 Task: Find connections with filter location Chaohu with filter topic #Personaldevelopmentwith filter profile language German with filter current company R Systems with filter school Singhania University with filter industry Insurance with filter service category Real Estate with filter keywords title Truck Driver
Action: Mouse moved to (675, 120)
Screenshot: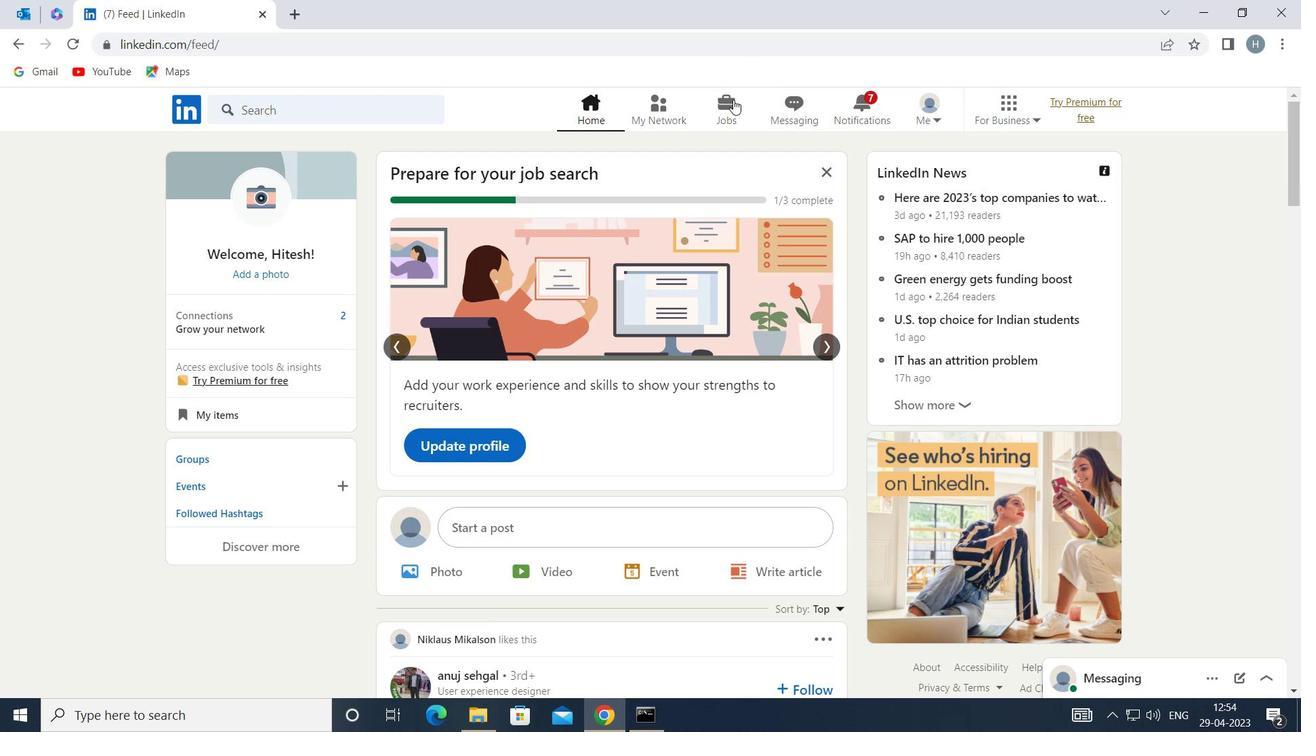 
Action: Mouse pressed left at (675, 120)
Screenshot: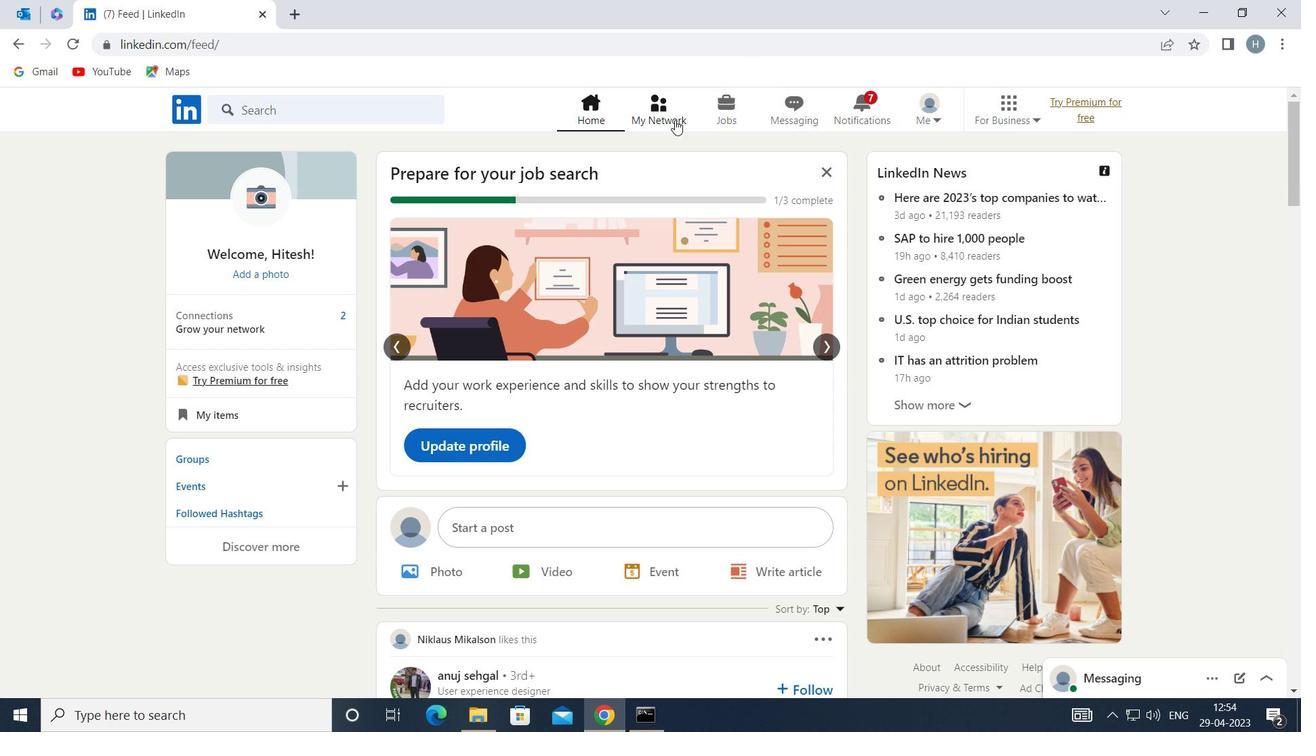 
Action: Mouse moved to (392, 208)
Screenshot: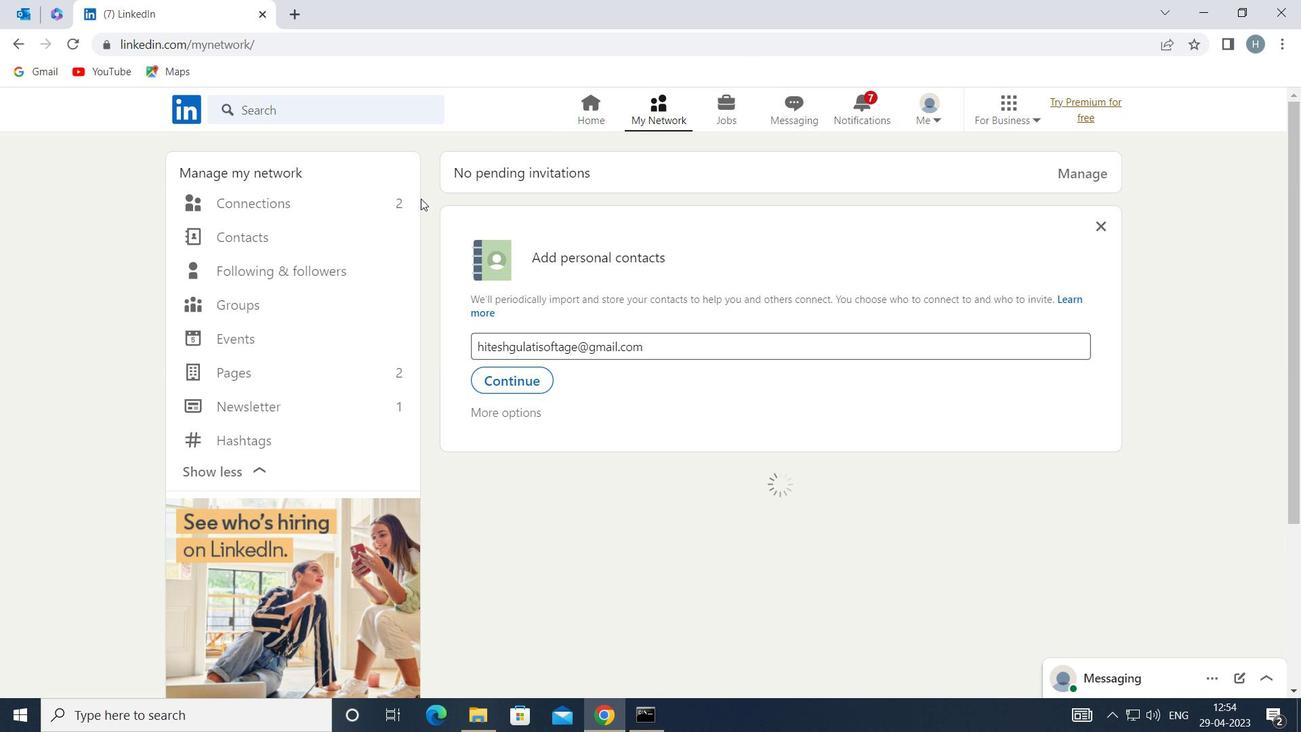 
Action: Mouse pressed left at (392, 208)
Screenshot: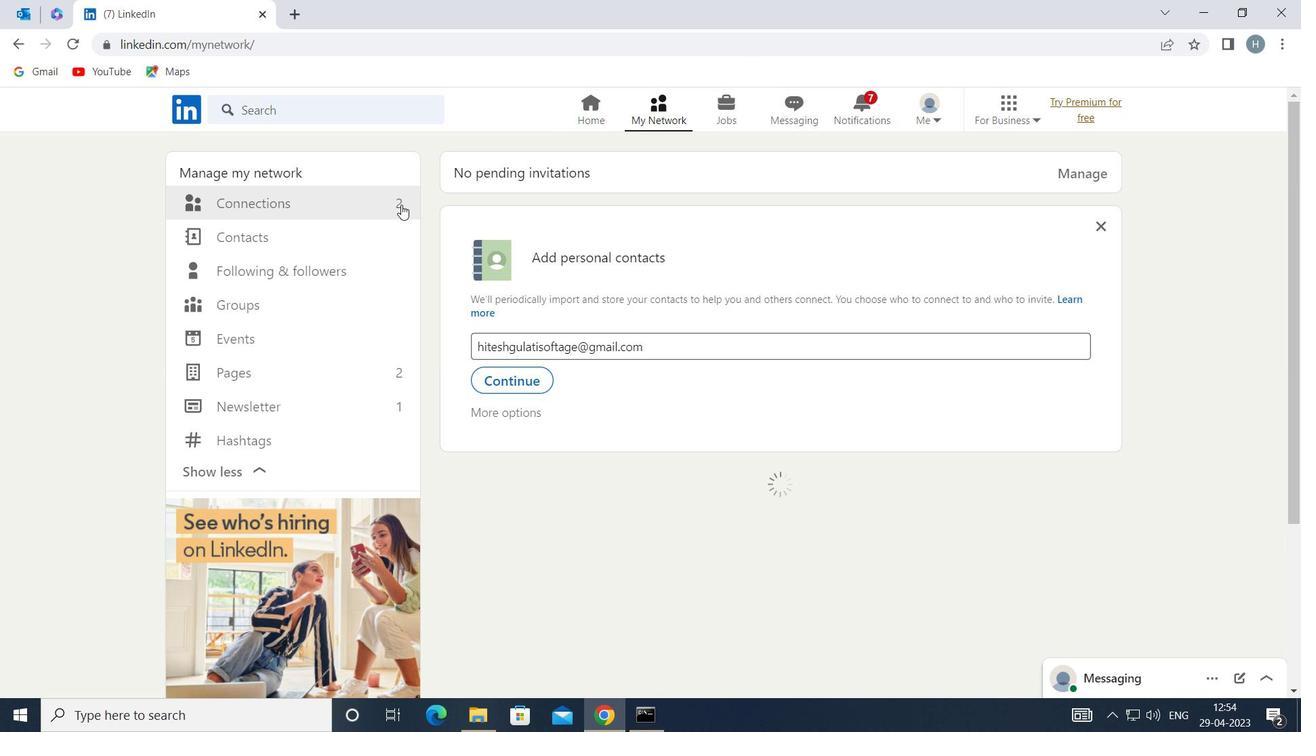 
Action: Mouse moved to (815, 205)
Screenshot: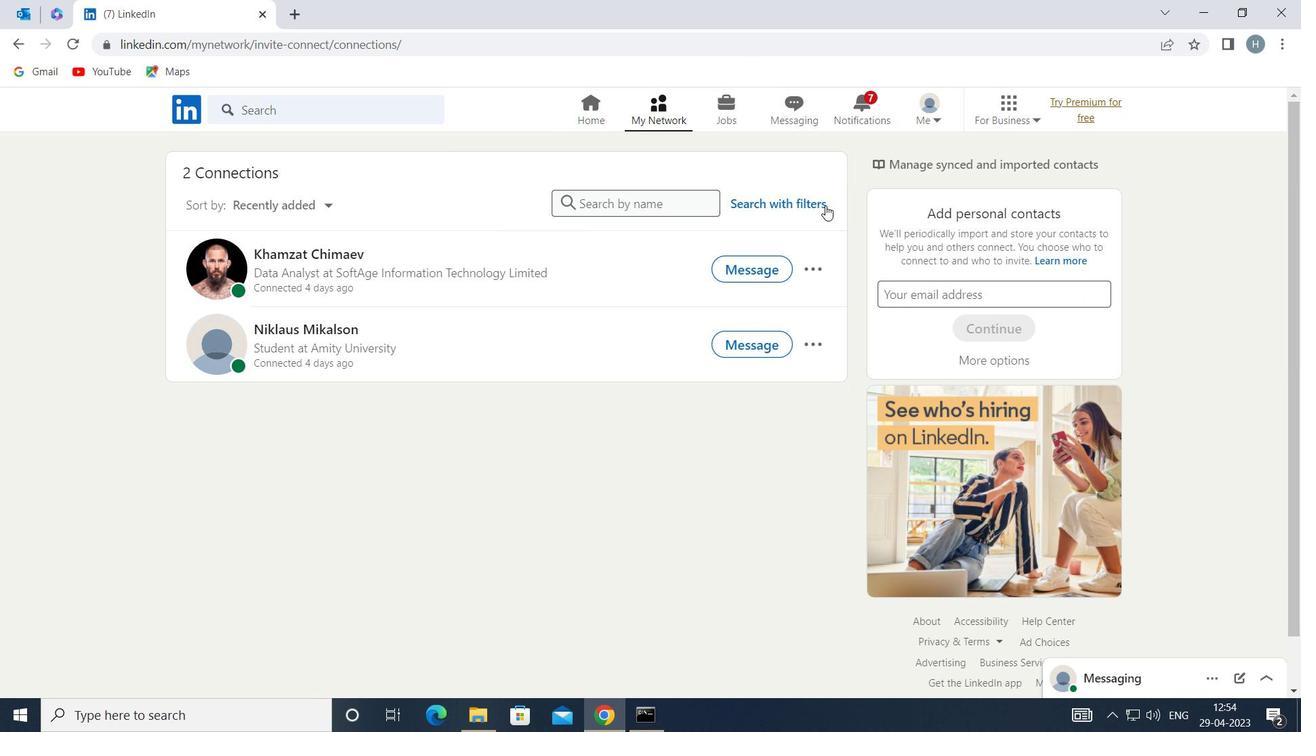 
Action: Mouse pressed left at (815, 205)
Screenshot: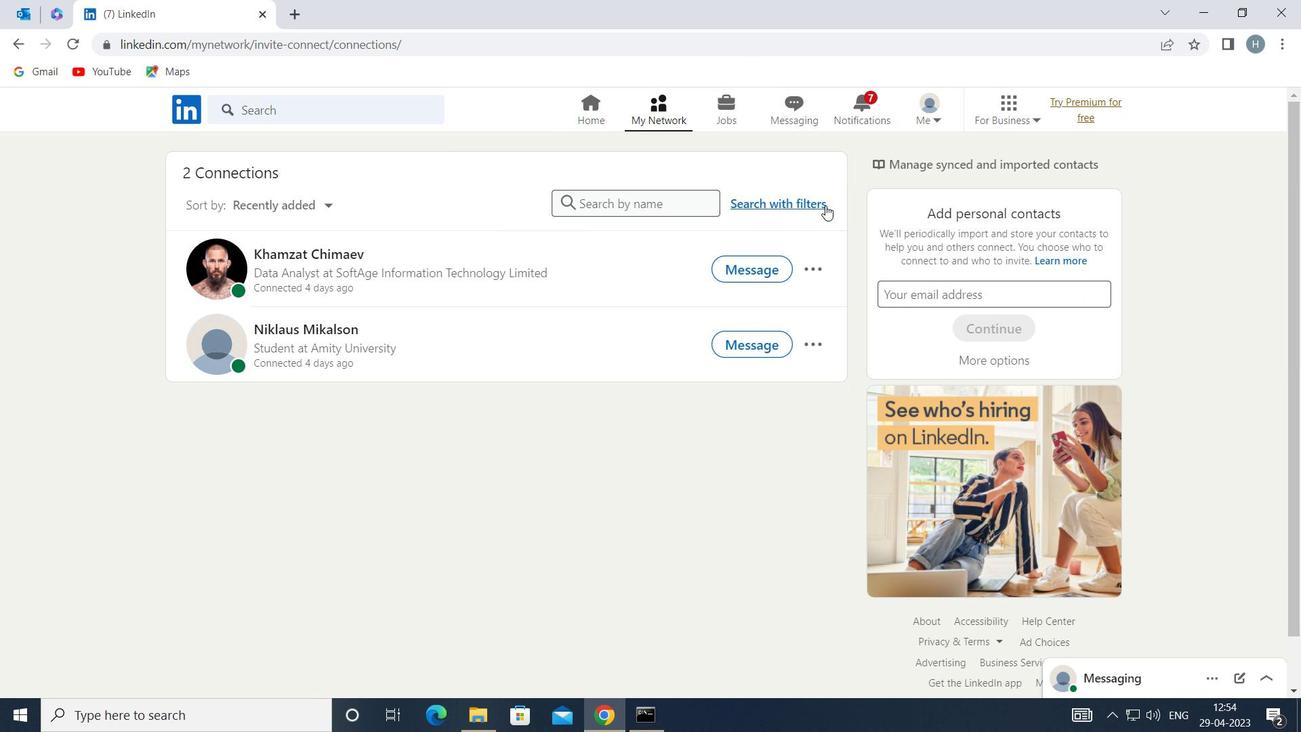 
Action: Mouse moved to (710, 161)
Screenshot: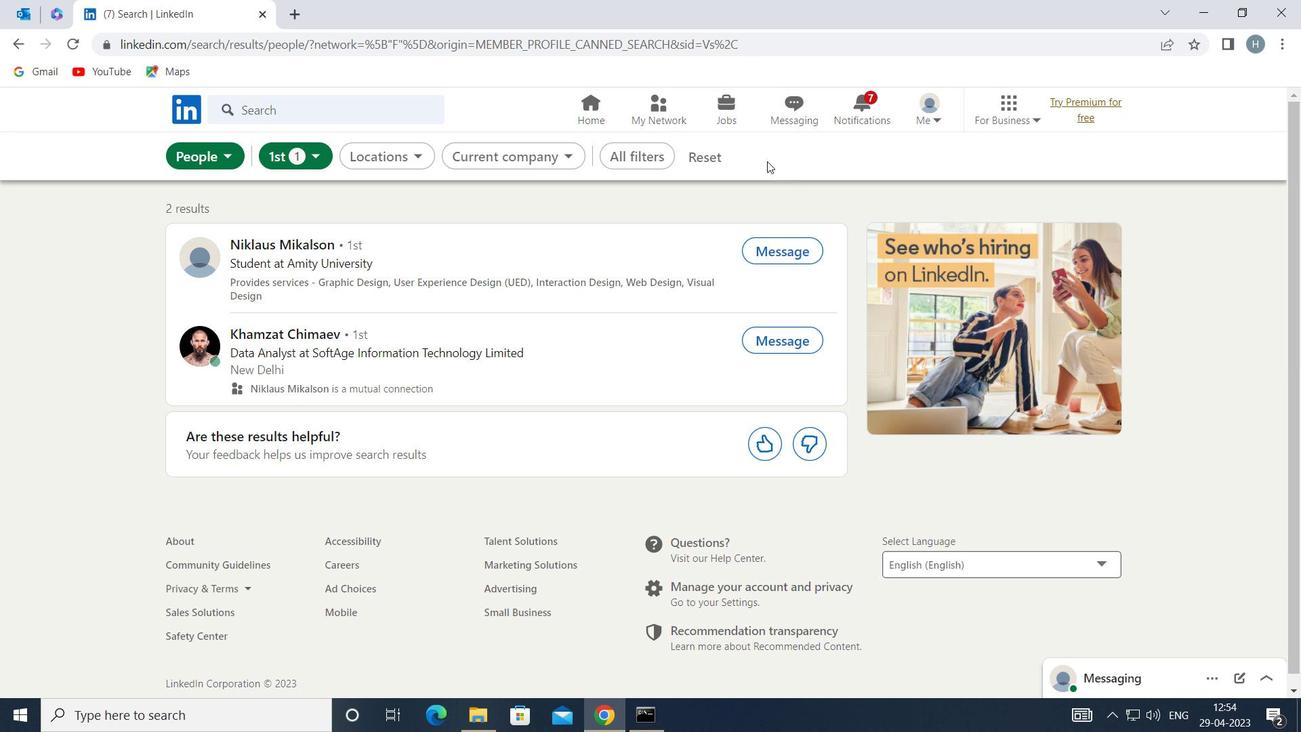 
Action: Mouse pressed left at (710, 161)
Screenshot: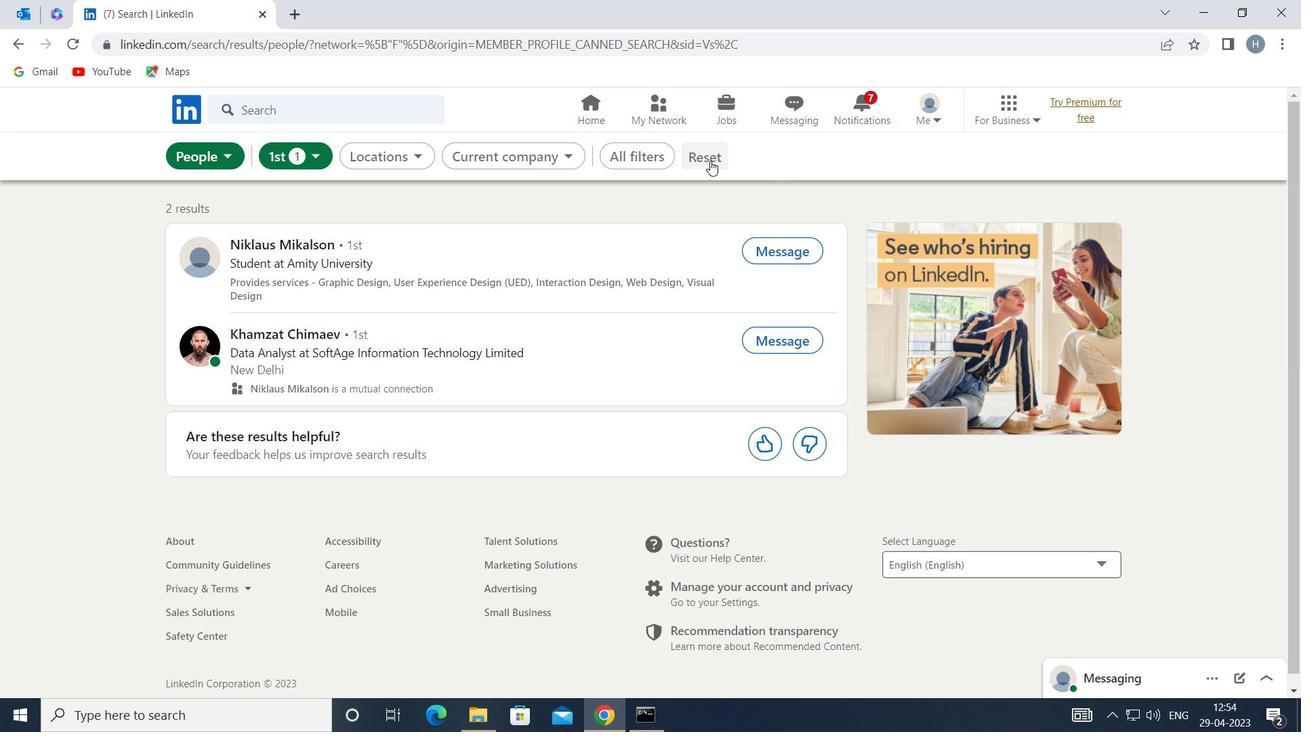 
Action: Mouse moved to (708, 157)
Screenshot: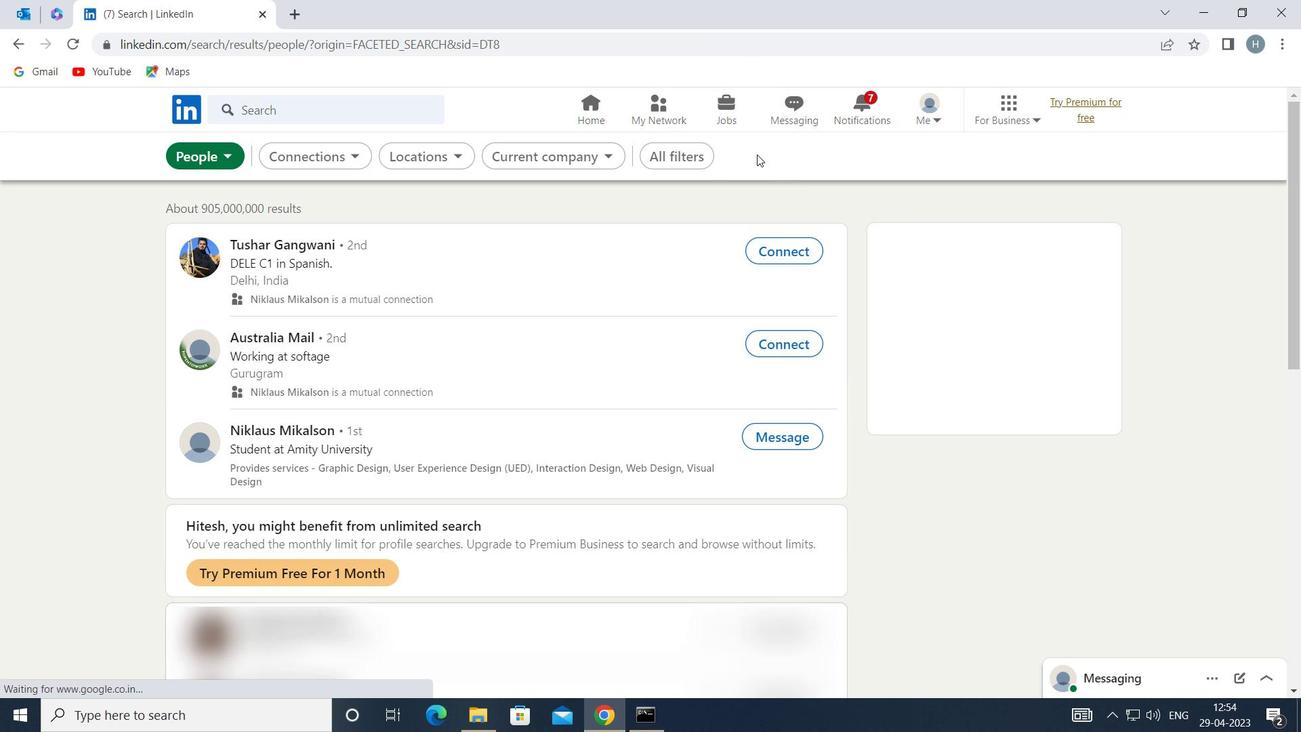 
Action: Mouse pressed left at (708, 157)
Screenshot: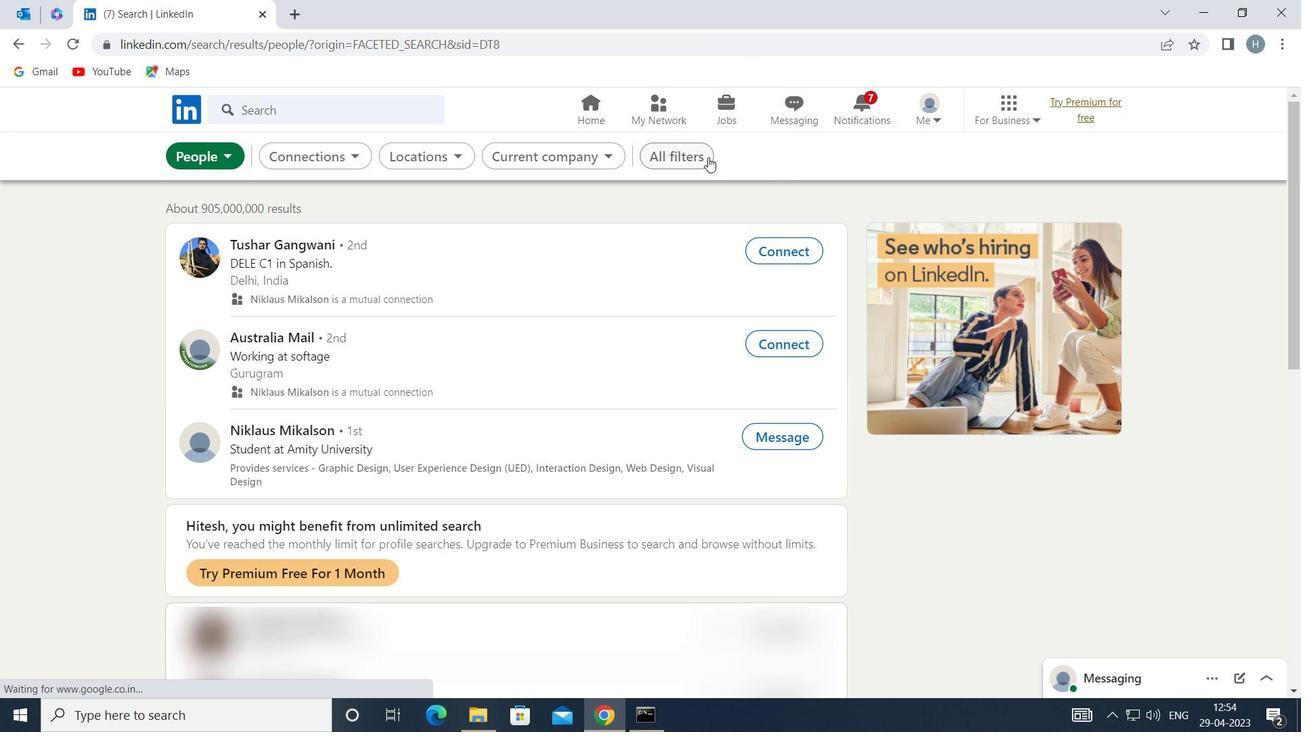 
Action: Mouse moved to (1009, 416)
Screenshot: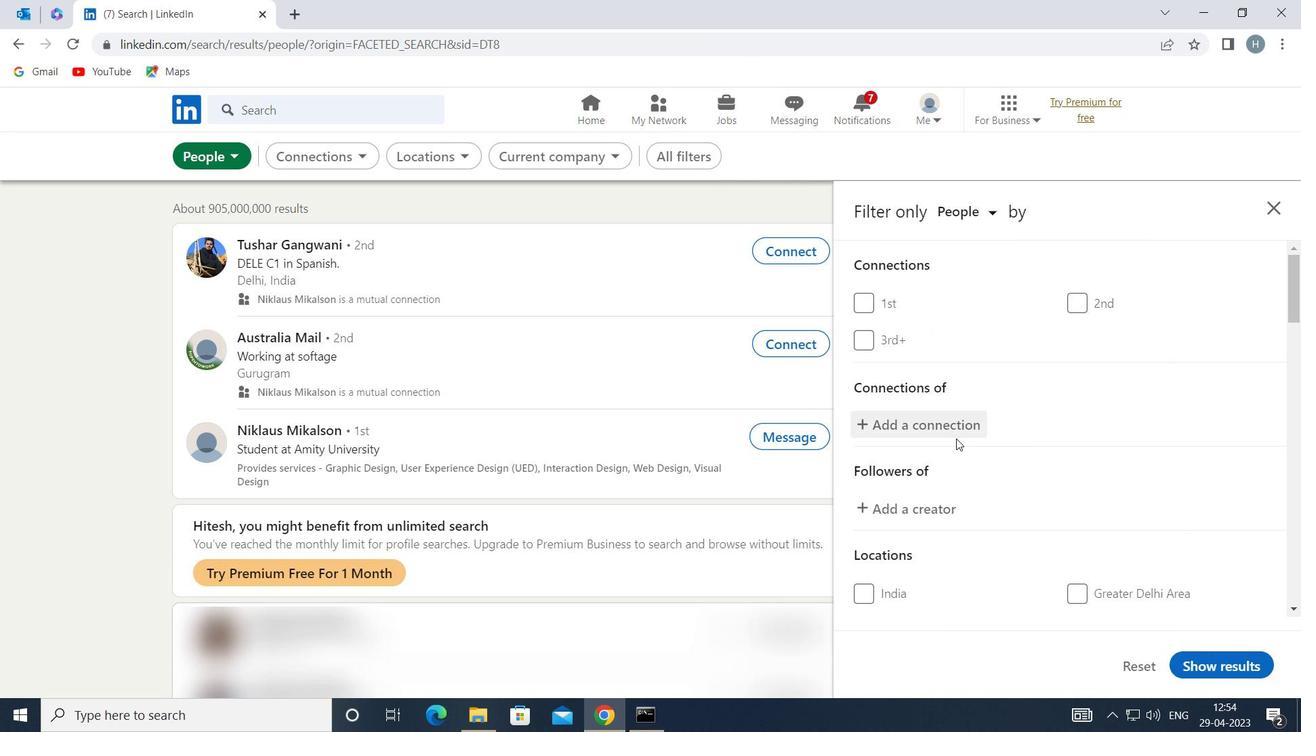 
Action: Mouse scrolled (1009, 416) with delta (0, 0)
Screenshot: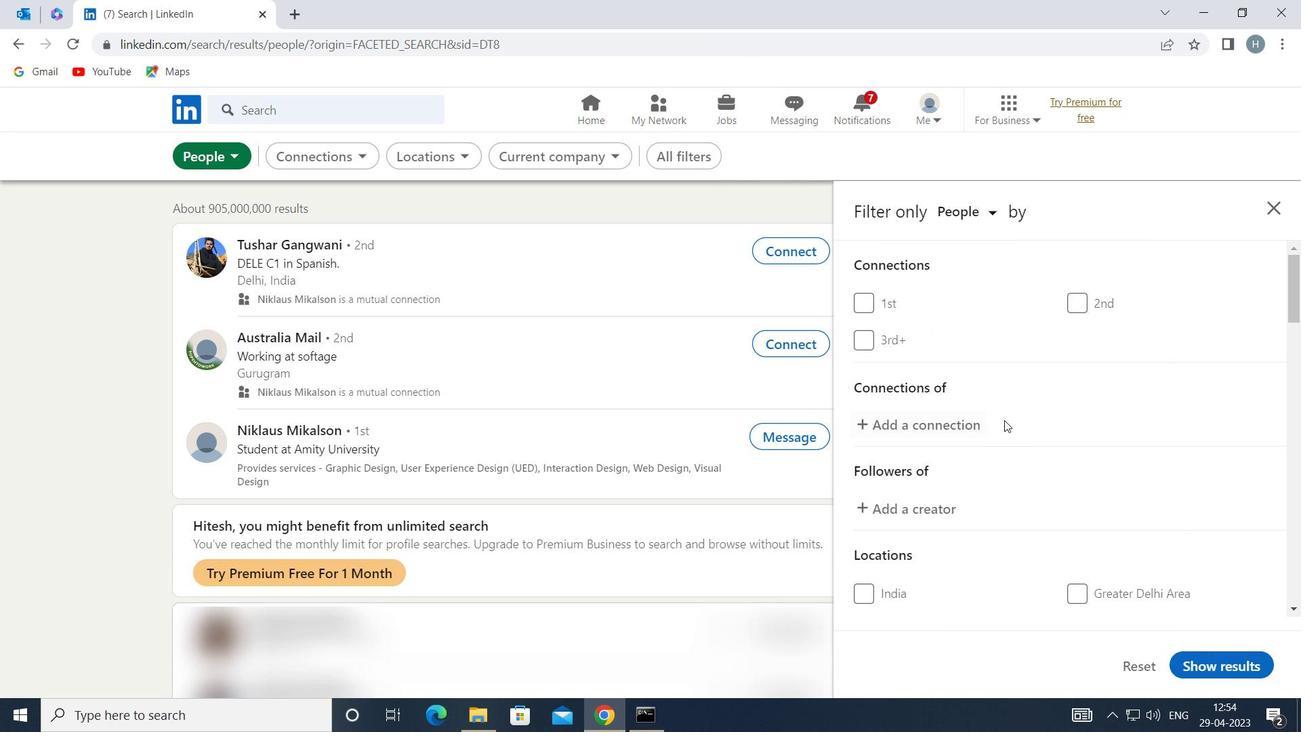 
Action: Mouse scrolled (1009, 416) with delta (0, 0)
Screenshot: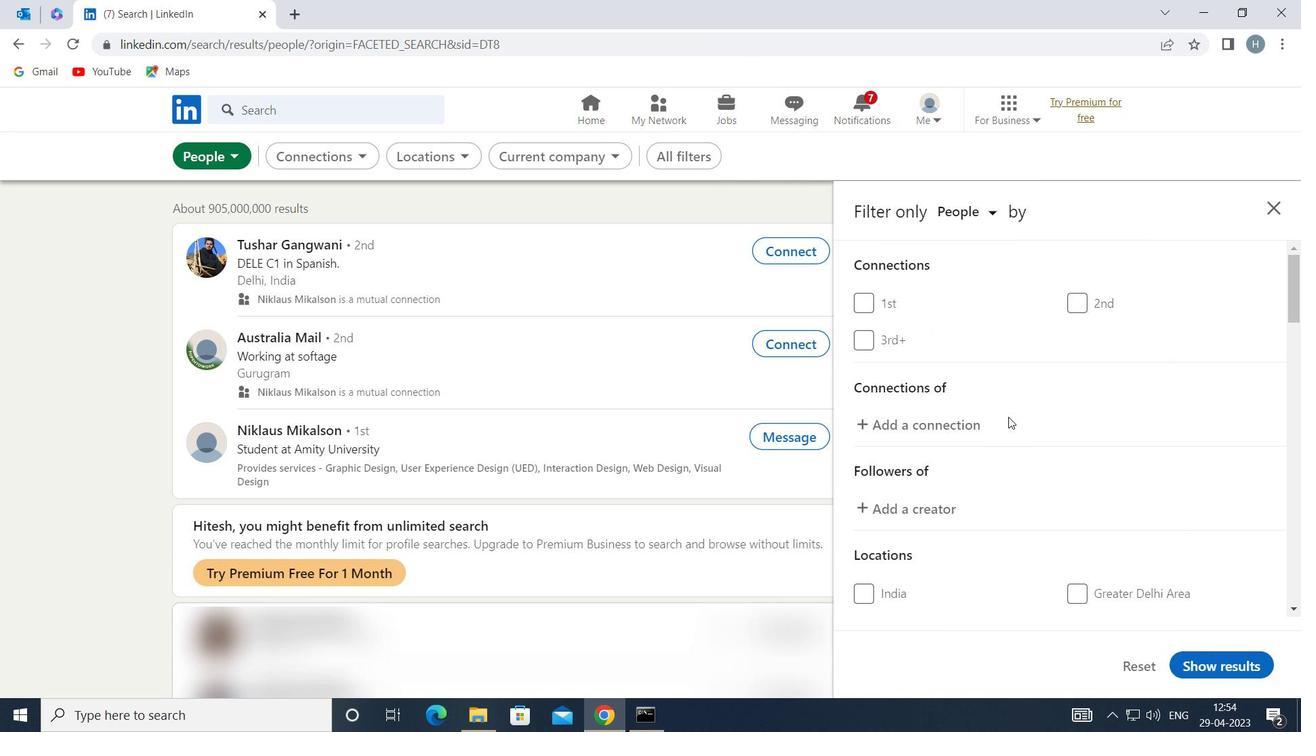 
Action: Mouse moved to (1009, 415)
Screenshot: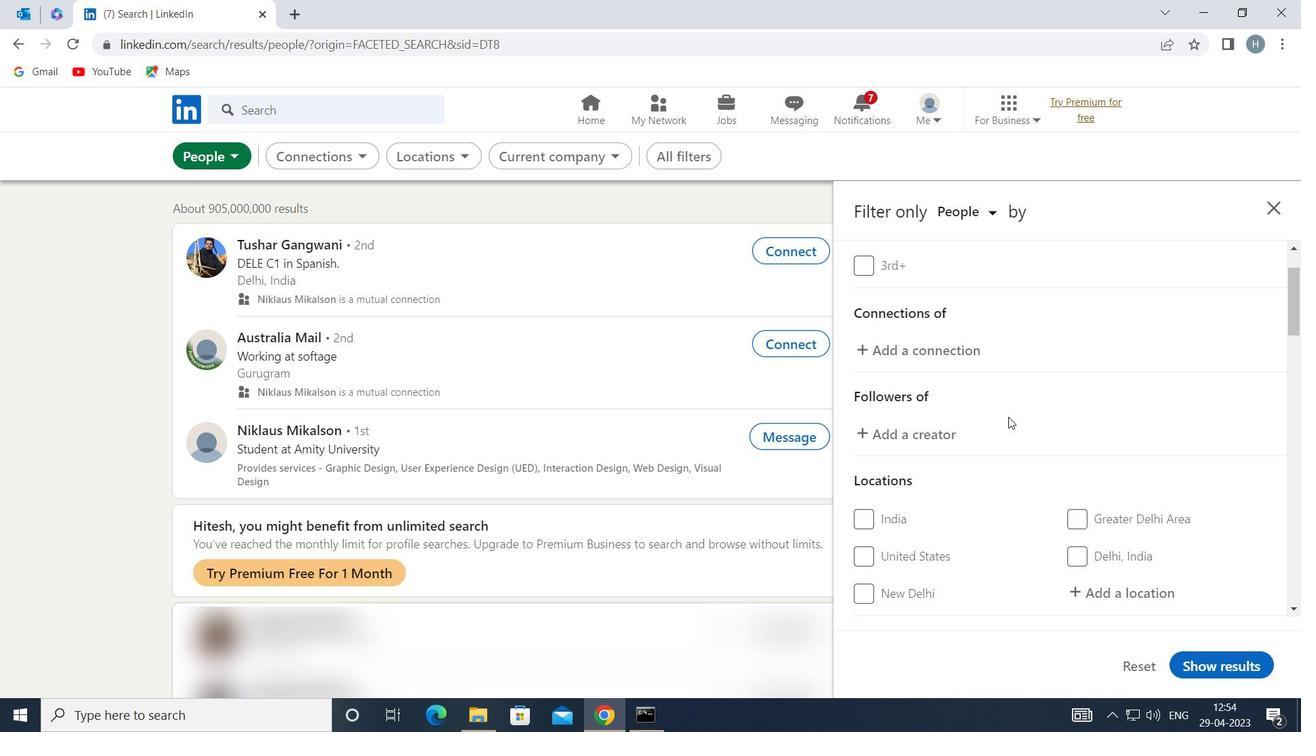 
Action: Mouse scrolled (1009, 414) with delta (0, 0)
Screenshot: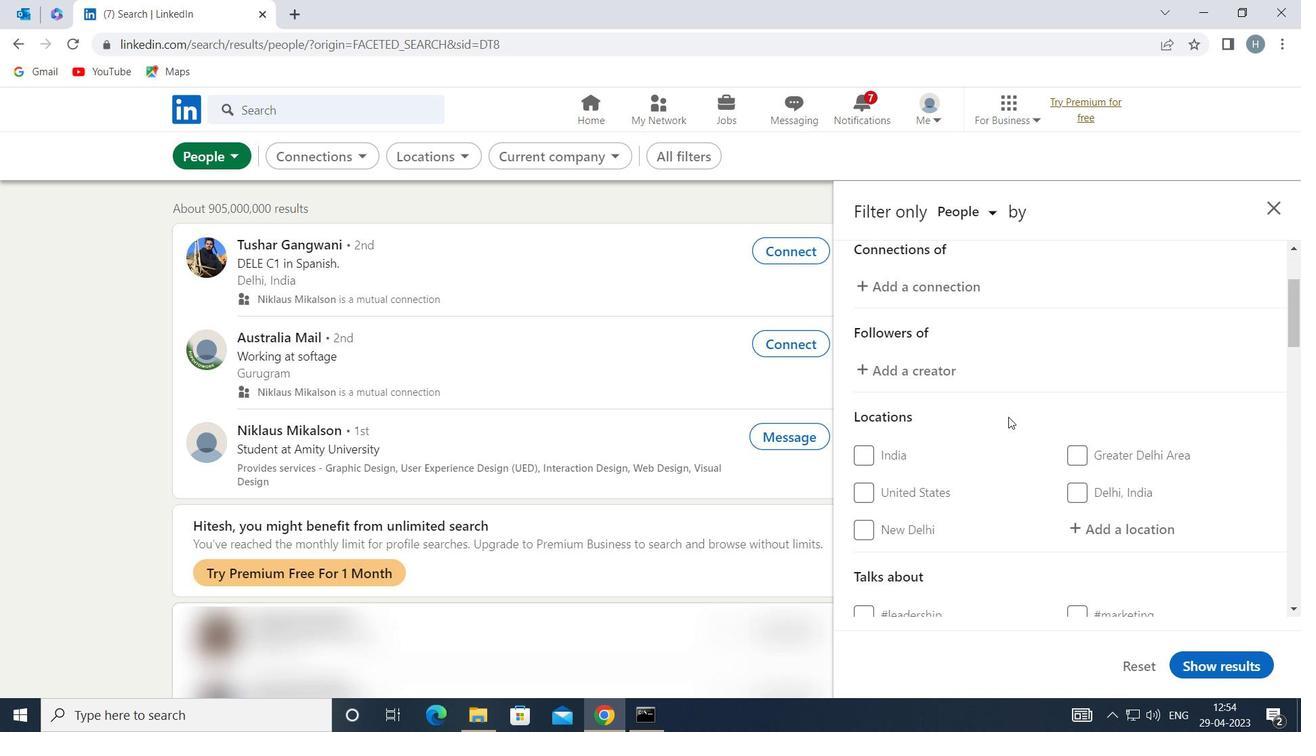 
Action: Mouse moved to (1108, 410)
Screenshot: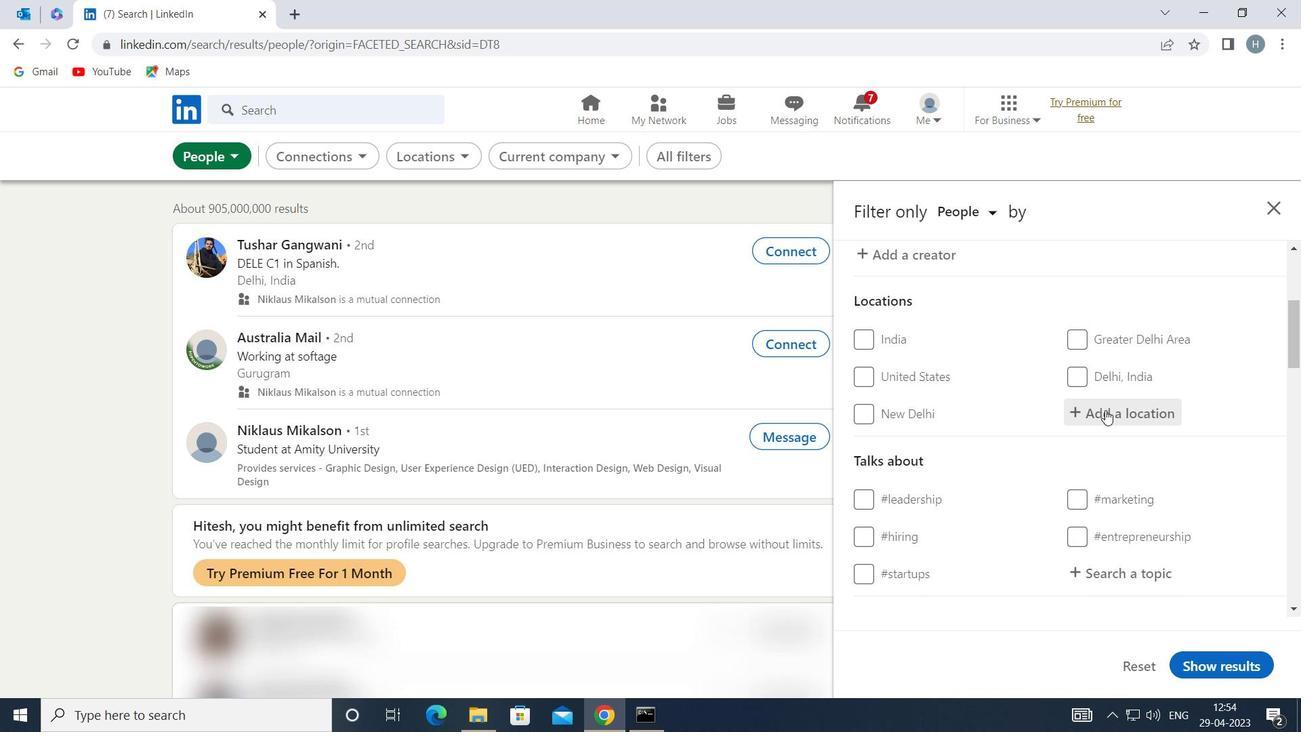 
Action: Mouse pressed left at (1108, 410)
Screenshot: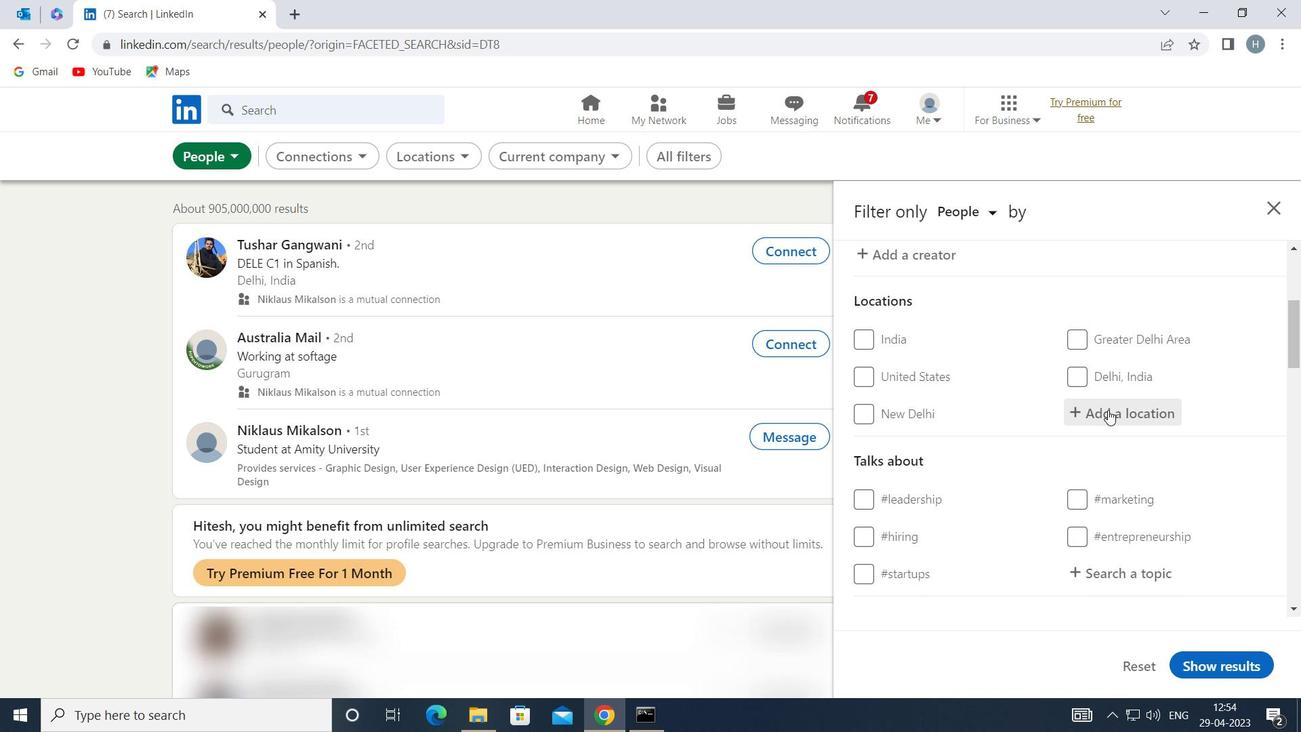 
Action: Mouse moved to (1022, 438)
Screenshot: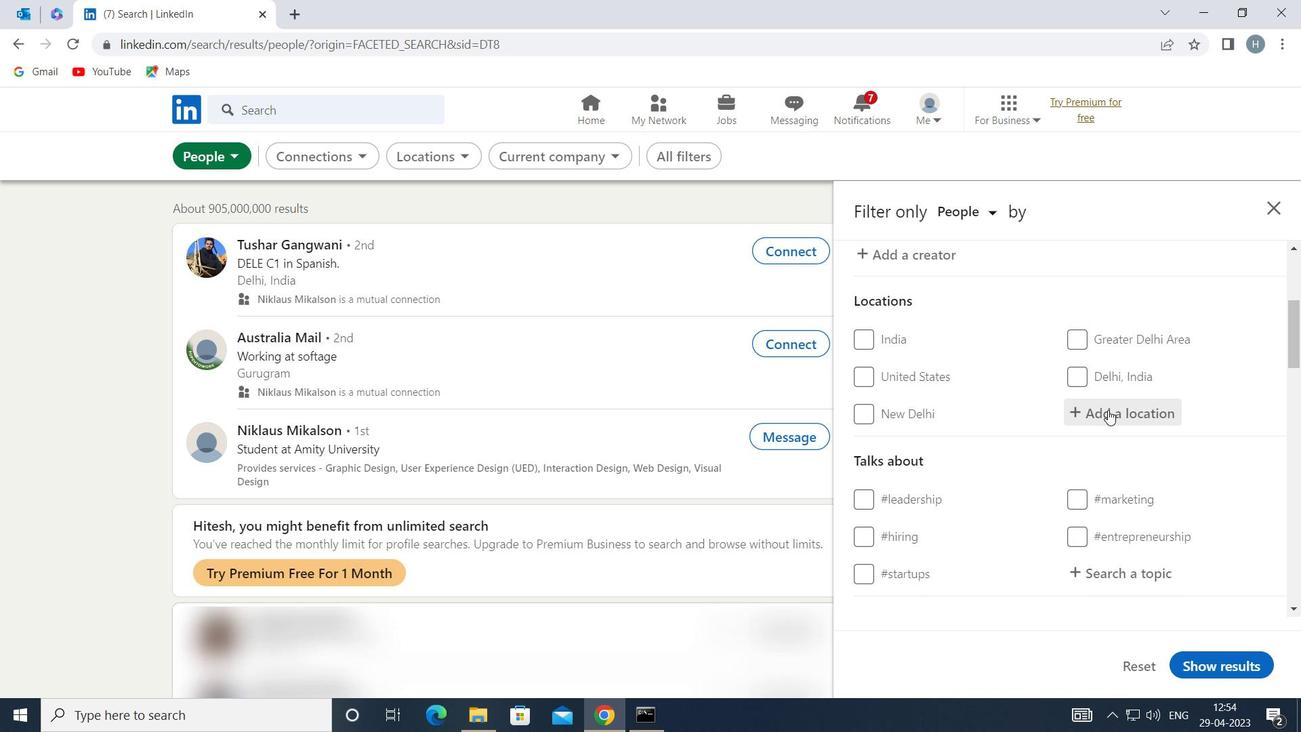 
Action: Key pressed <Key.shift>CHAOHU<Key.enter>
Screenshot: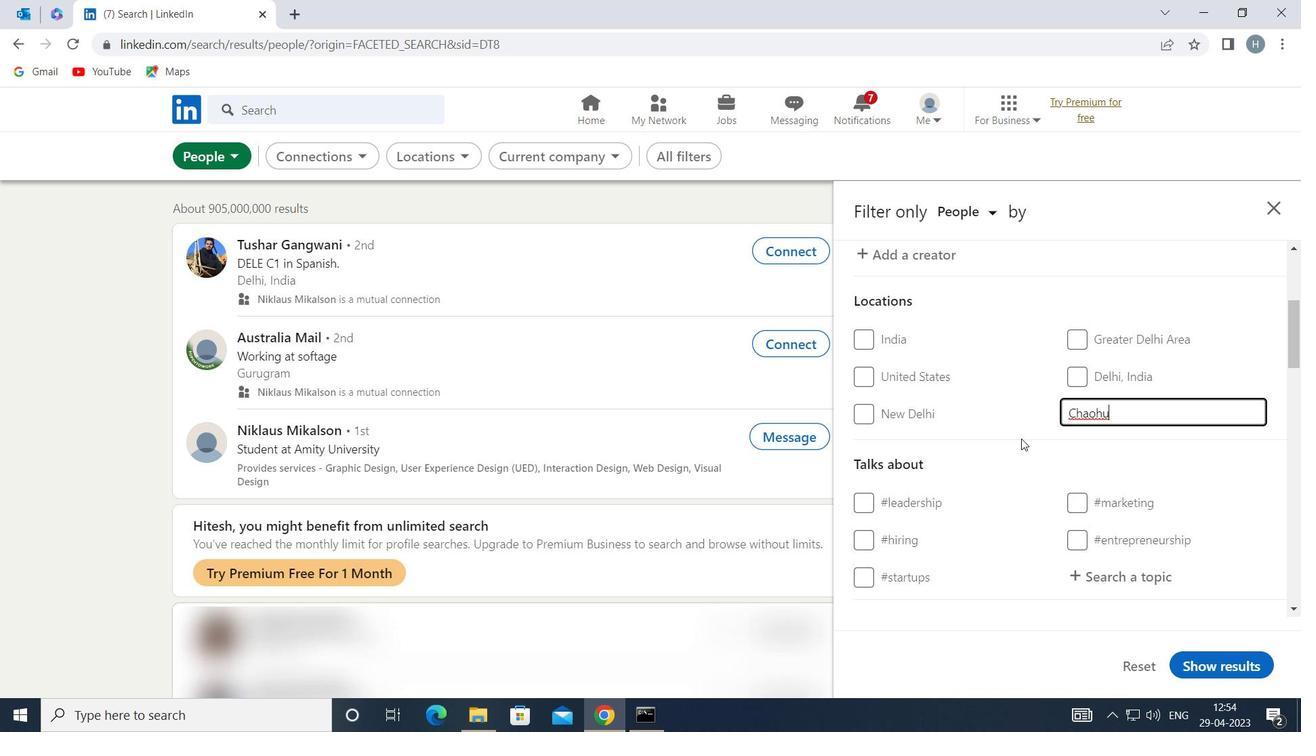 
Action: Mouse moved to (1053, 535)
Screenshot: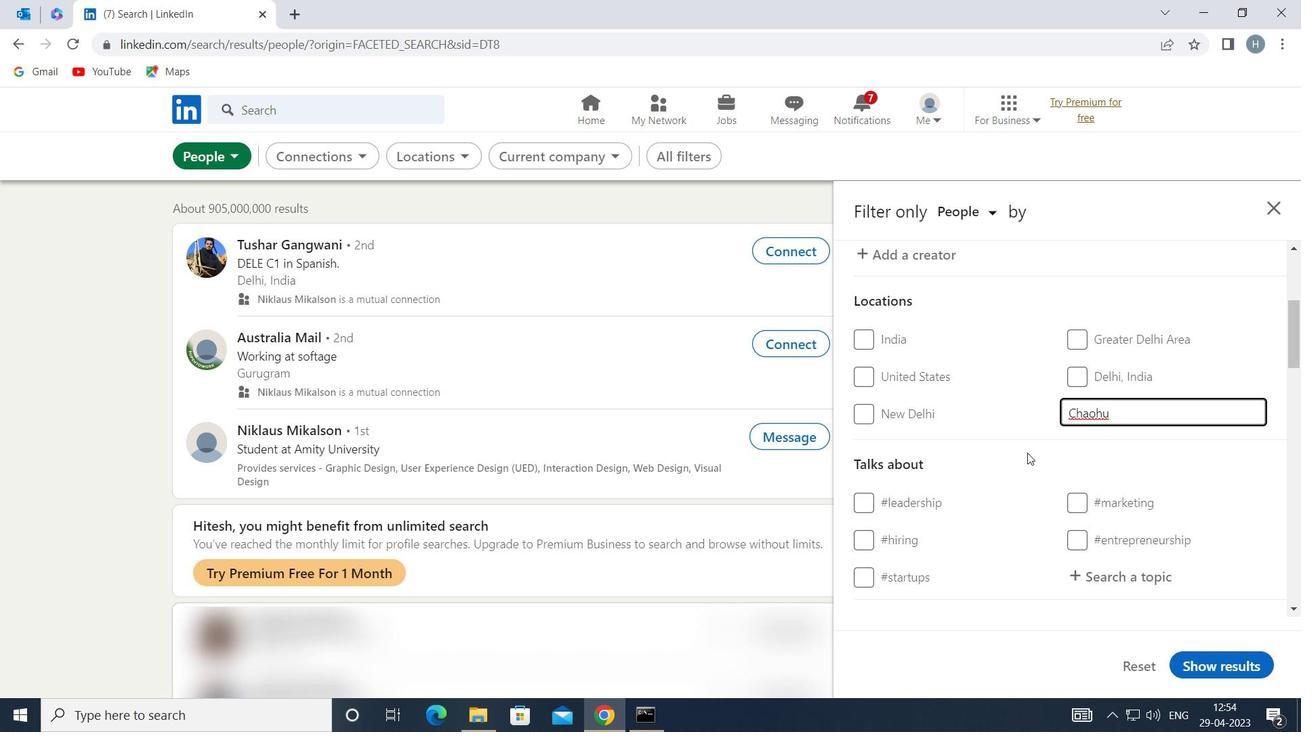 
Action: Mouse scrolled (1053, 534) with delta (0, 0)
Screenshot: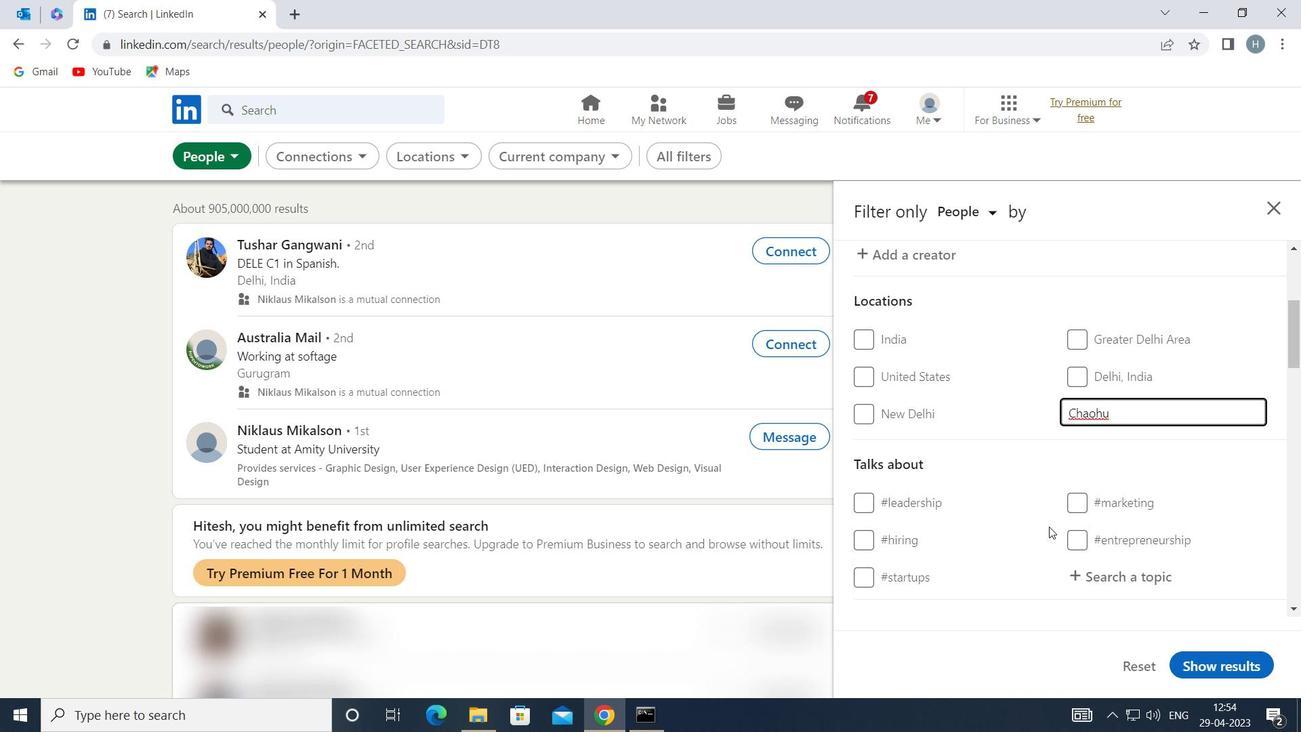 
Action: Mouse moved to (1053, 536)
Screenshot: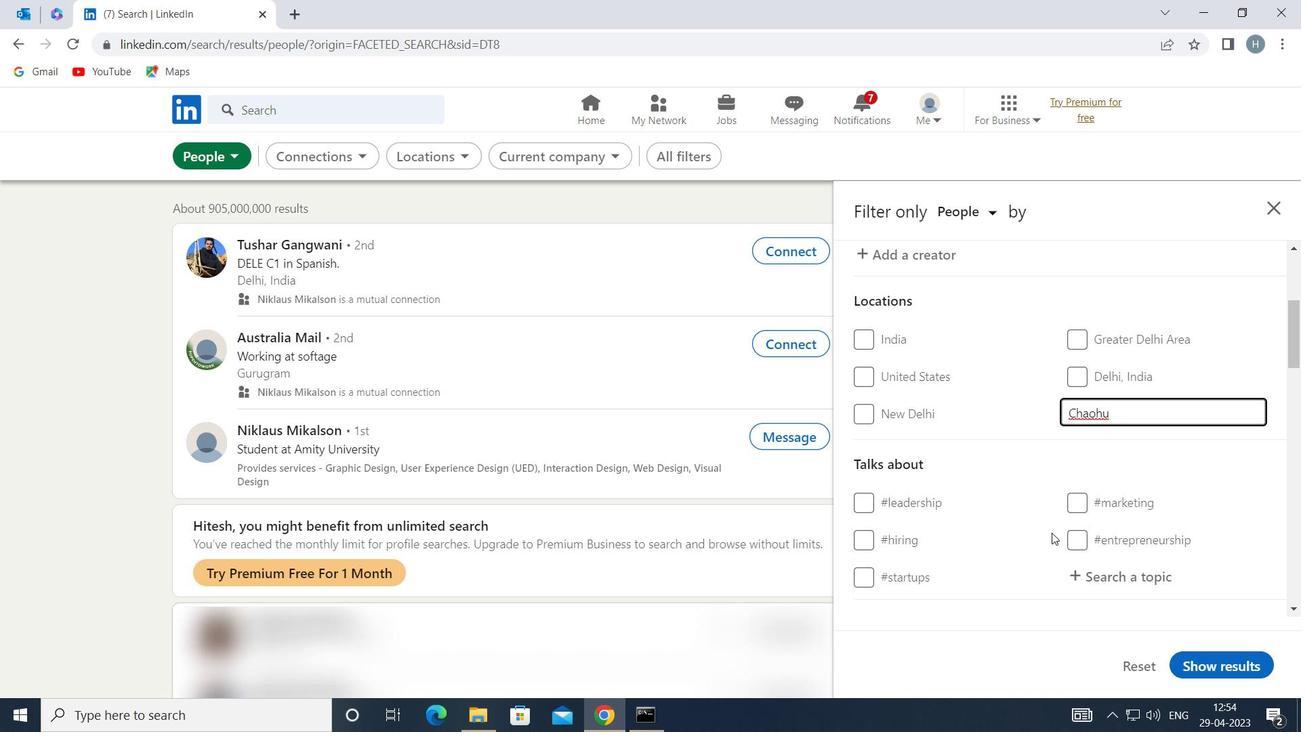 
Action: Mouse scrolled (1053, 535) with delta (0, 0)
Screenshot: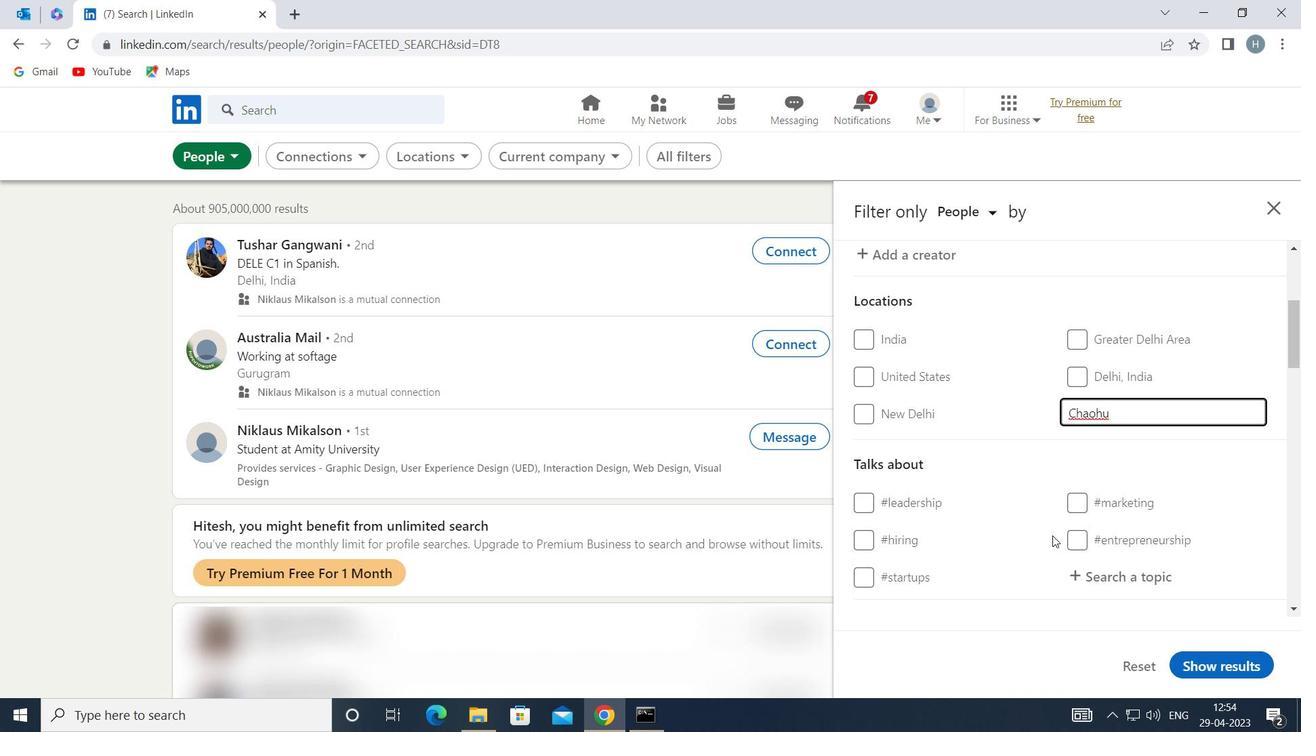 
Action: Mouse moved to (1141, 404)
Screenshot: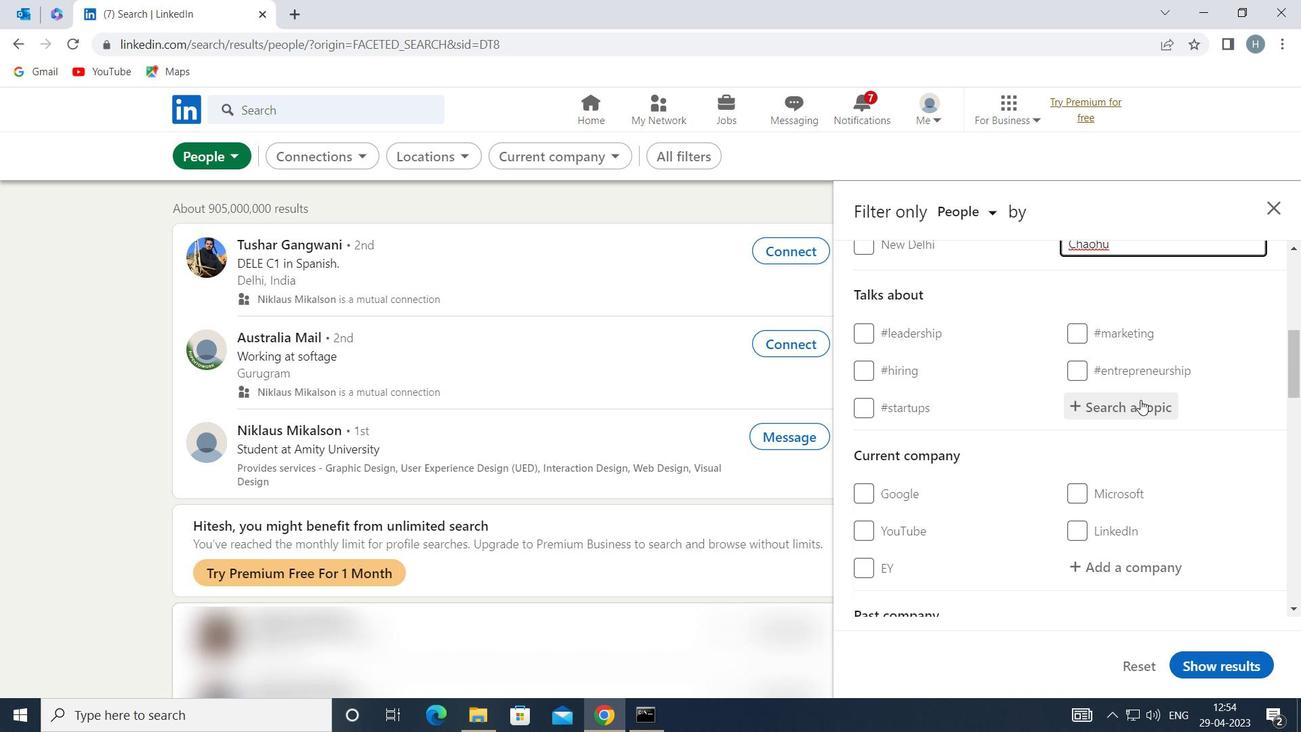 
Action: Mouse pressed left at (1141, 404)
Screenshot: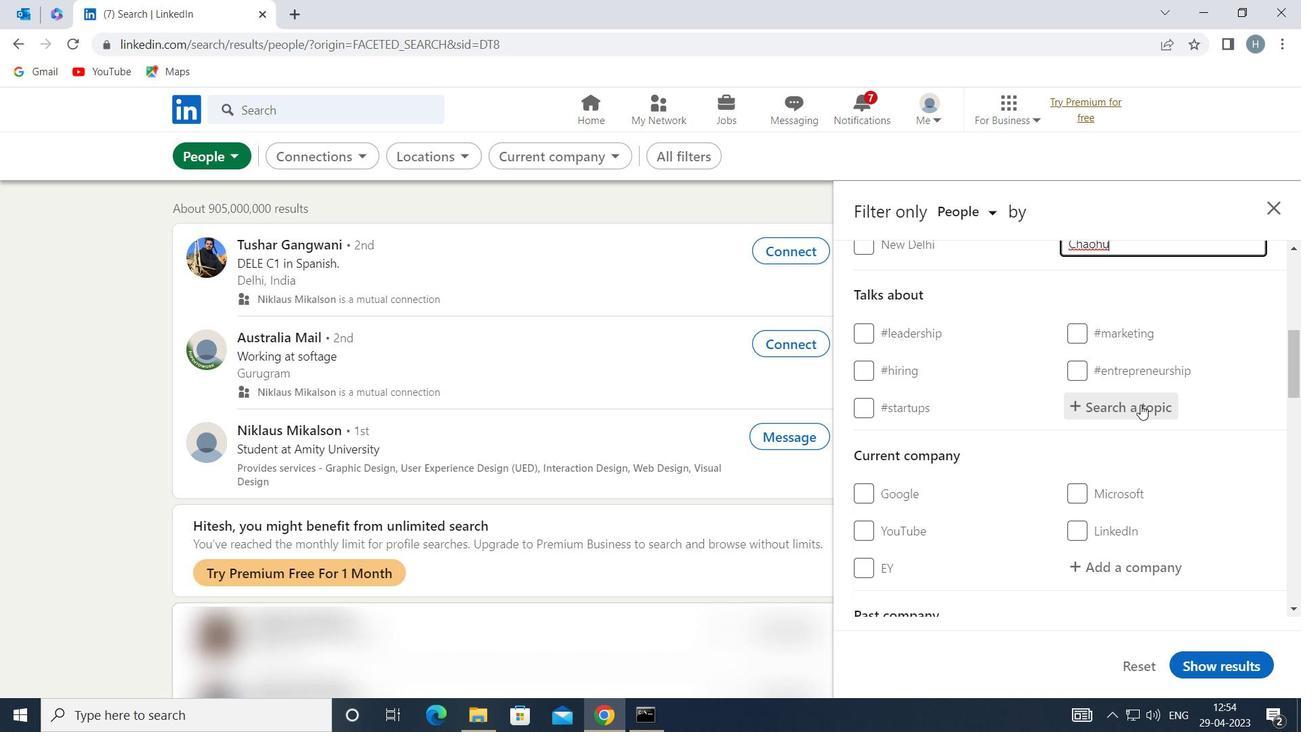 
Action: Key pressed <Key.shift>PERSONAL
Screenshot: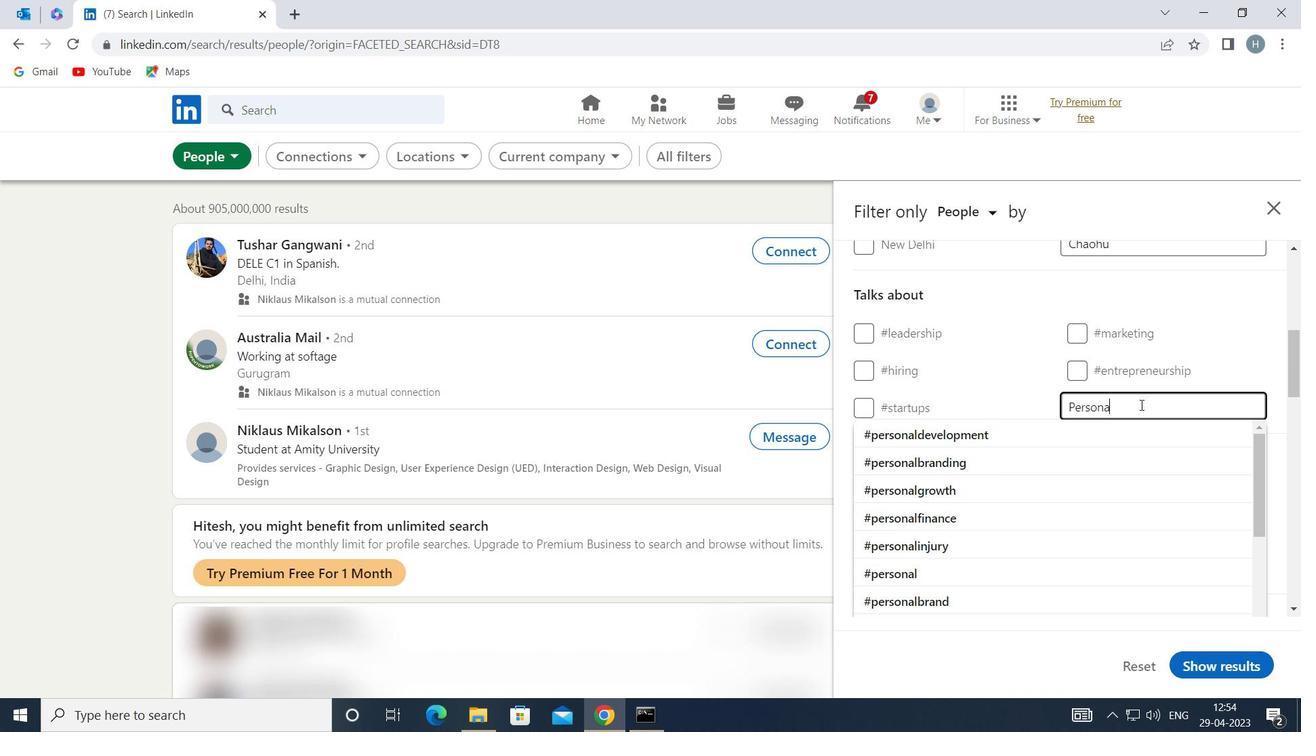 
Action: Mouse moved to (1084, 423)
Screenshot: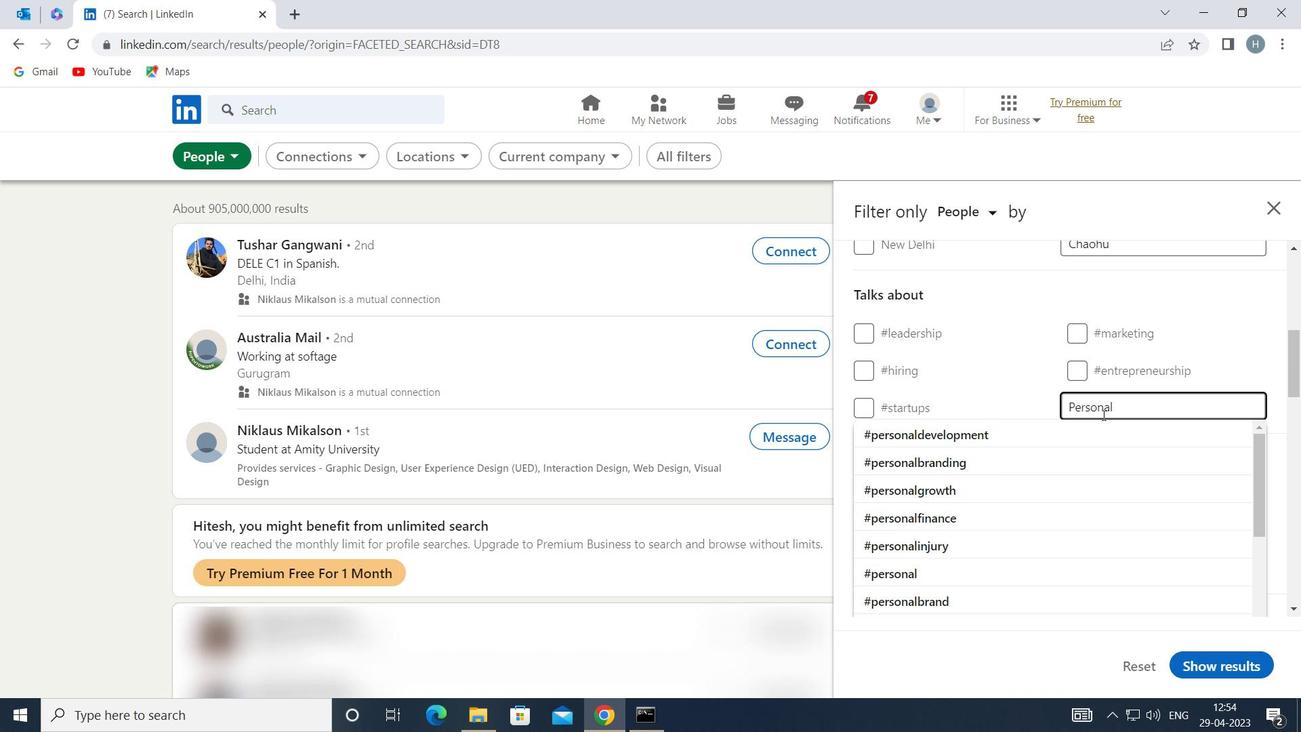 
Action: Mouse pressed left at (1084, 423)
Screenshot: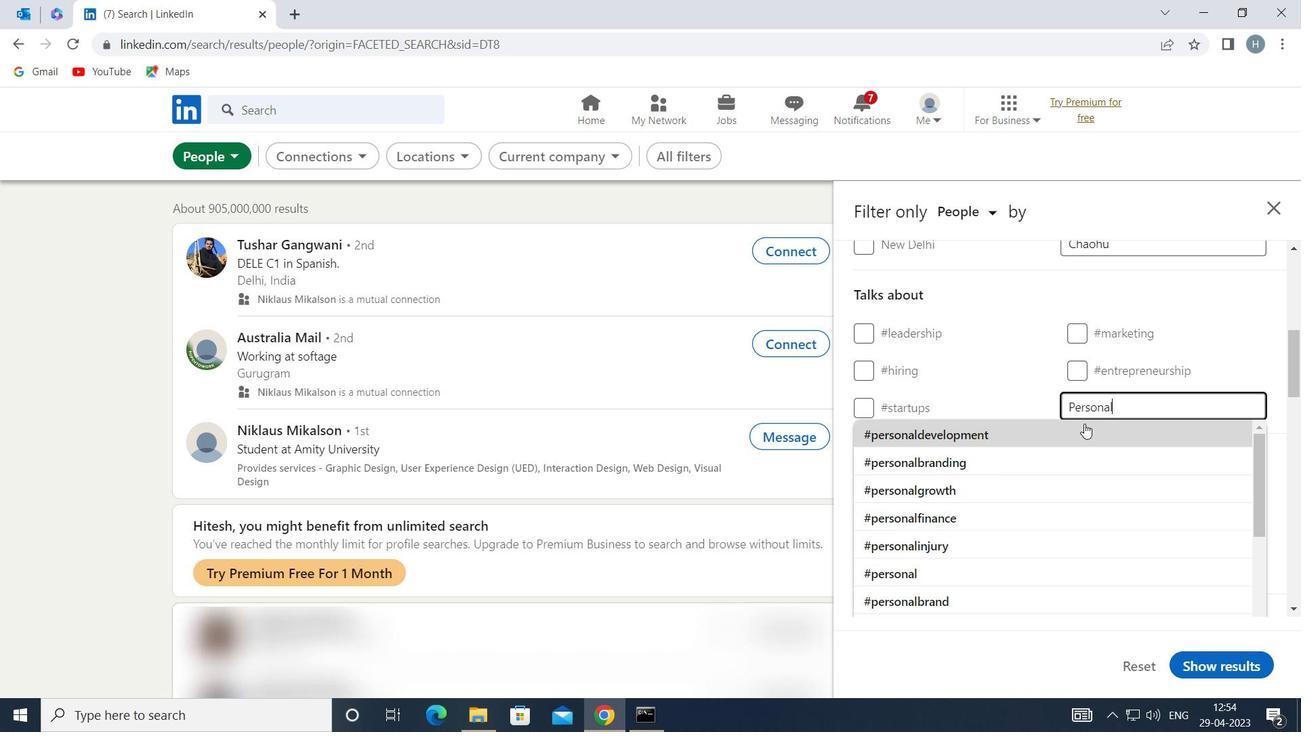 
Action: Mouse moved to (1067, 421)
Screenshot: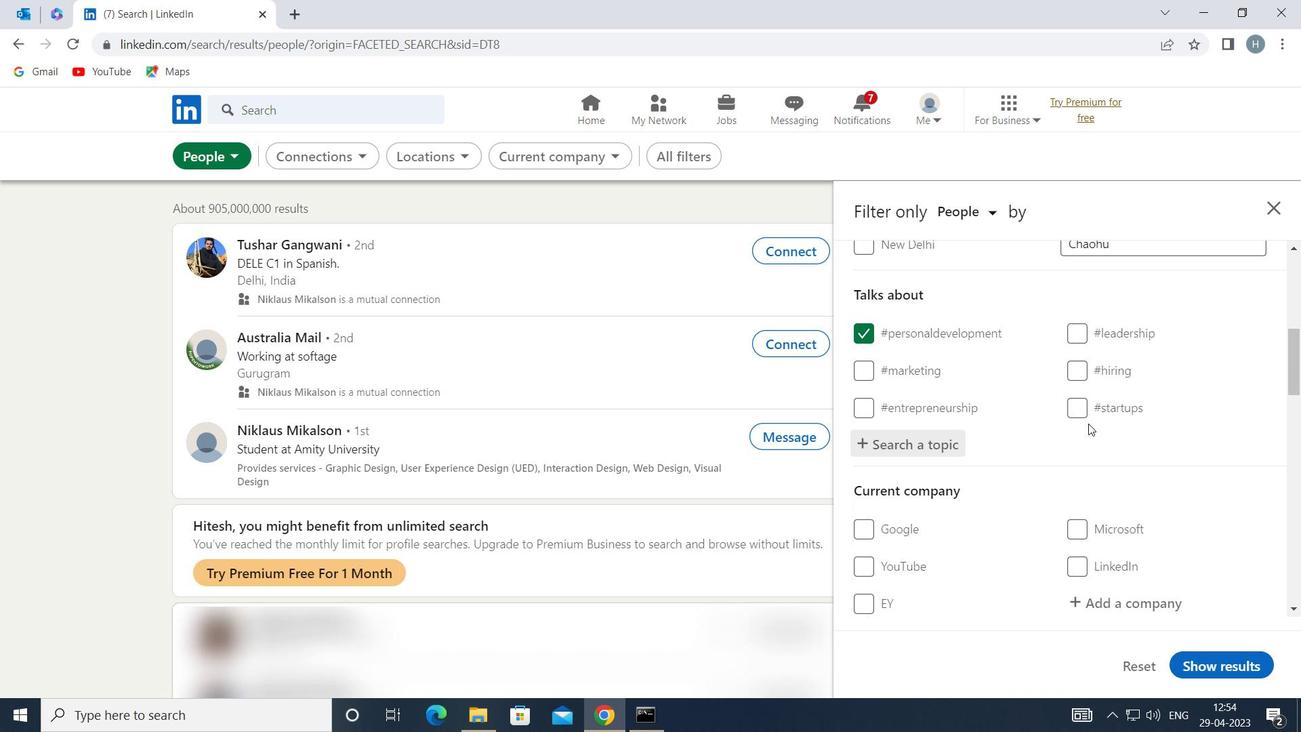 
Action: Mouse scrolled (1067, 420) with delta (0, 0)
Screenshot: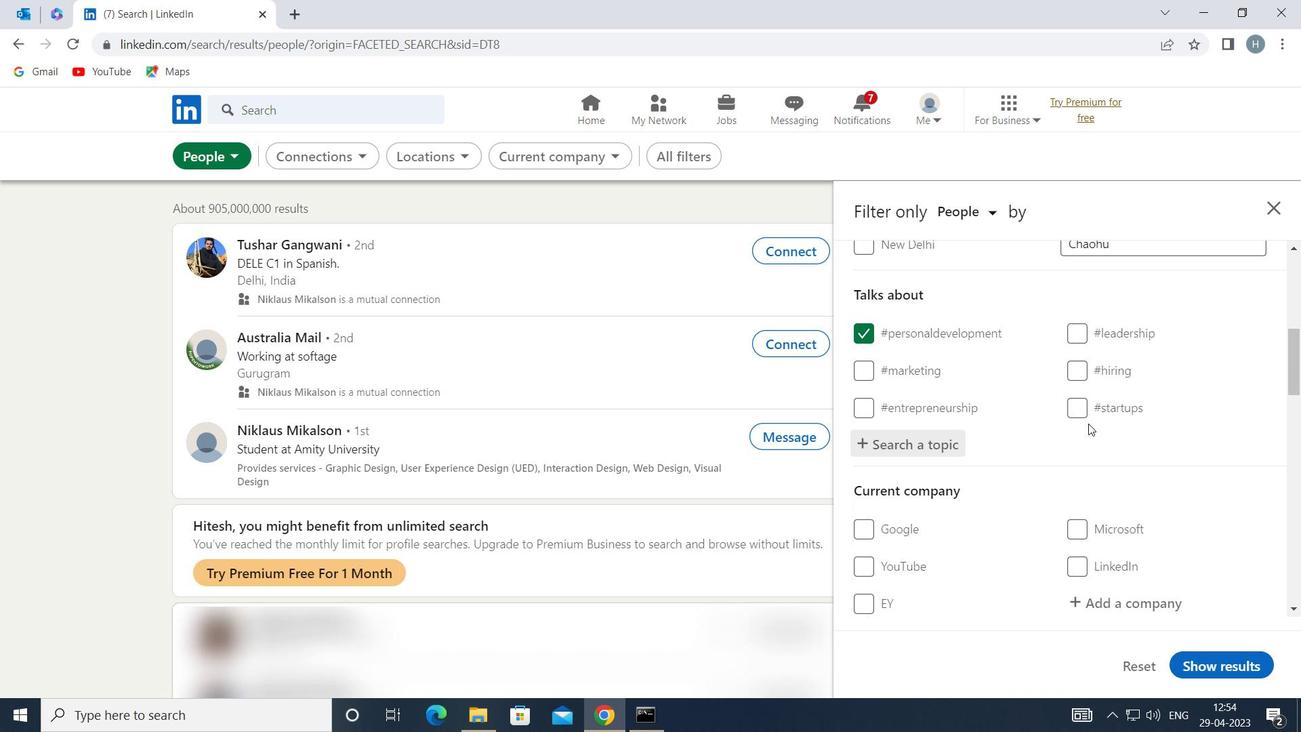 
Action: Mouse moved to (1066, 422)
Screenshot: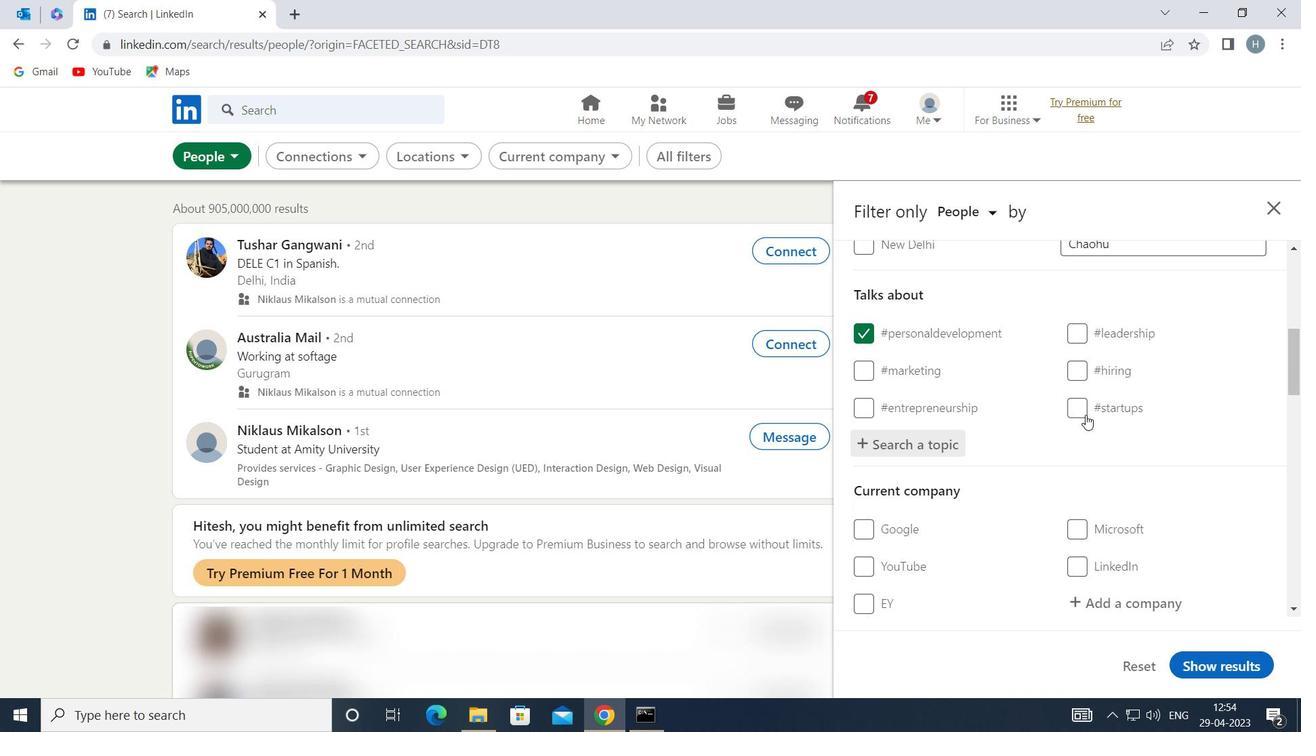 
Action: Mouse scrolled (1066, 421) with delta (0, 0)
Screenshot: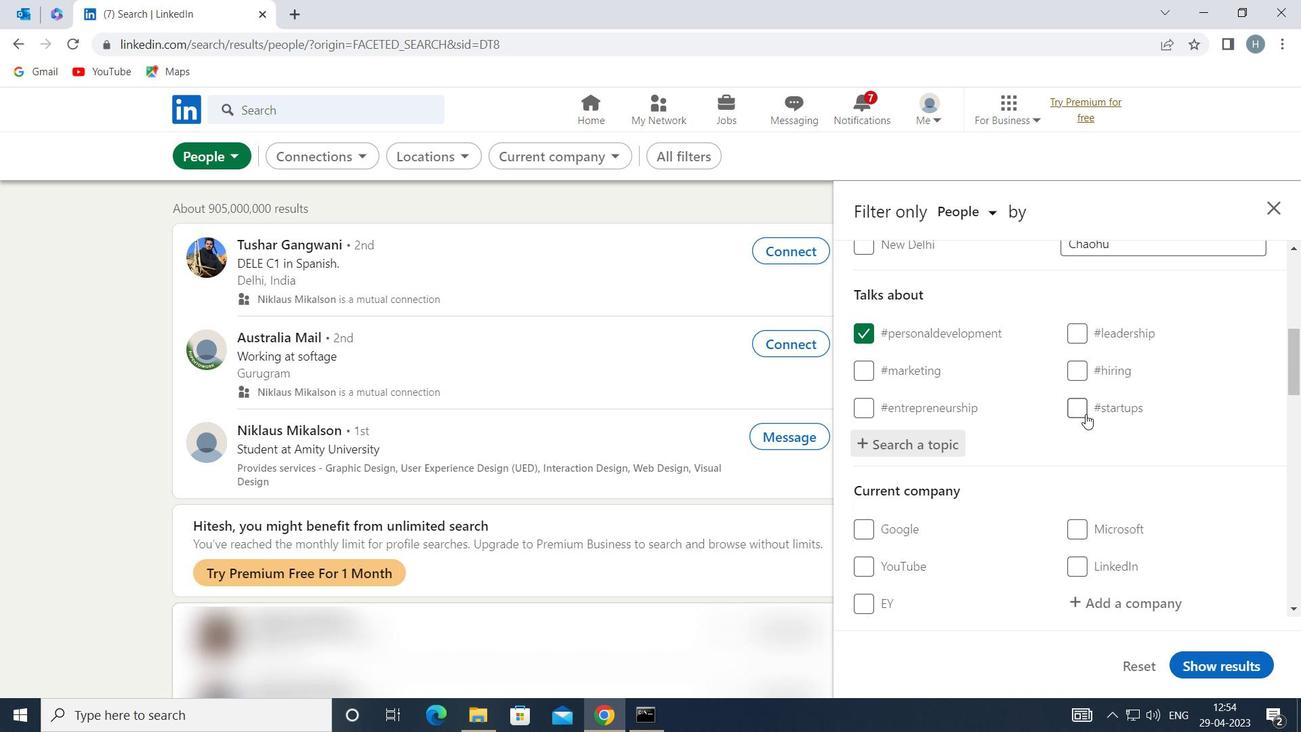 
Action: Mouse moved to (1049, 429)
Screenshot: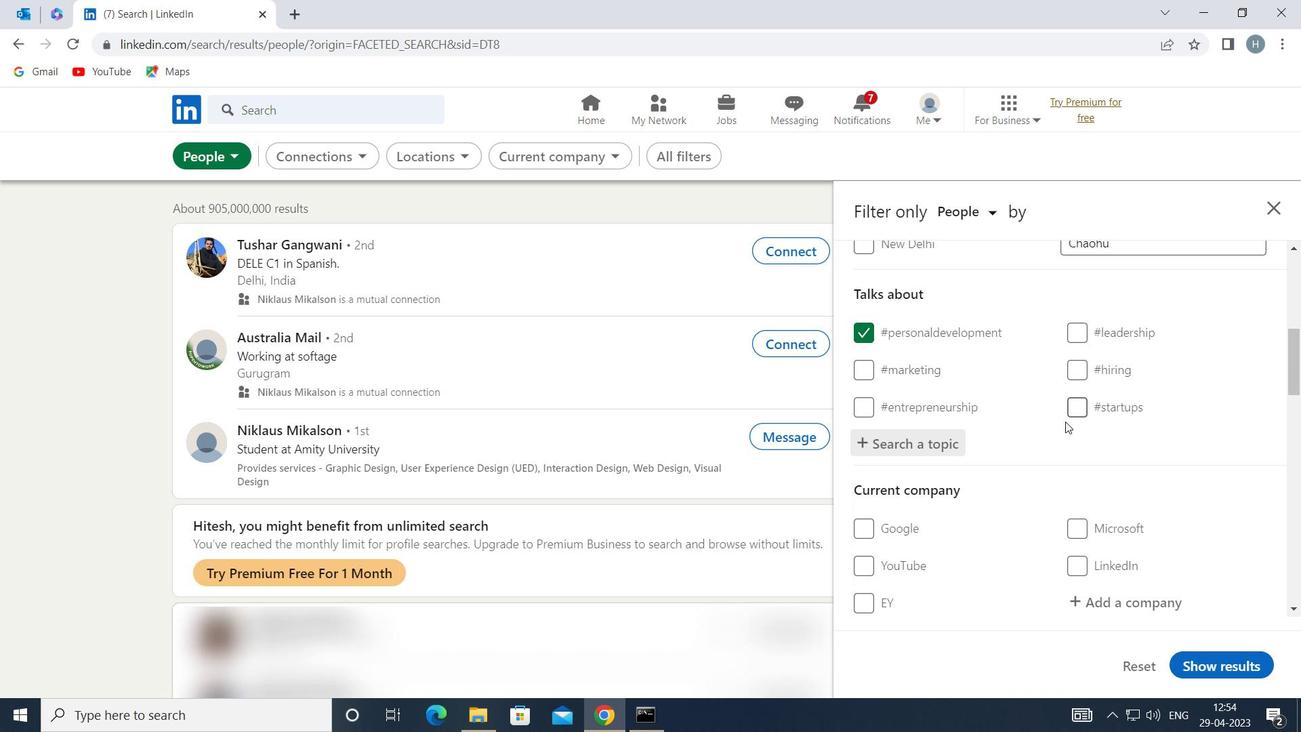 
Action: Mouse scrolled (1049, 429) with delta (0, 0)
Screenshot: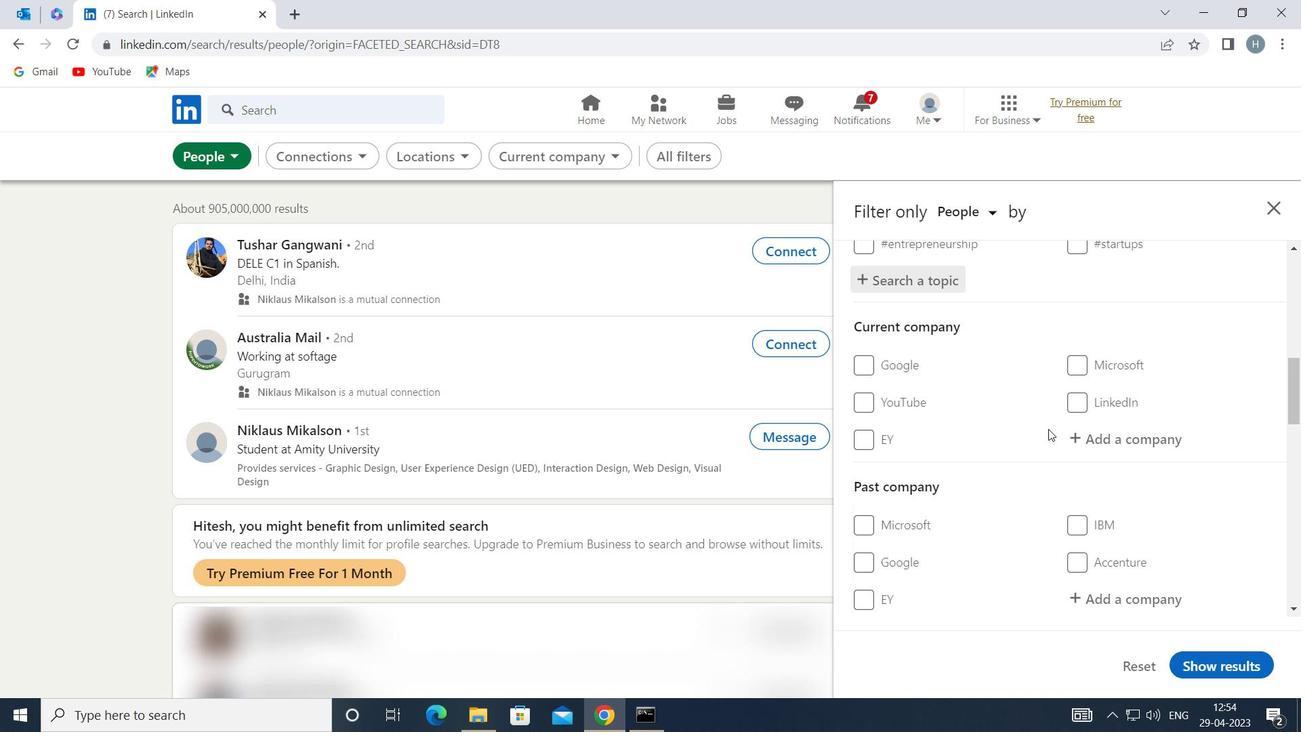 
Action: Mouse moved to (1048, 430)
Screenshot: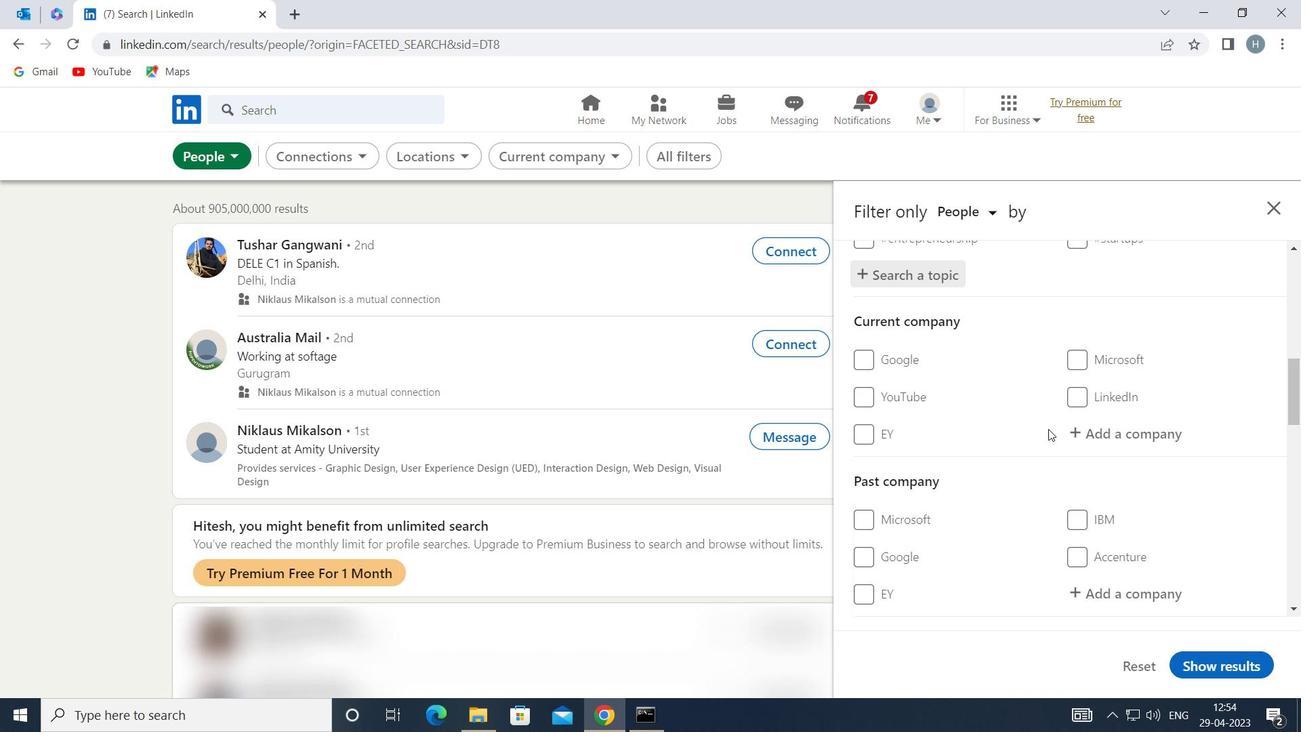 
Action: Mouse scrolled (1048, 429) with delta (0, 0)
Screenshot: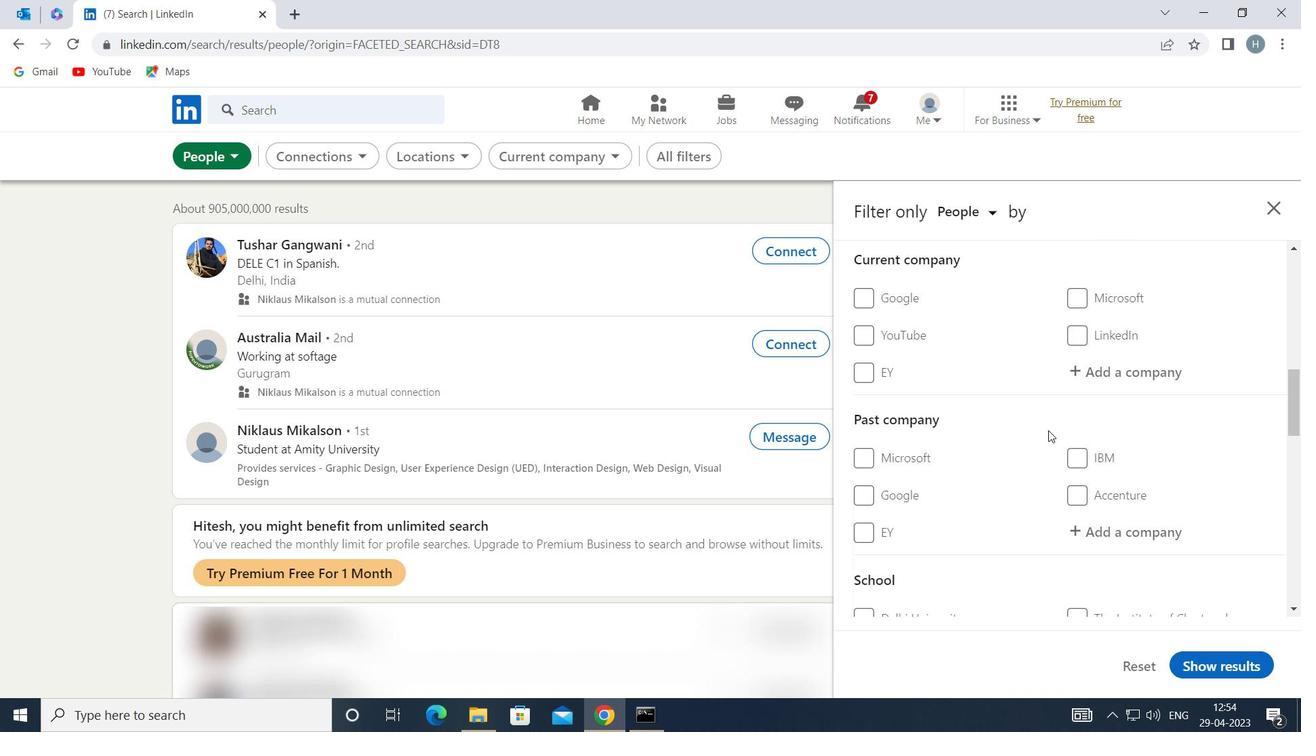 
Action: Mouse scrolled (1048, 429) with delta (0, 0)
Screenshot: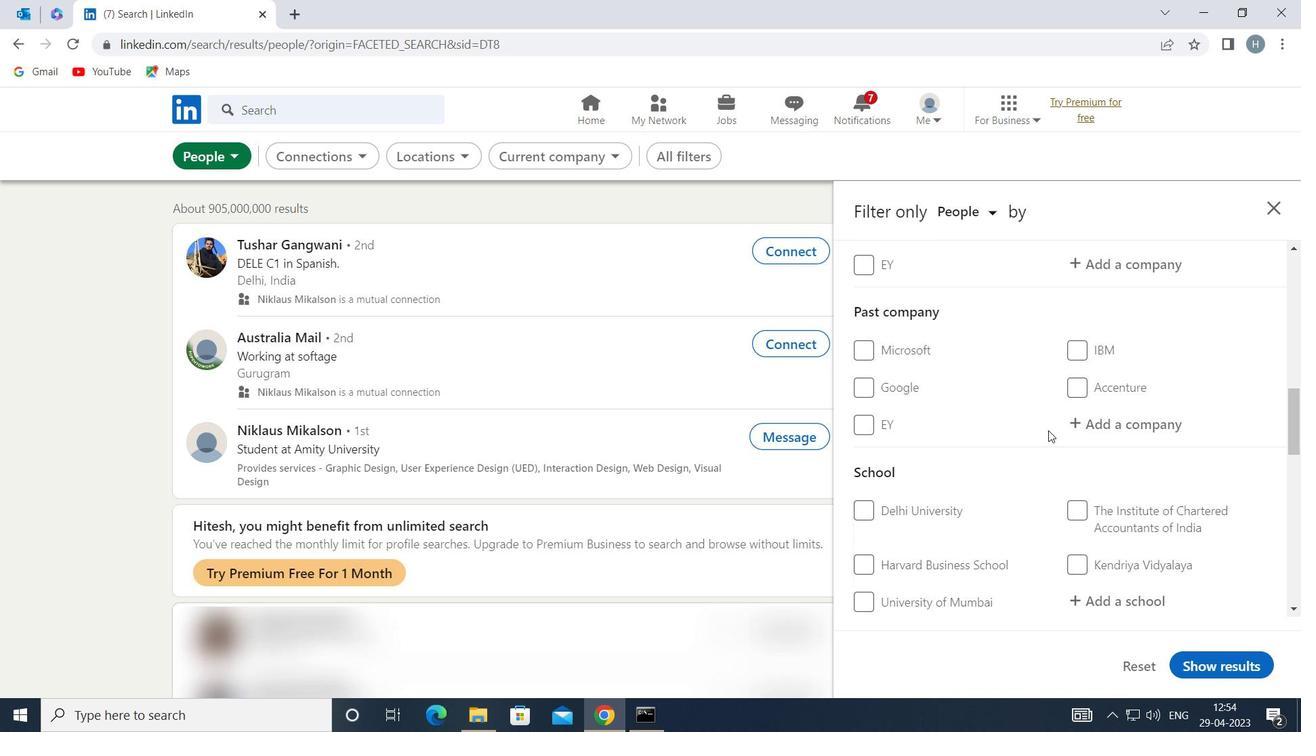 
Action: Mouse scrolled (1048, 429) with delta (0, 0)
Screenshot: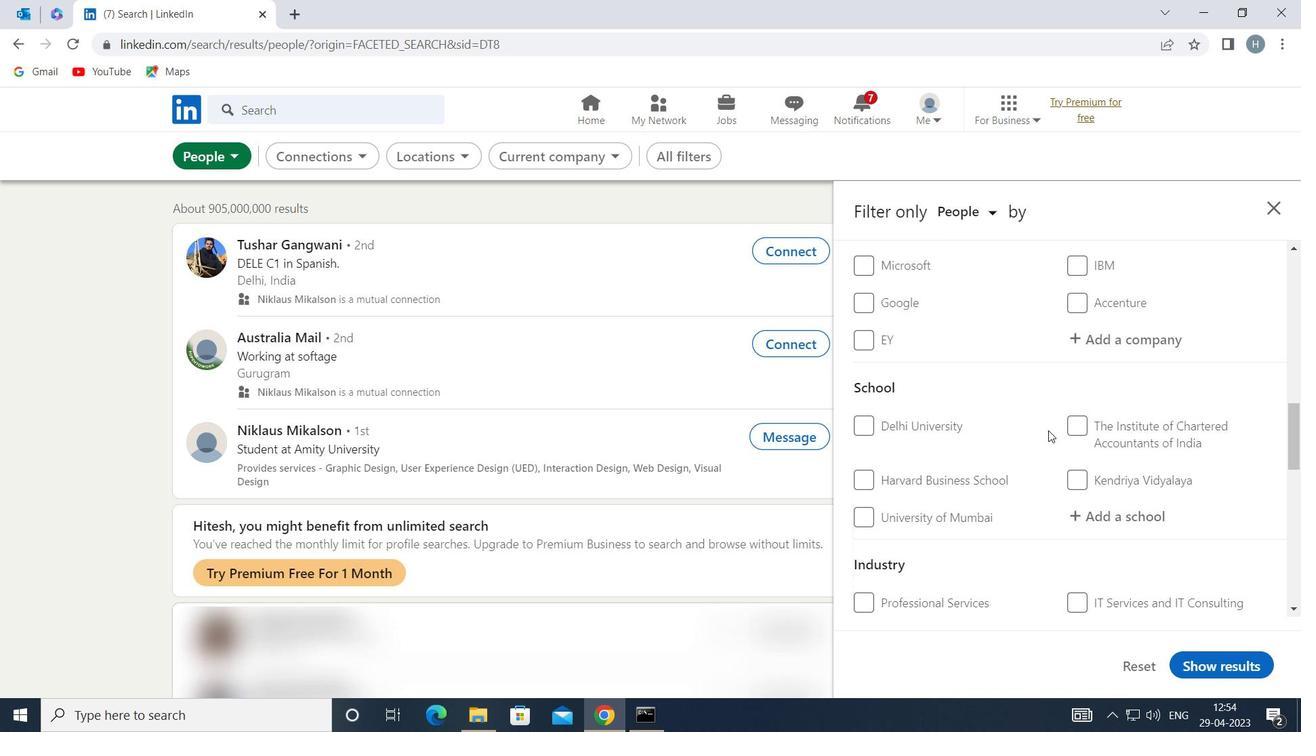 
Action: Mouse scrolled (1048, 429) with delta (0, 0)
Screenshot: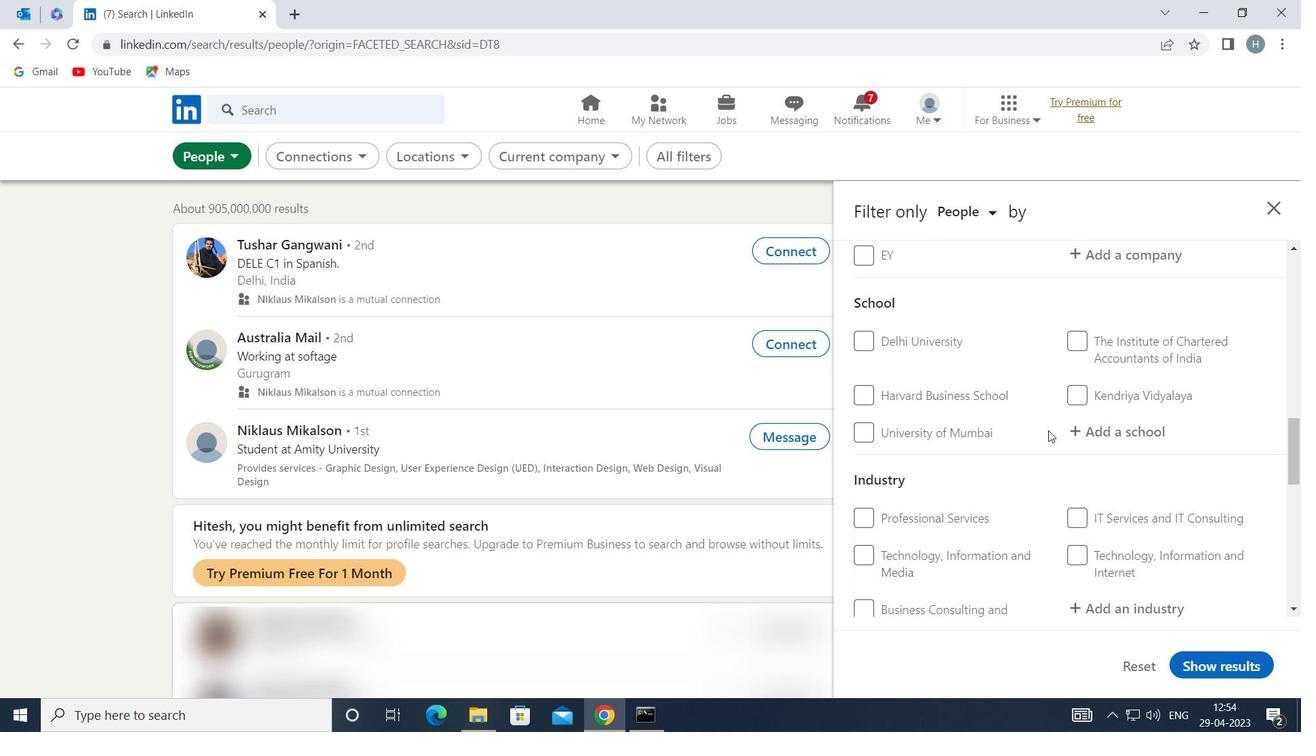 
Action: Mouse moved to (1047, 432)
Screenshot: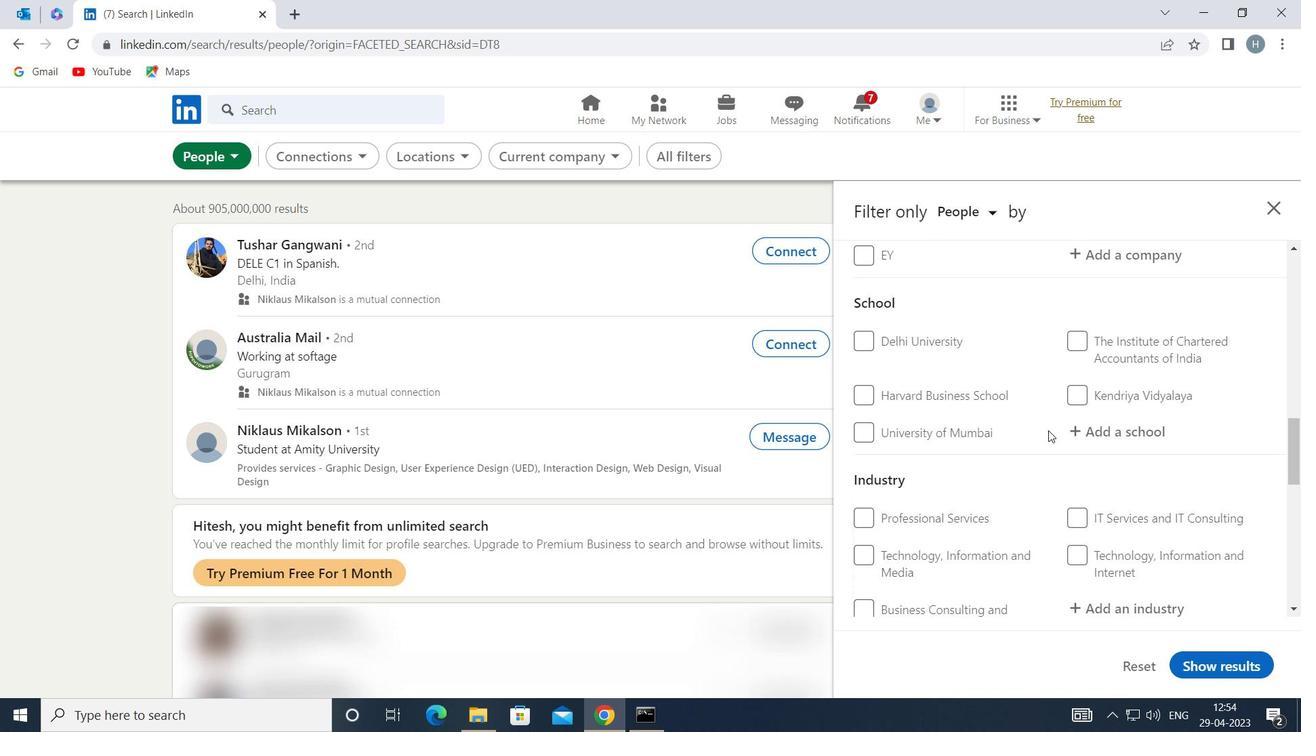
Action: Mouse scrolled (1047, 431) with delta (0, 0)
Screenshot: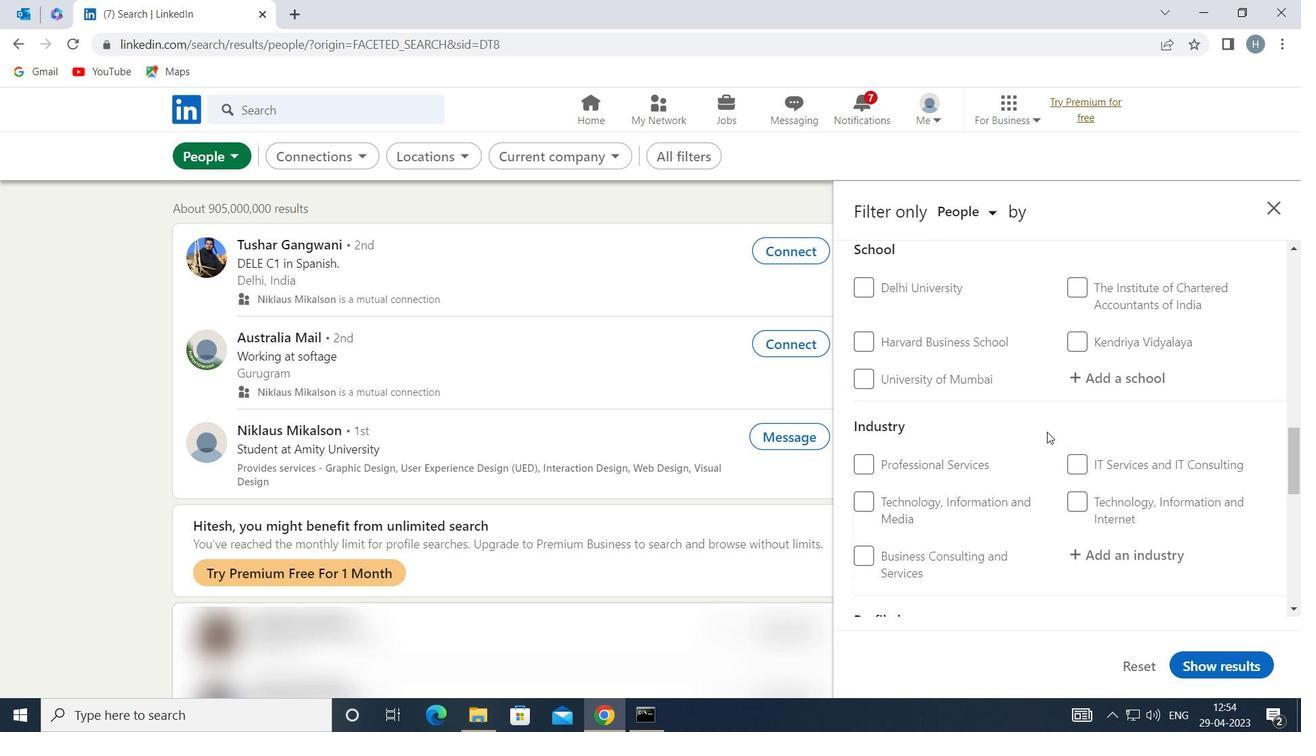 
Action: Mouse moved to (1046, 433)
Screenshot: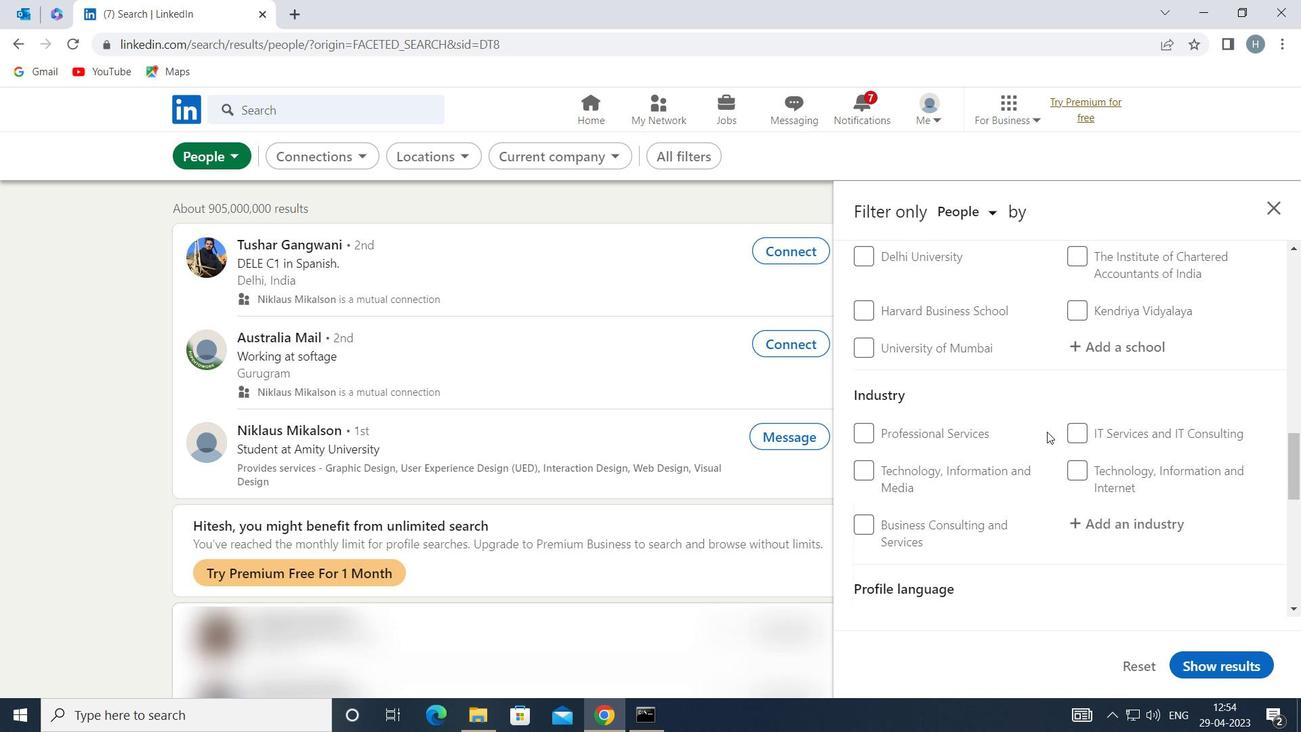 
Action: Mouse scrolled (1046, 432) with delta (0, 0)
Screenshot: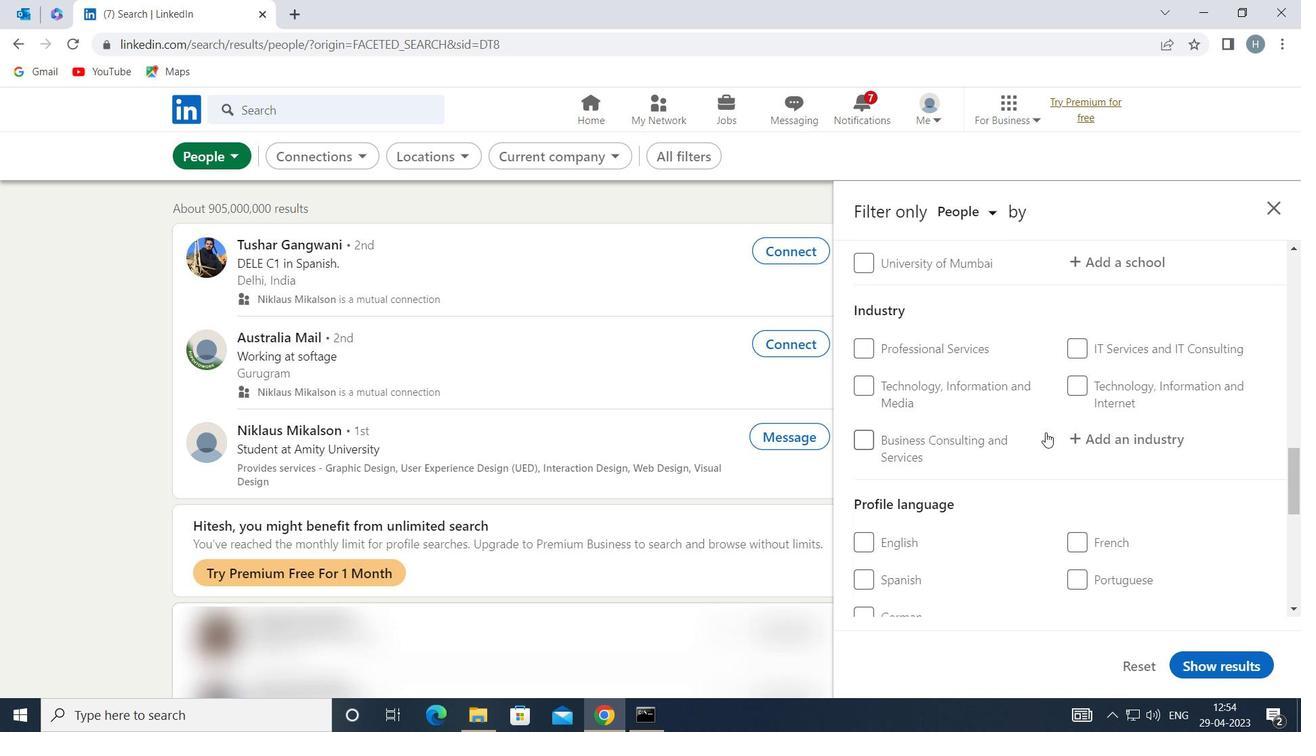 
Action: Mouse moved to (886, 528)
Screenshot: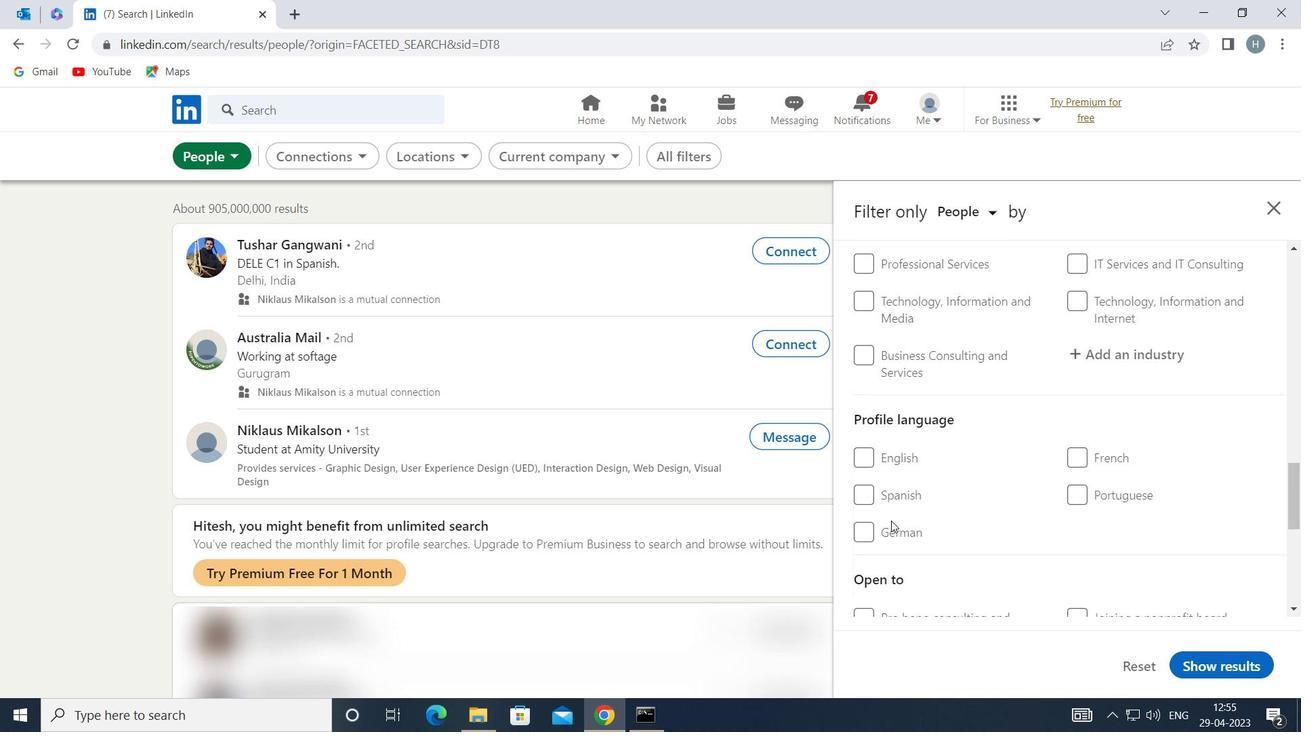 
Action: Mouse pressed left at (886, 528)
Screenshot: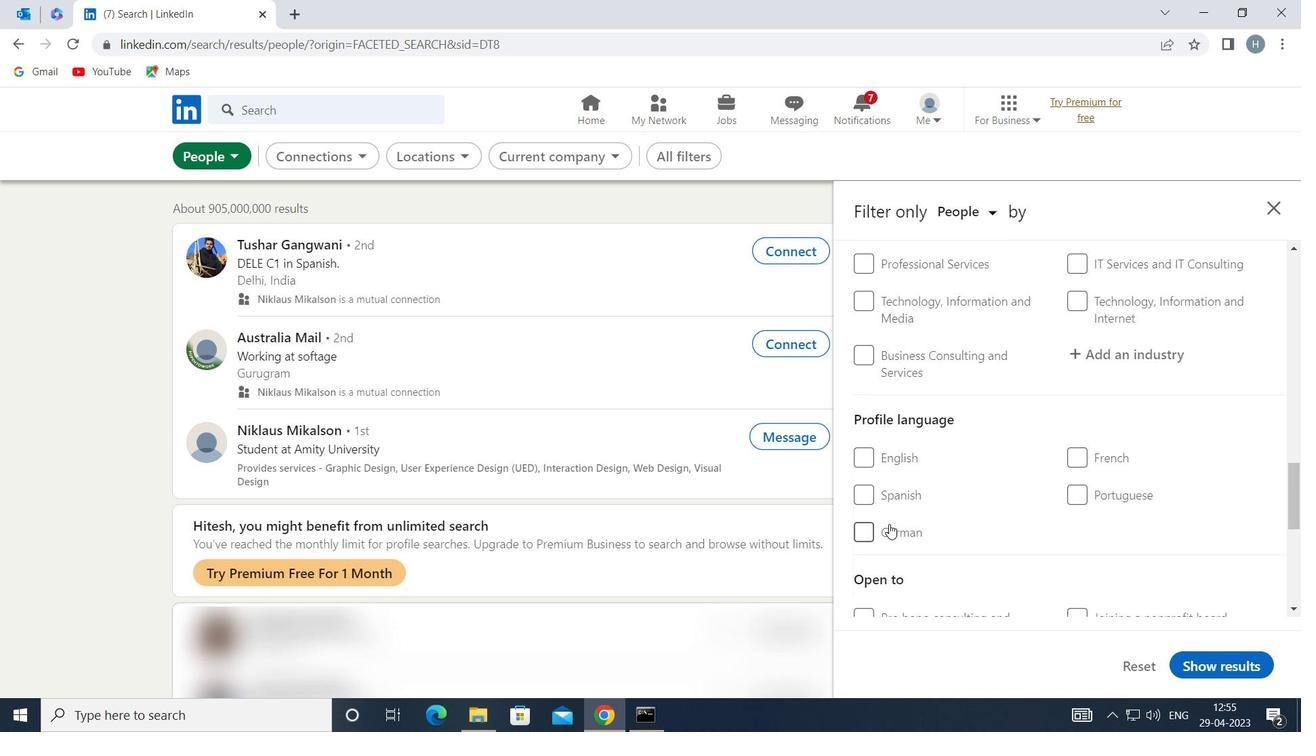 
Action: Mouse moved to (1018, 484)
Screenshot: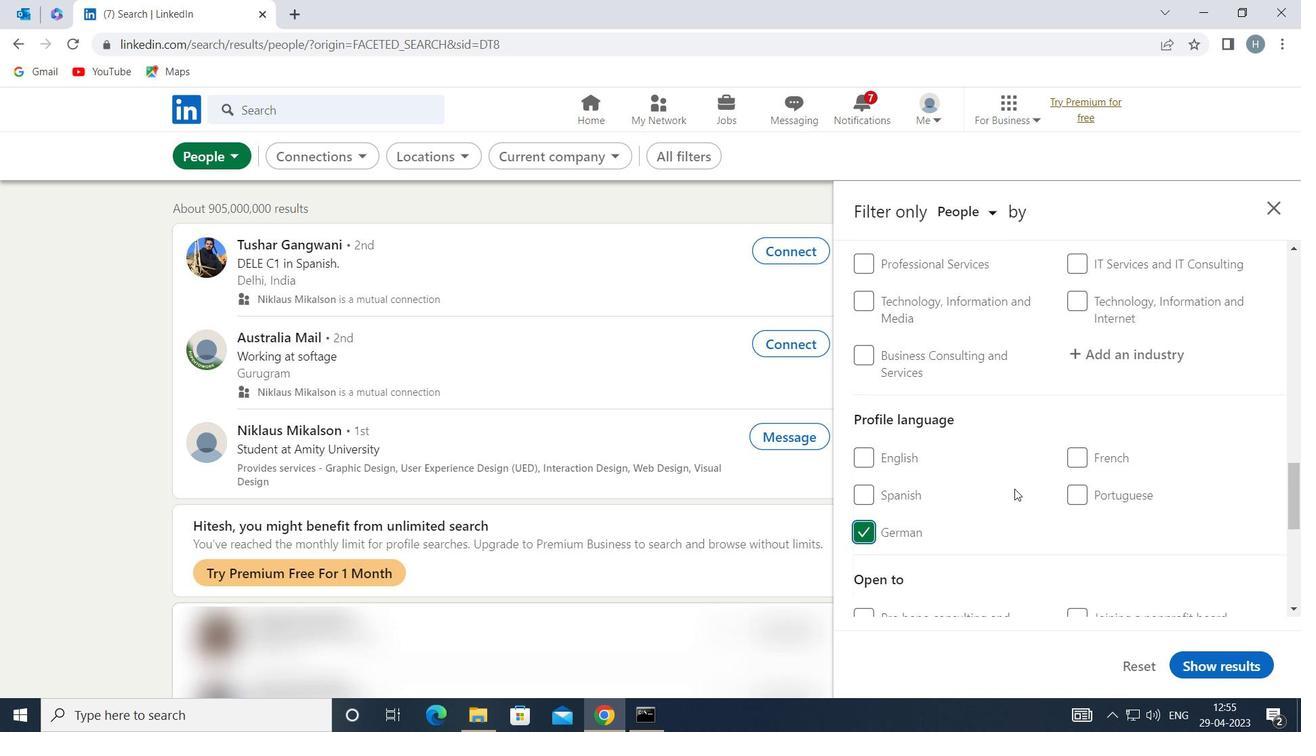 
Action: Mouse scrolled (1018, 485) with delta (0, 0)
Screenshot: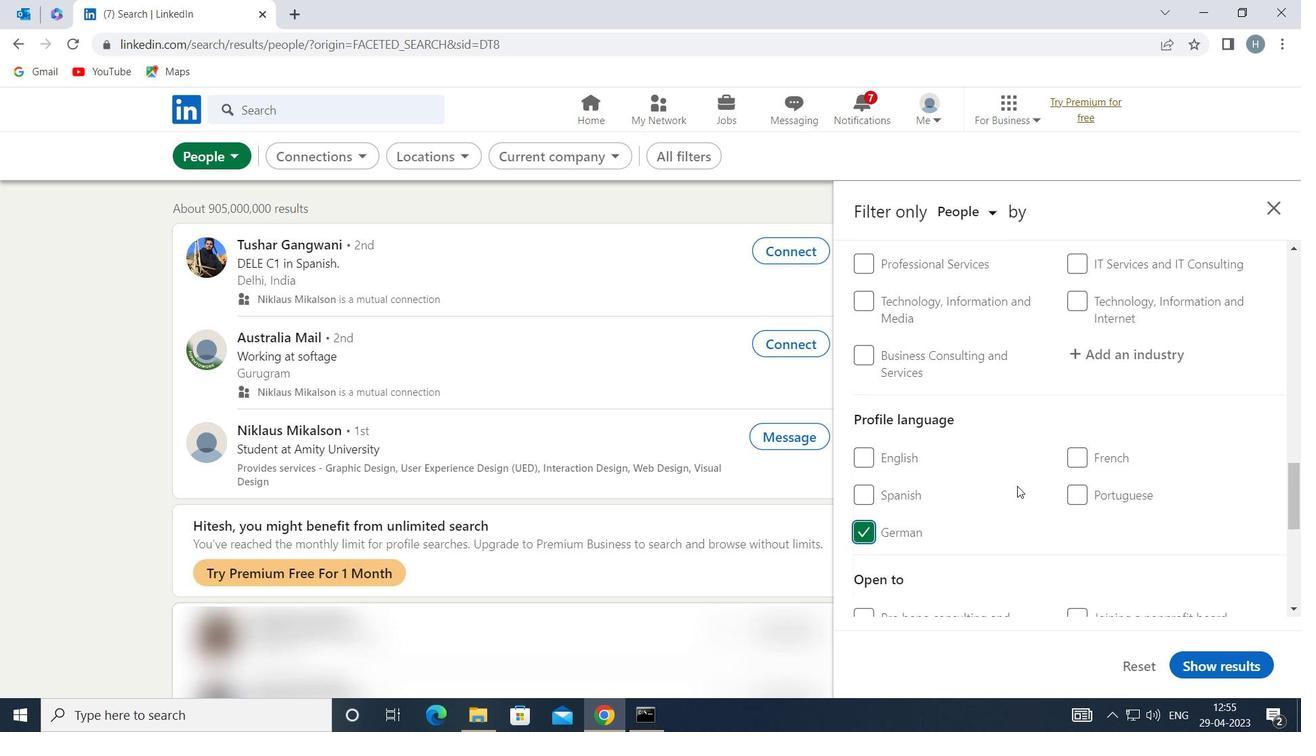 
Action: Mouse scrolled (1018, 485) with delta (0, 0)
Screenshot: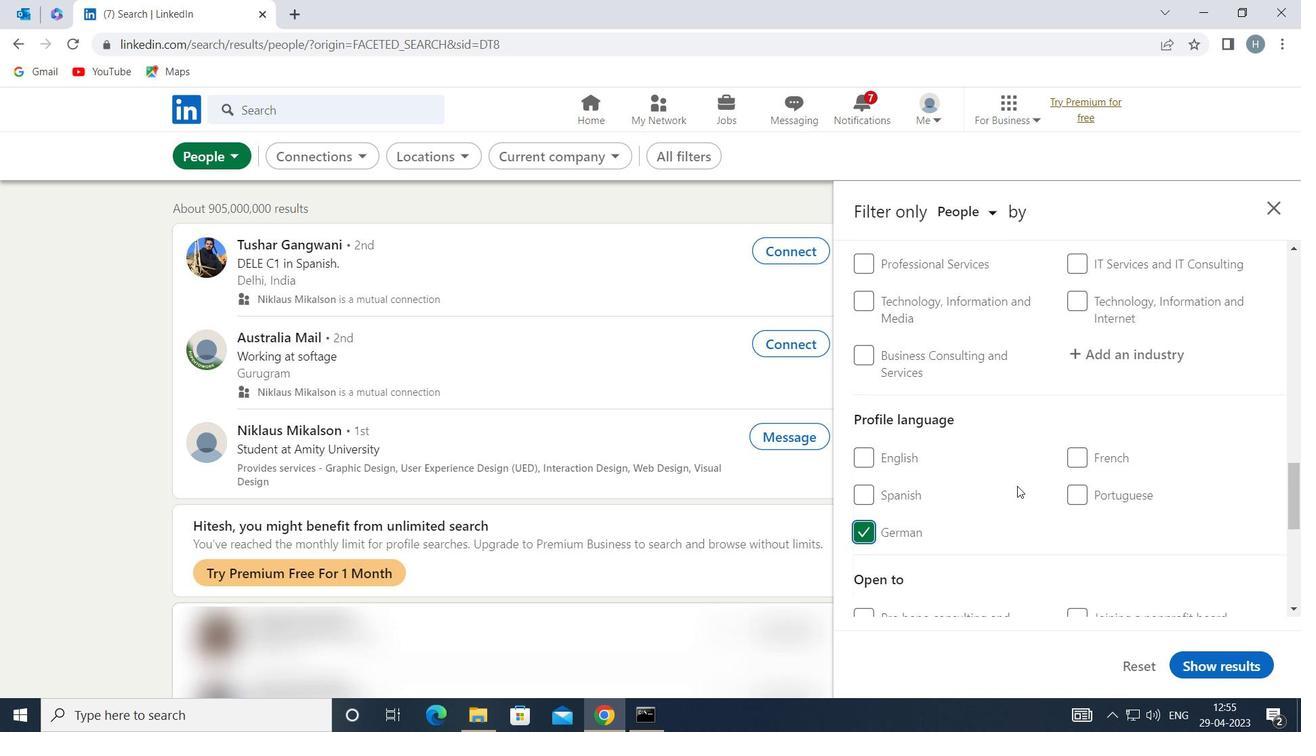 
Action: Mouse moved to (1018, 482)
Screenshot: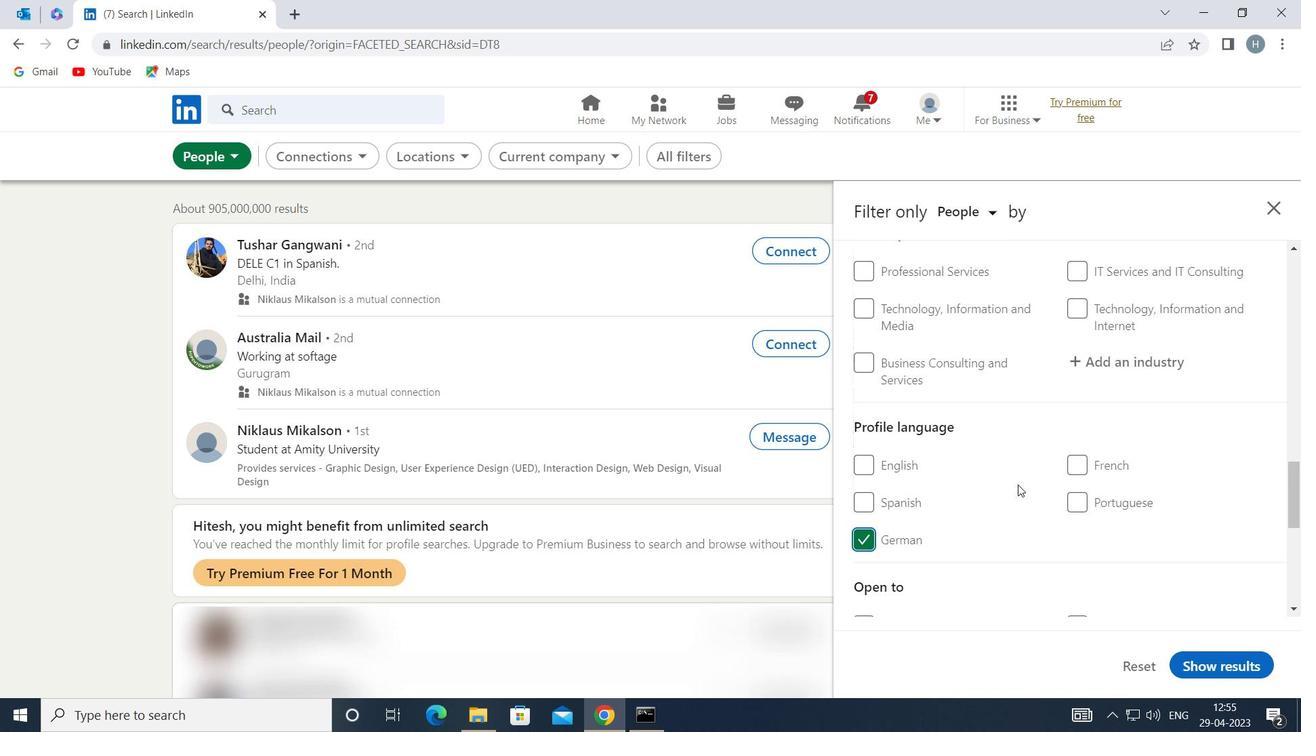 
Action: Mouse scrolled (1018, 482) with delta (0, 0)
Screenshot: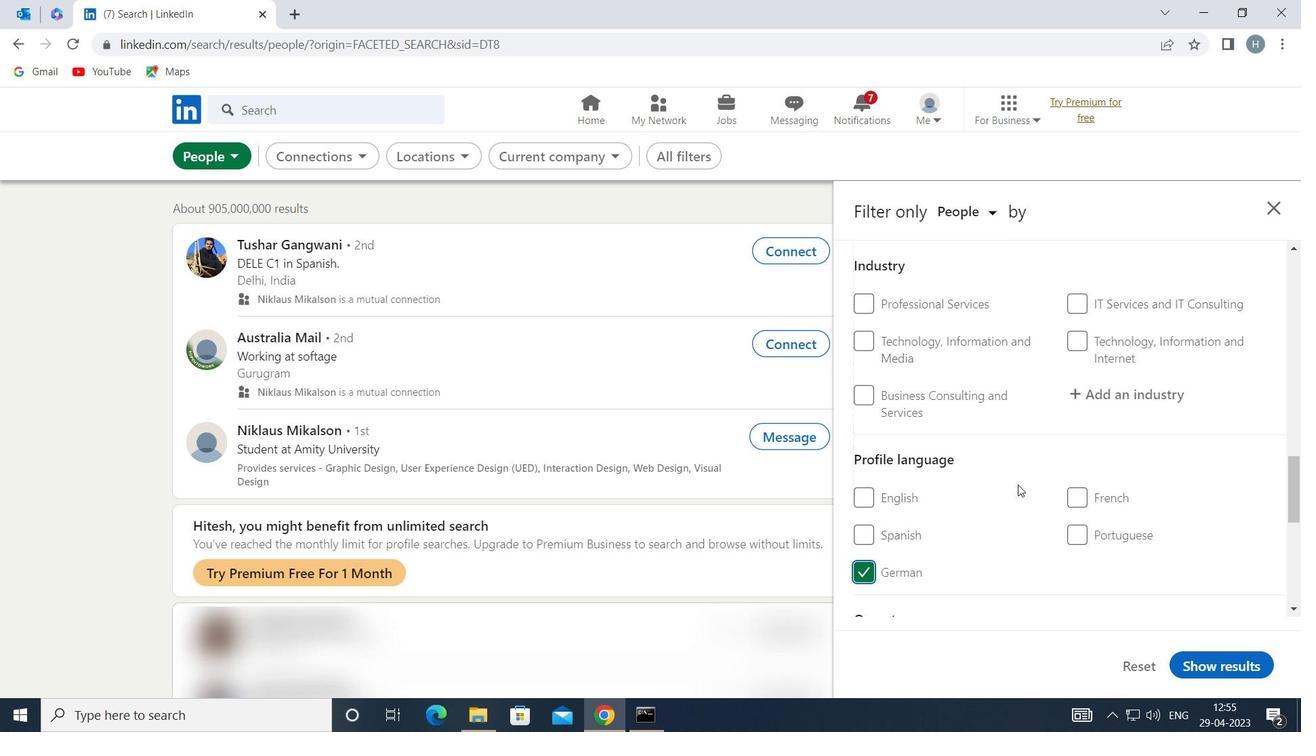 
Action: Mouse scrolled (1018, 482) with delta (0, 0)
Screenshot: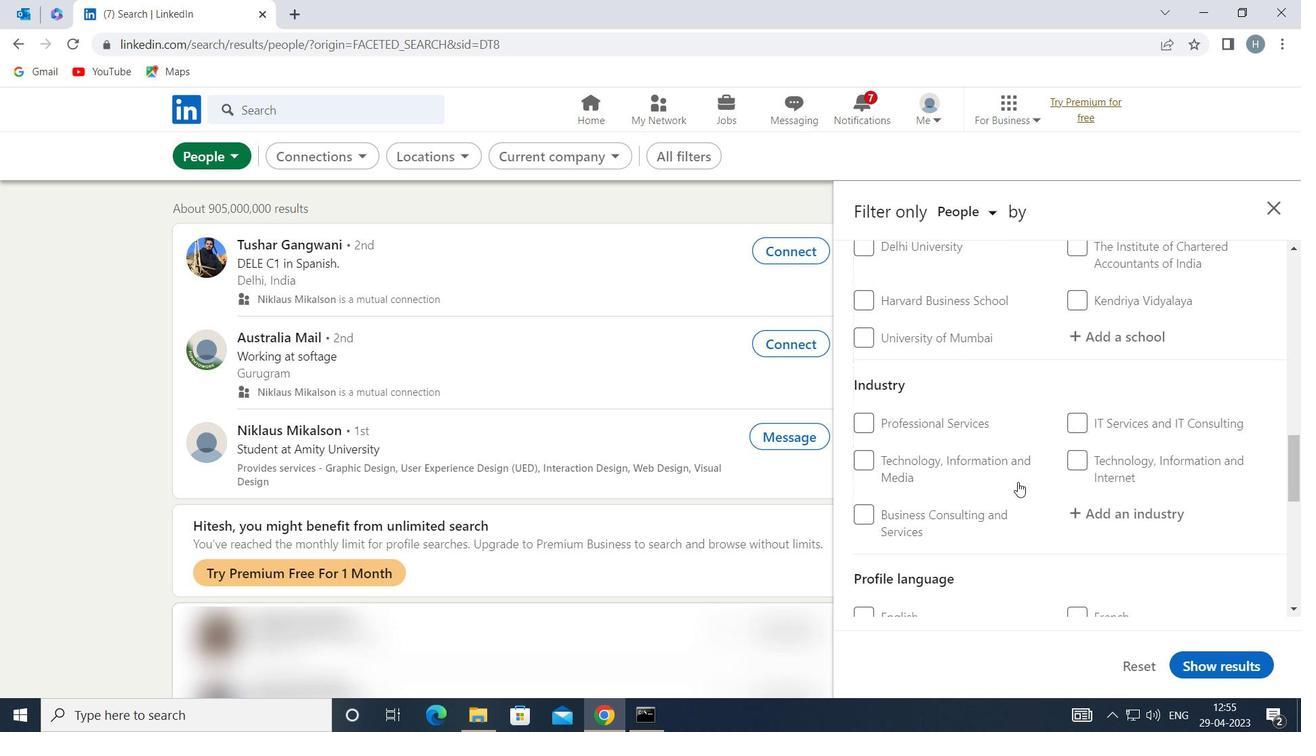 
Action: Mouse scrolled (1018, 482) with delta (0, 0)
Screenshot: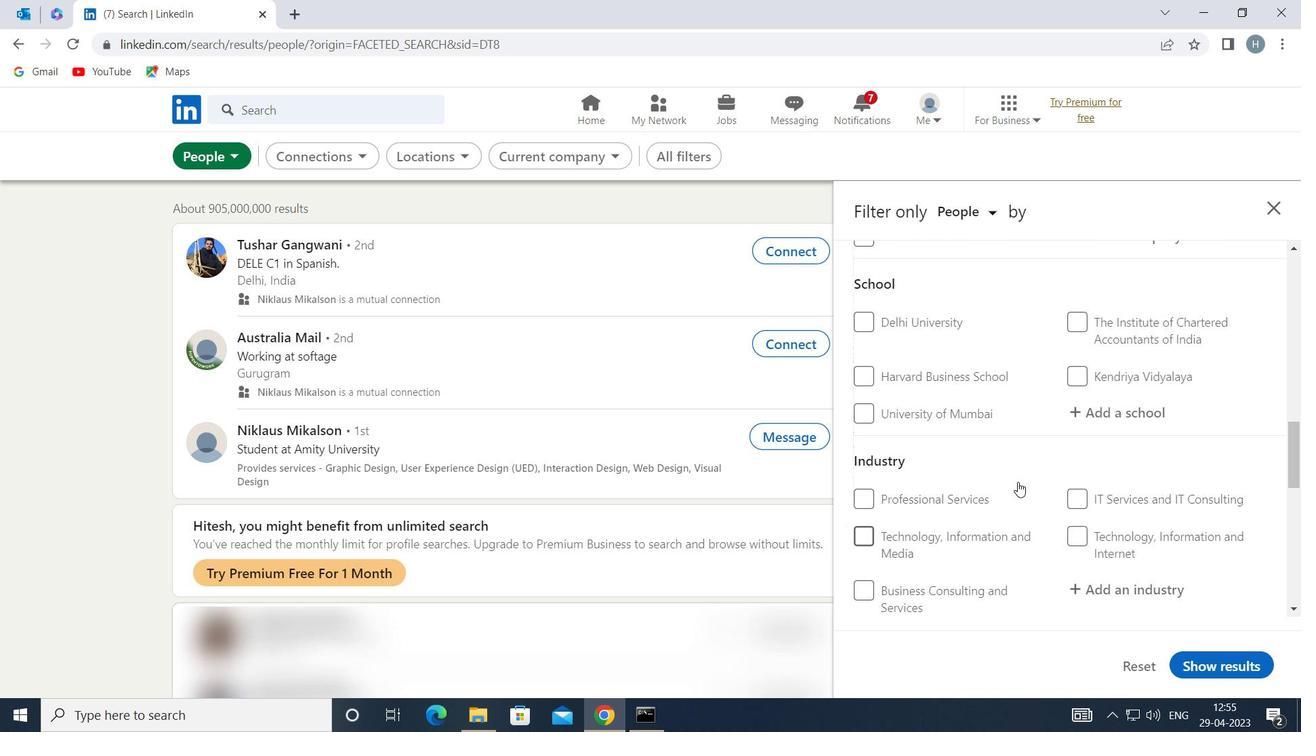 
Action: Mouse scrolled (1018, 482) with delta (0, 0)
Screenshot: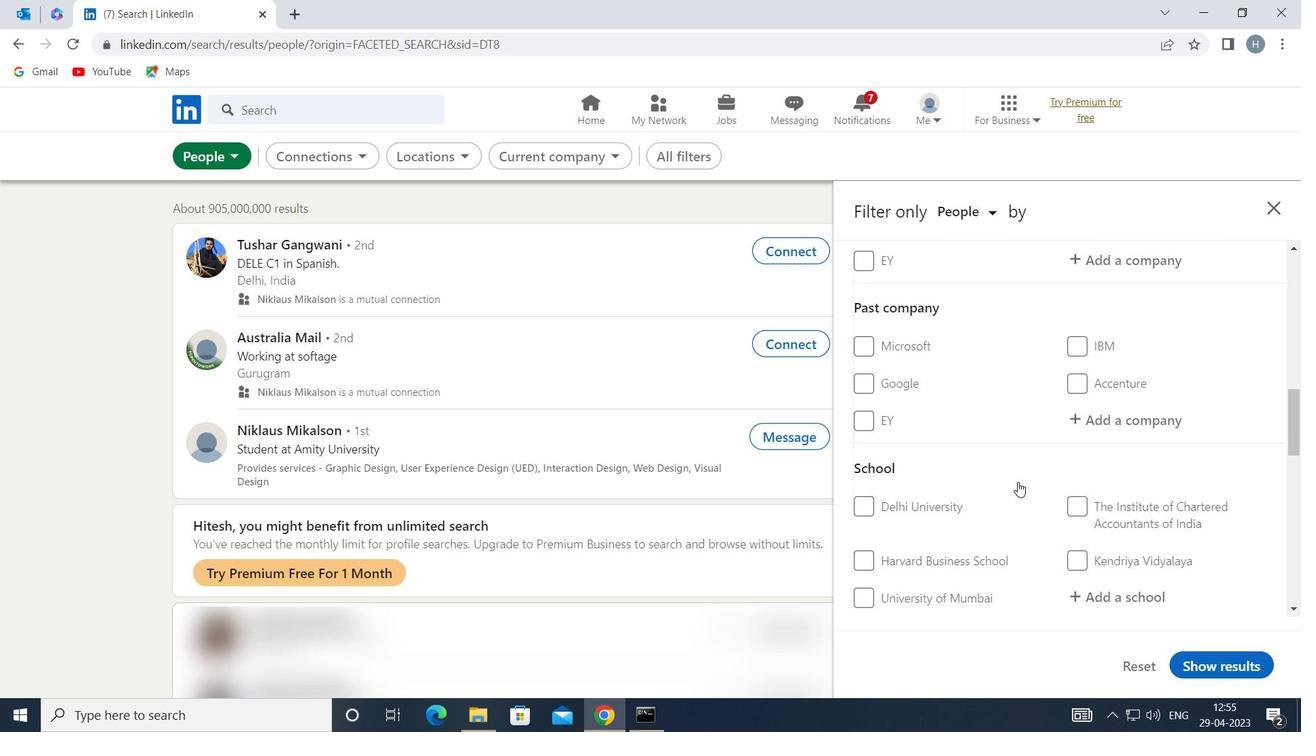 
Action: Mouse moved to (1033, 473)
Screenshot: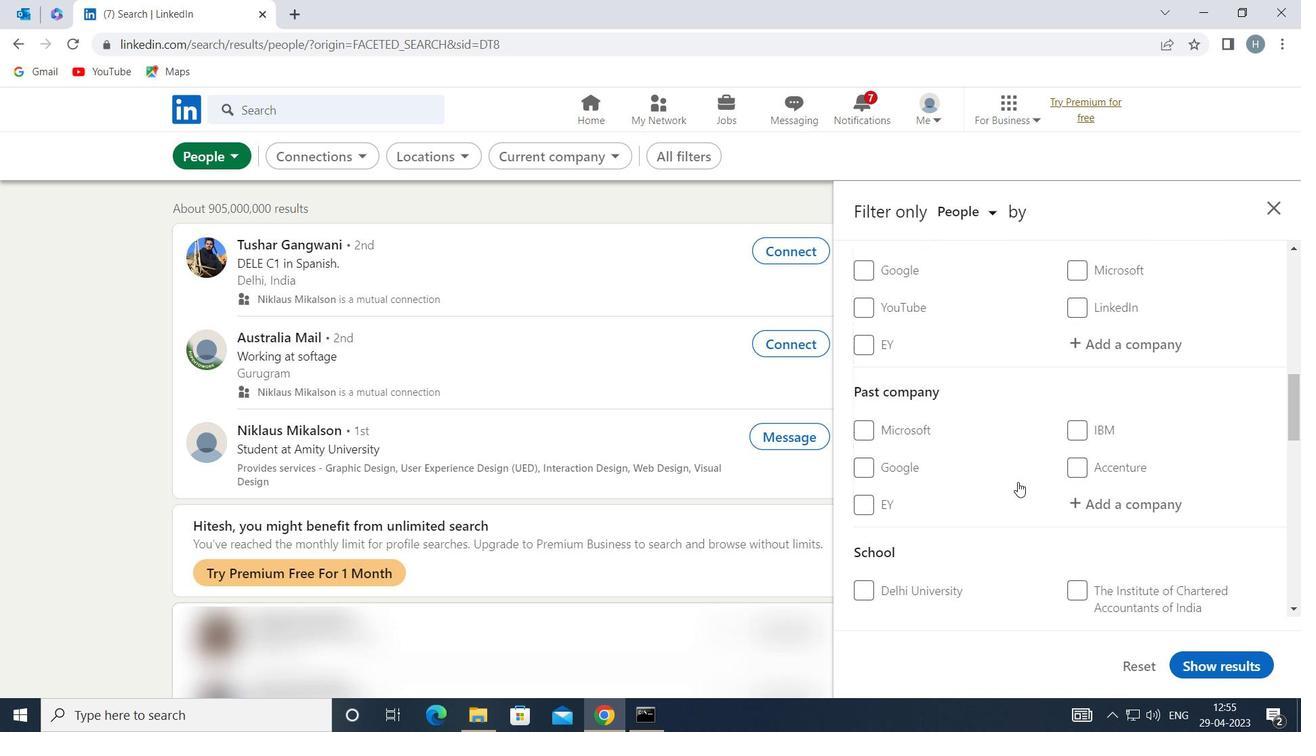 
Action: Mouse scrolled (1033, 474) with delta (0, 0)
Screenshot: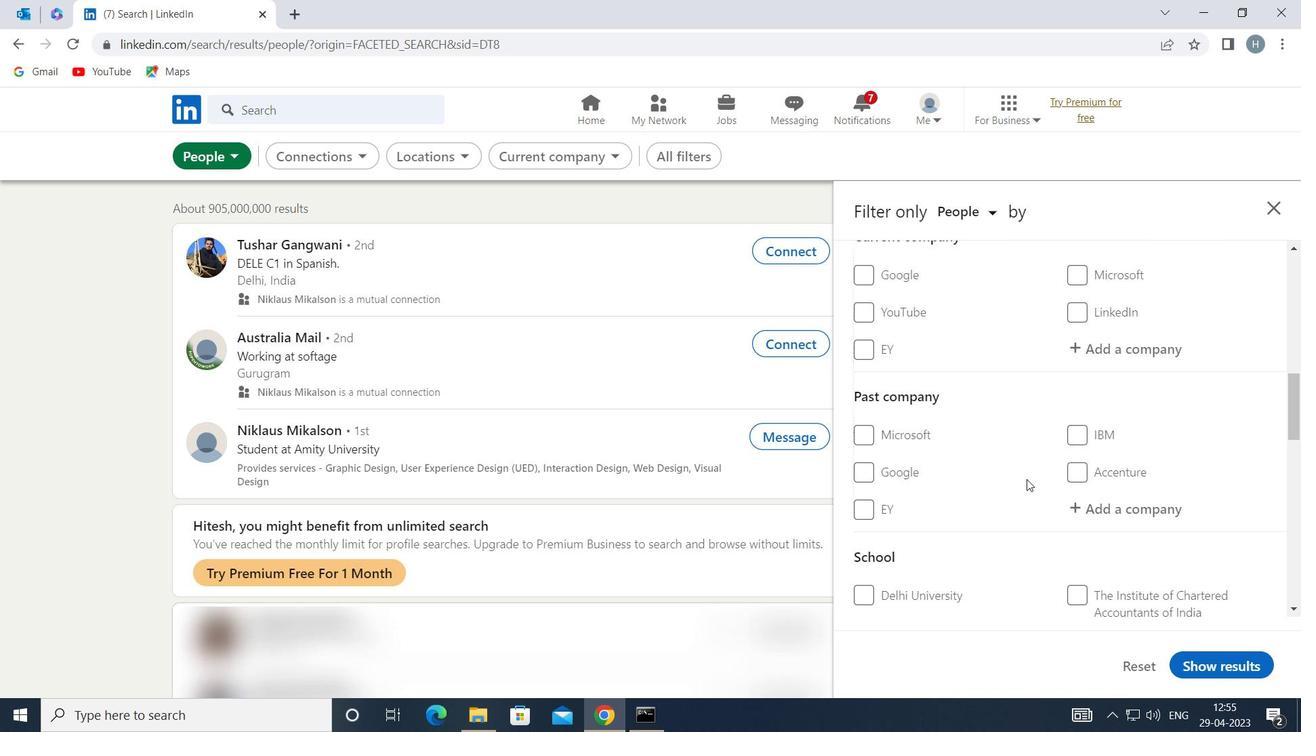 
Action: Mouse moved to (1135, 430)
Screenshot: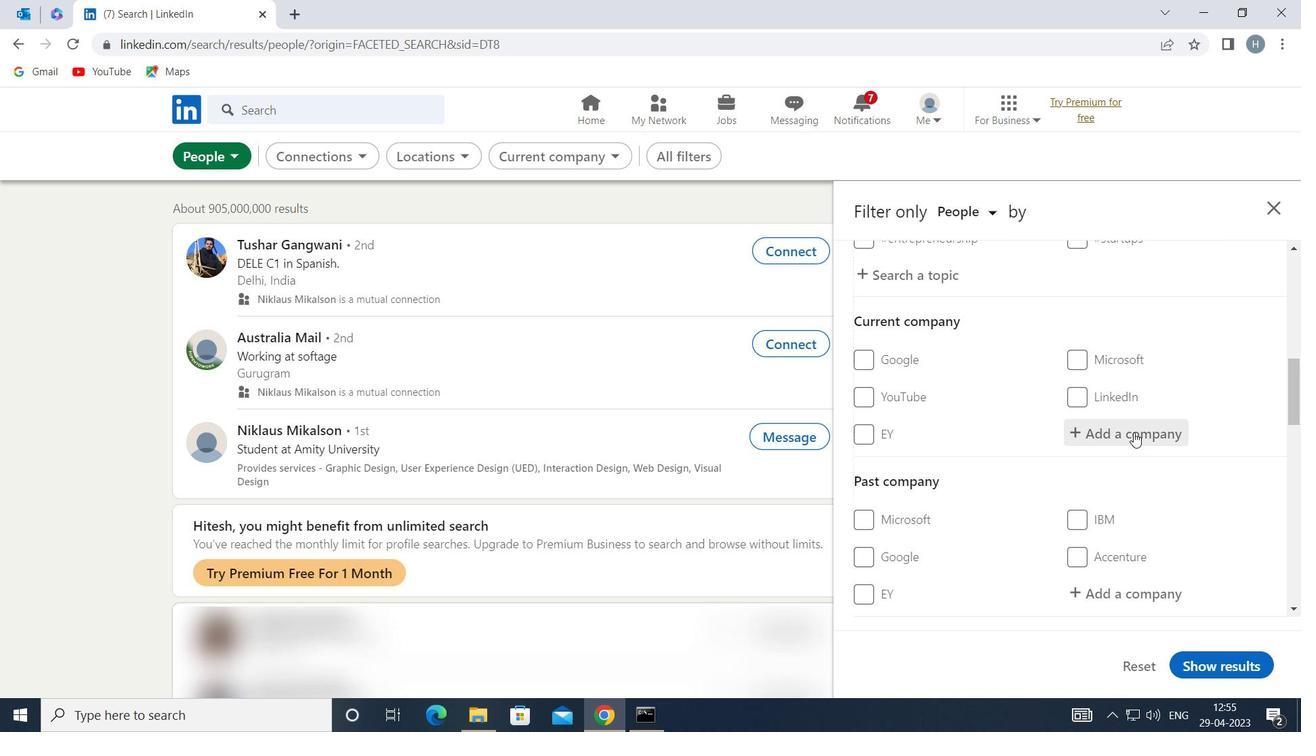 
Action: Mouse pressed left at (1135, 430)
Screenshot: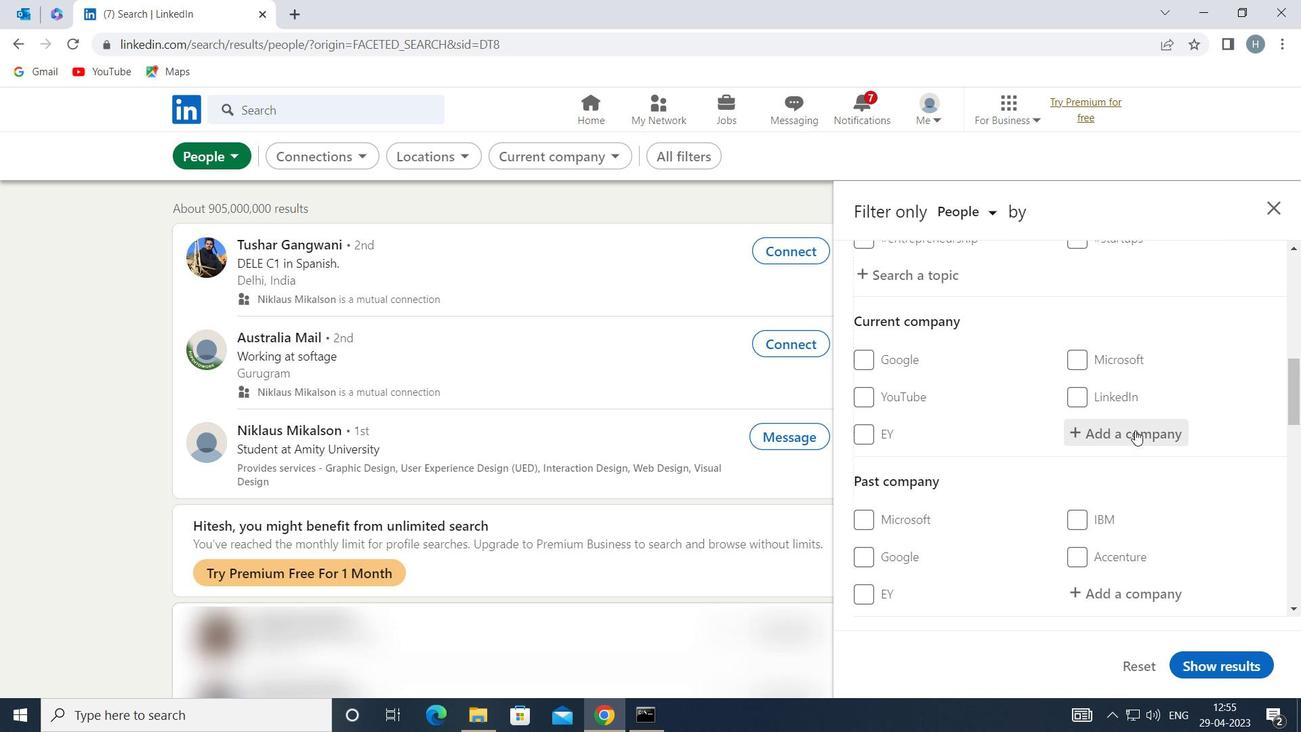 
Action: Key pressed <Key.shift>R<Key.space><Key.shift>SY
Screenshot: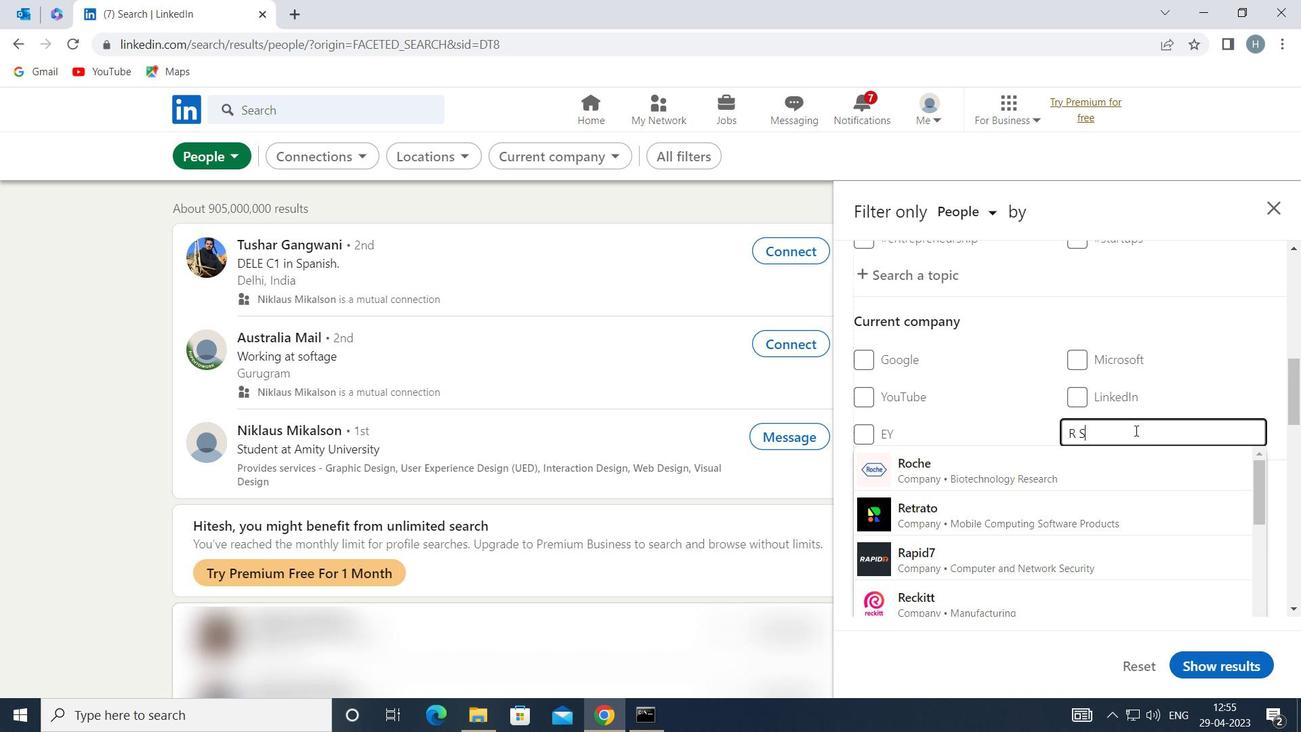 
Action: Mouse moved to (1085, 463)
Screenshot: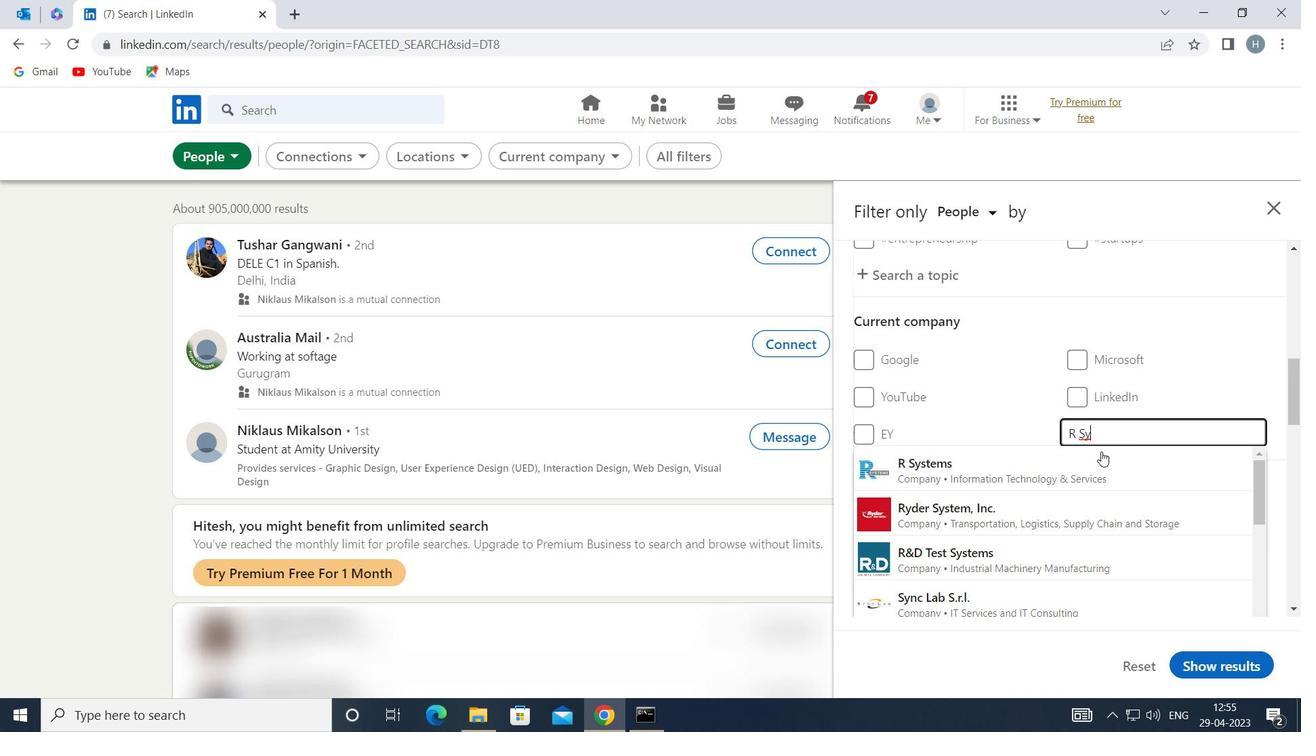 
Action: Mouse pressed left at (1085, 463)
Screenshot: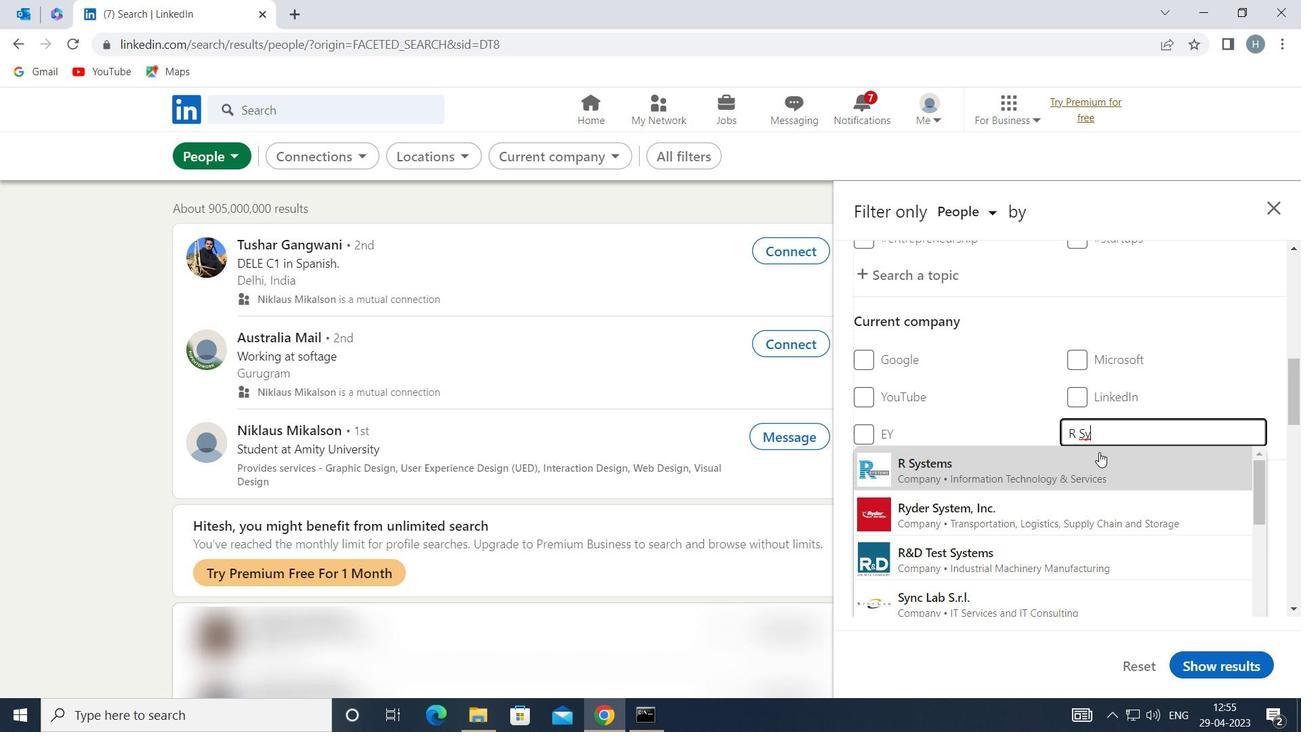 
Action: Mouse moved to (1078, 458)
Screenshot: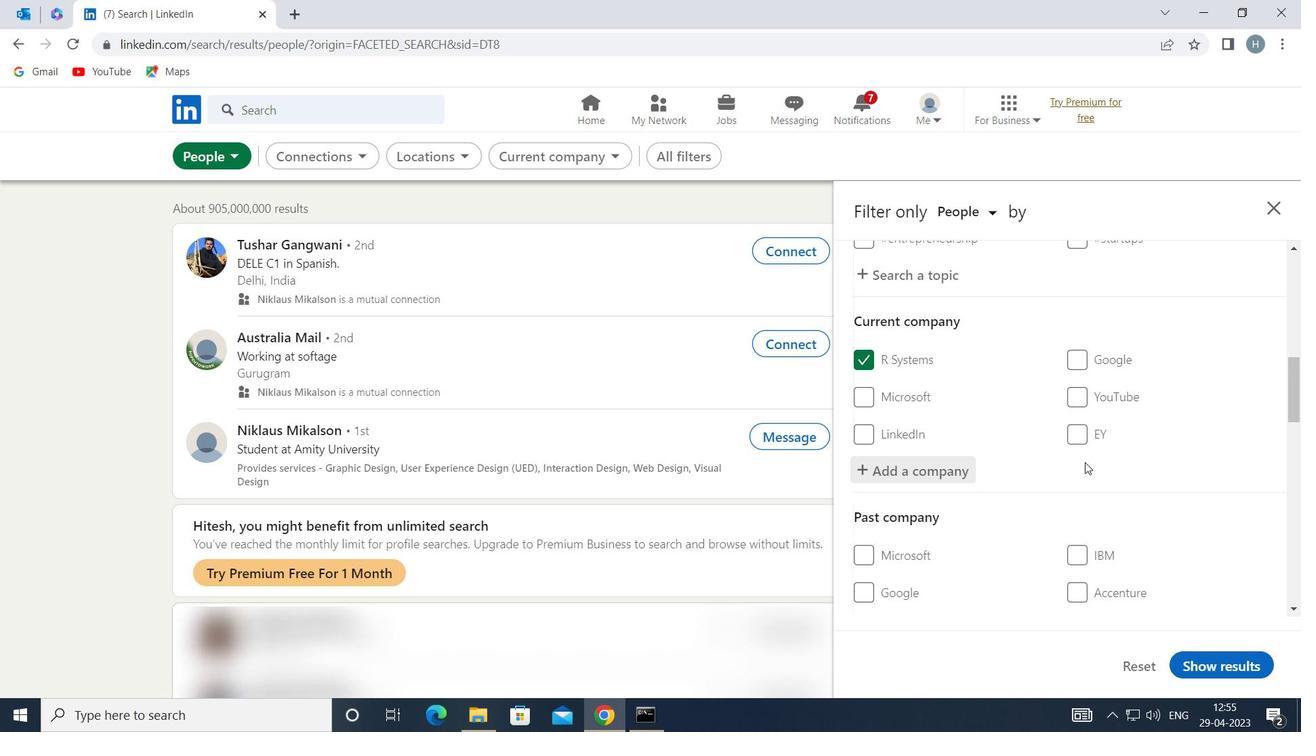 
Action: Mouse scrolled (1078, 458) with delta (0, 0)
Screenshot: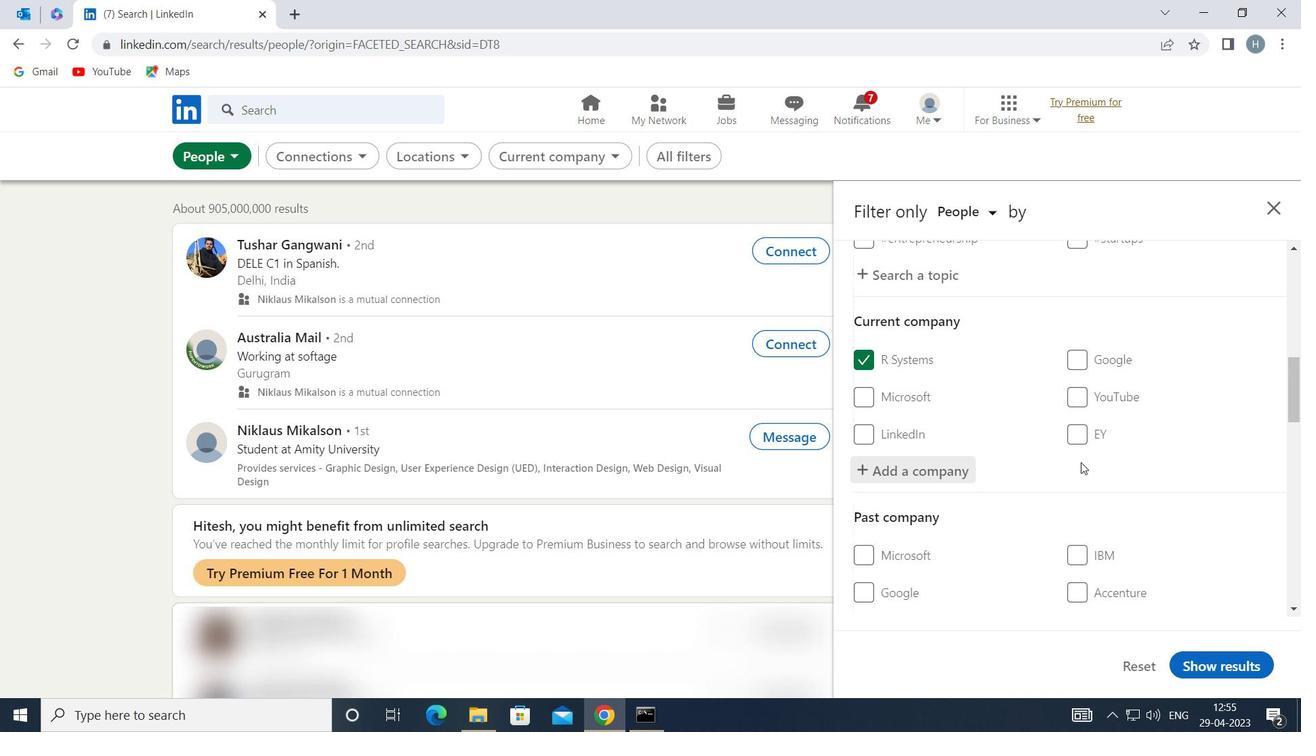 
Action: Mouse moved to (1077, 458)
Screenshot: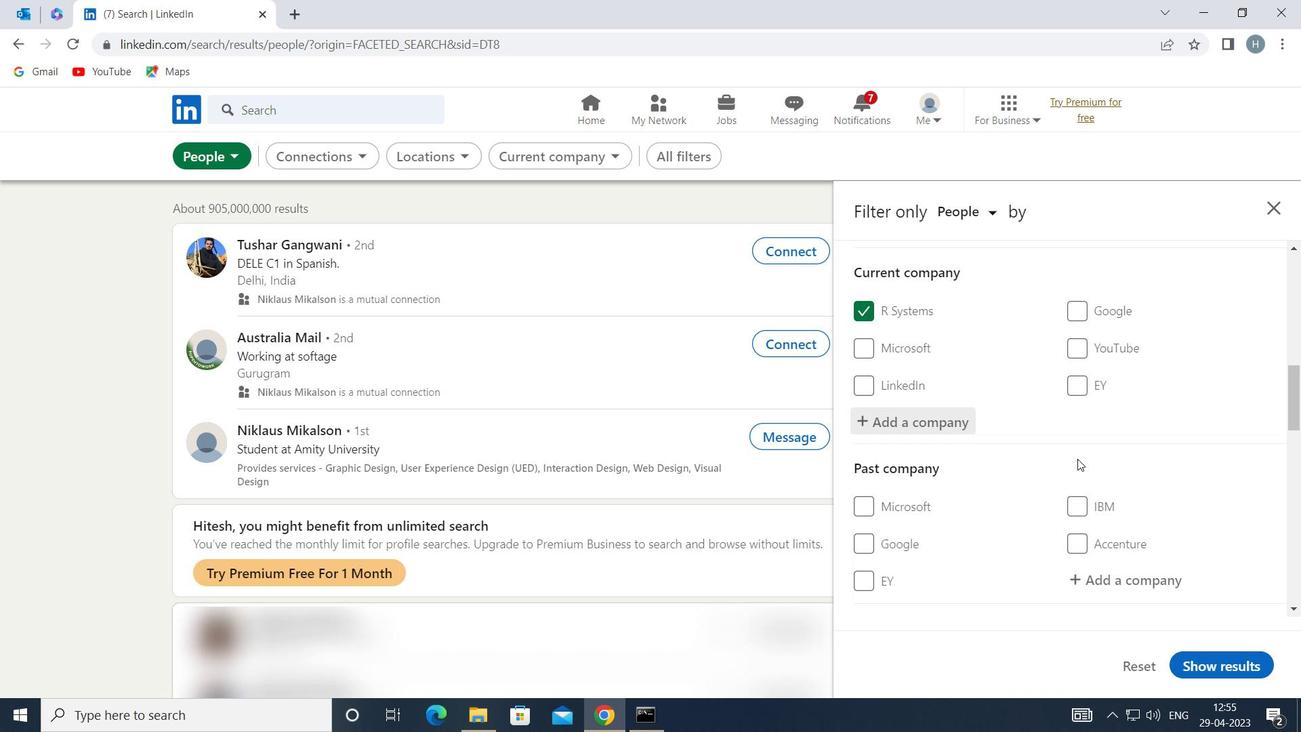 
Action: Mouse scrolled (1077, 458) with delta (0, 0)
Screenshot: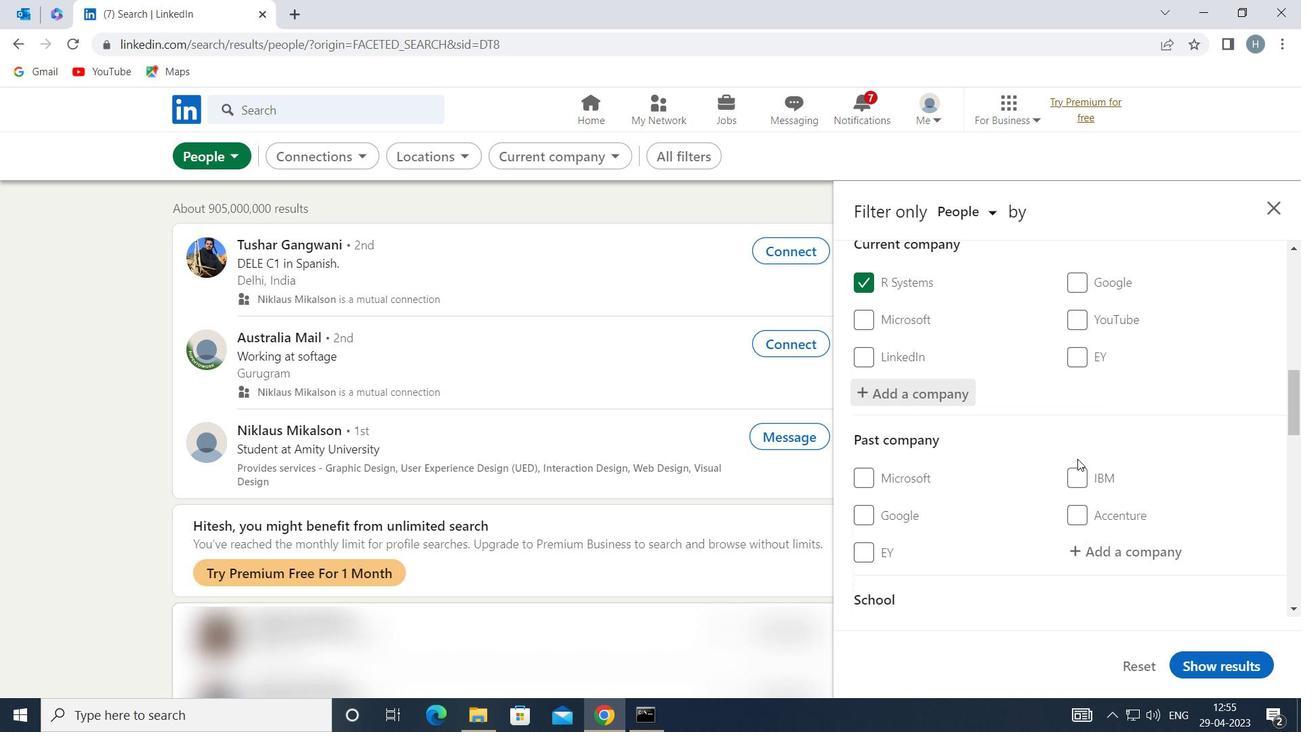 
Action: Mouse moved to (1077, 459)
Screenshot: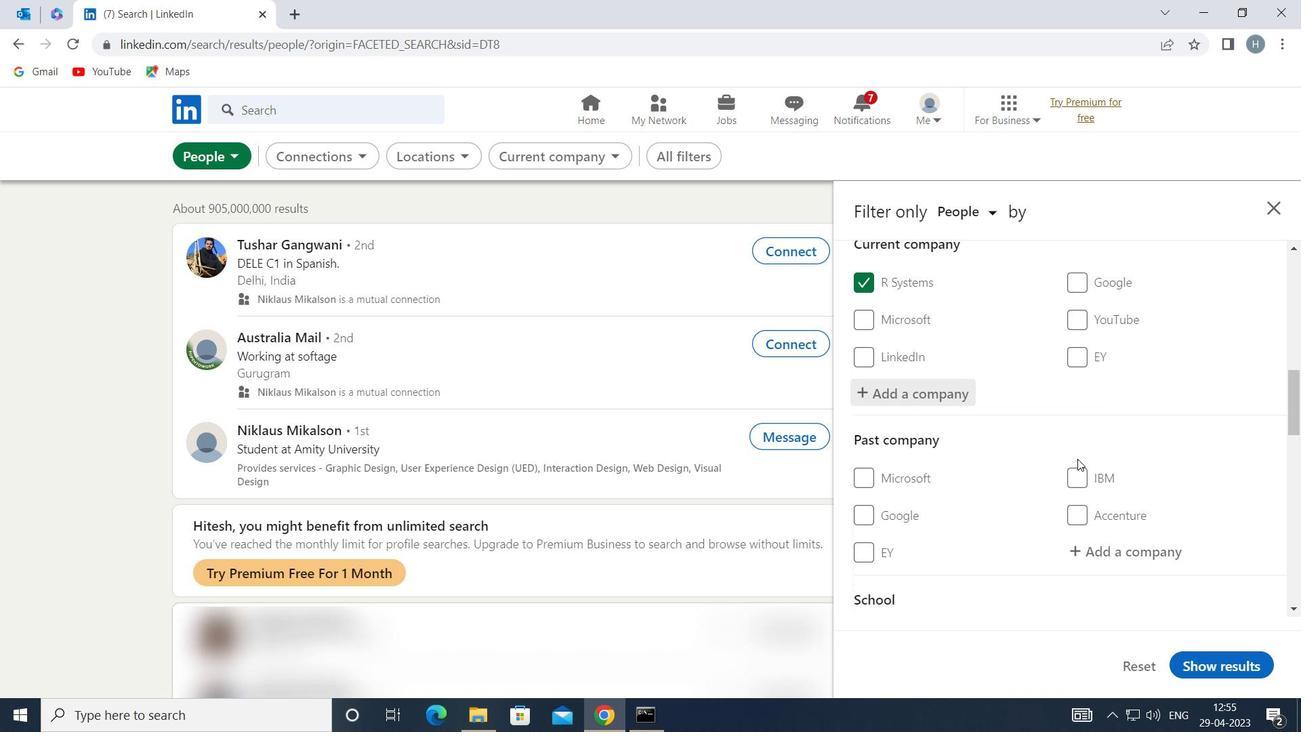 
Action: Mouse scrolled (1077, 458) with delta (0, 0)
Screenshot: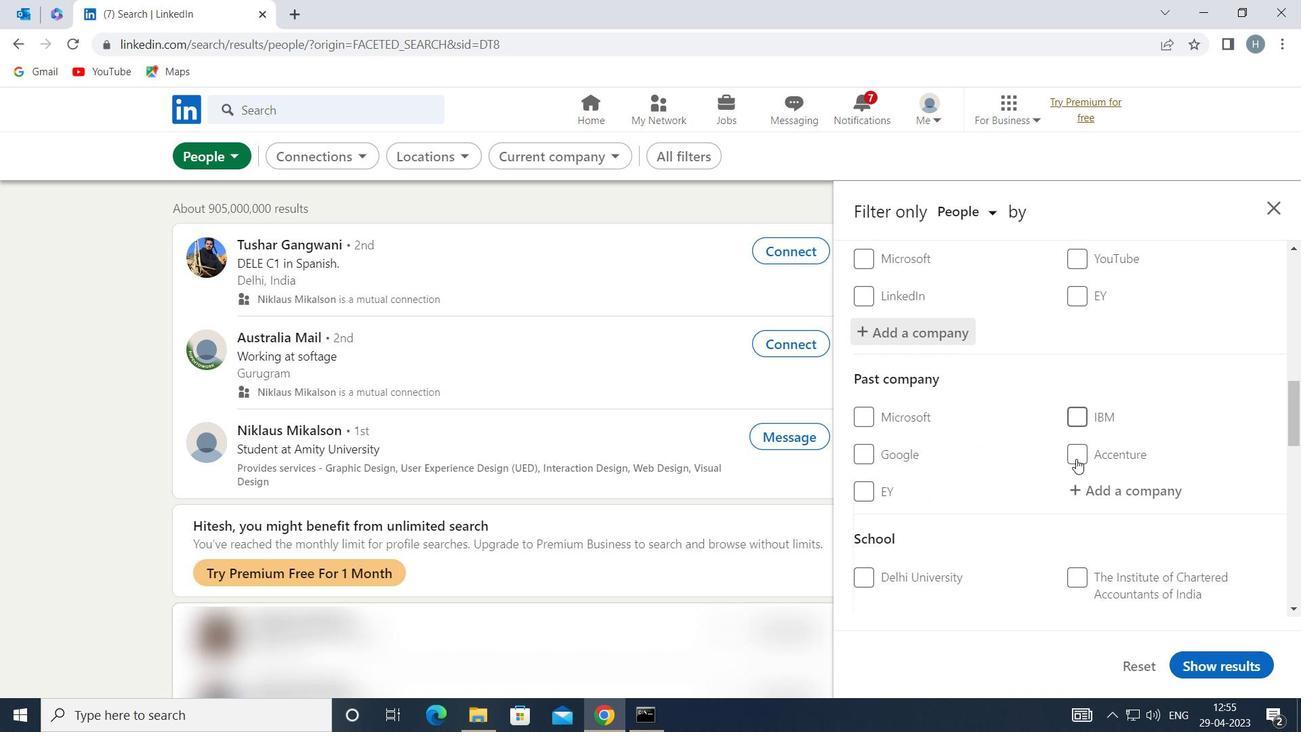 
Action: Mouse scrolled (1077, 458) with delta (0, 0)
Screenshot: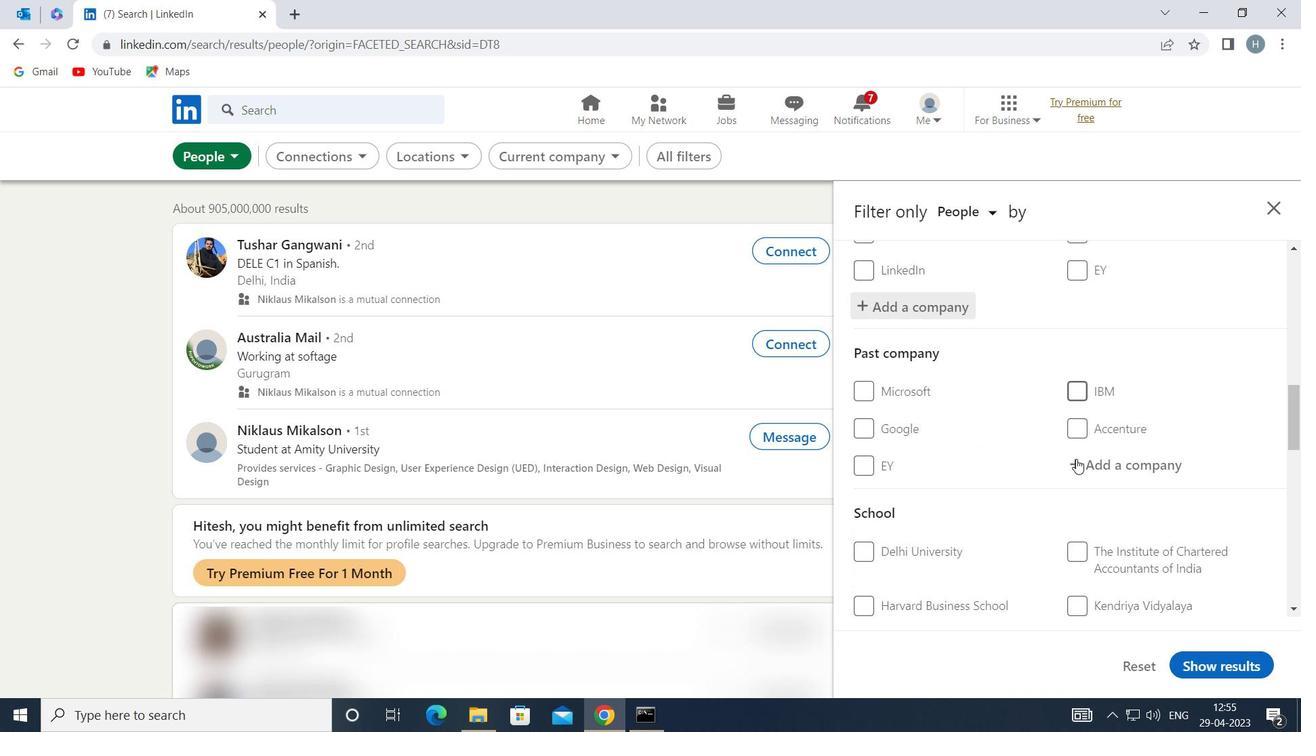 
Action: Mouse moved to (1111, 458)
Screenshot: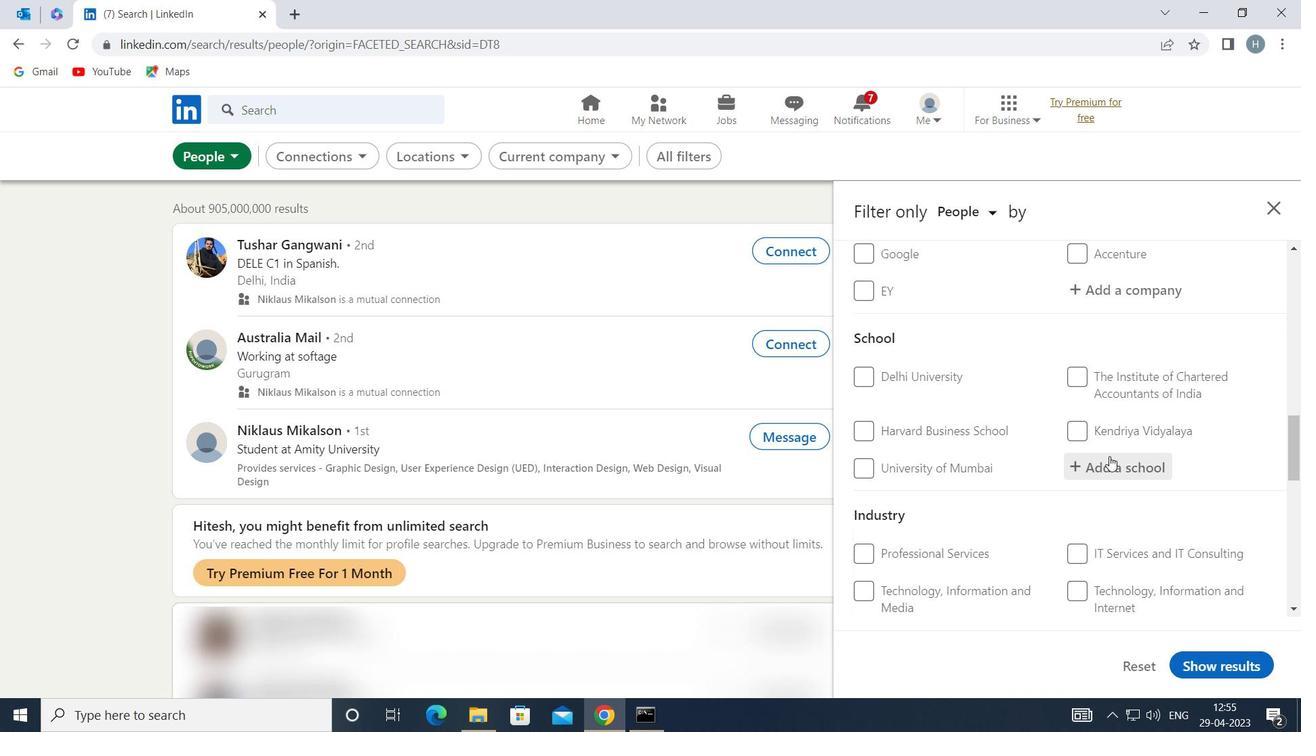 
Action: Mouse pressed left at (1111, 458)
Screenshot: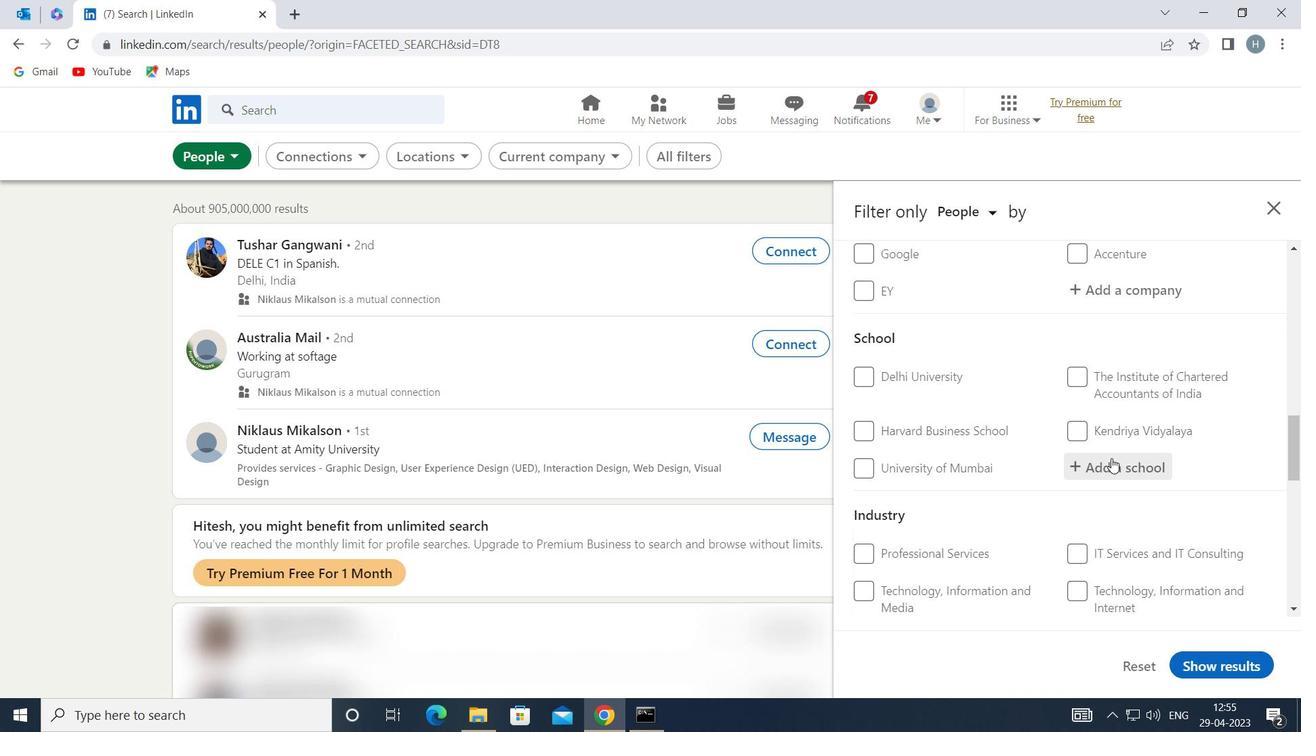 
Action: Mouse moved to (1111, 458)
Screenshot: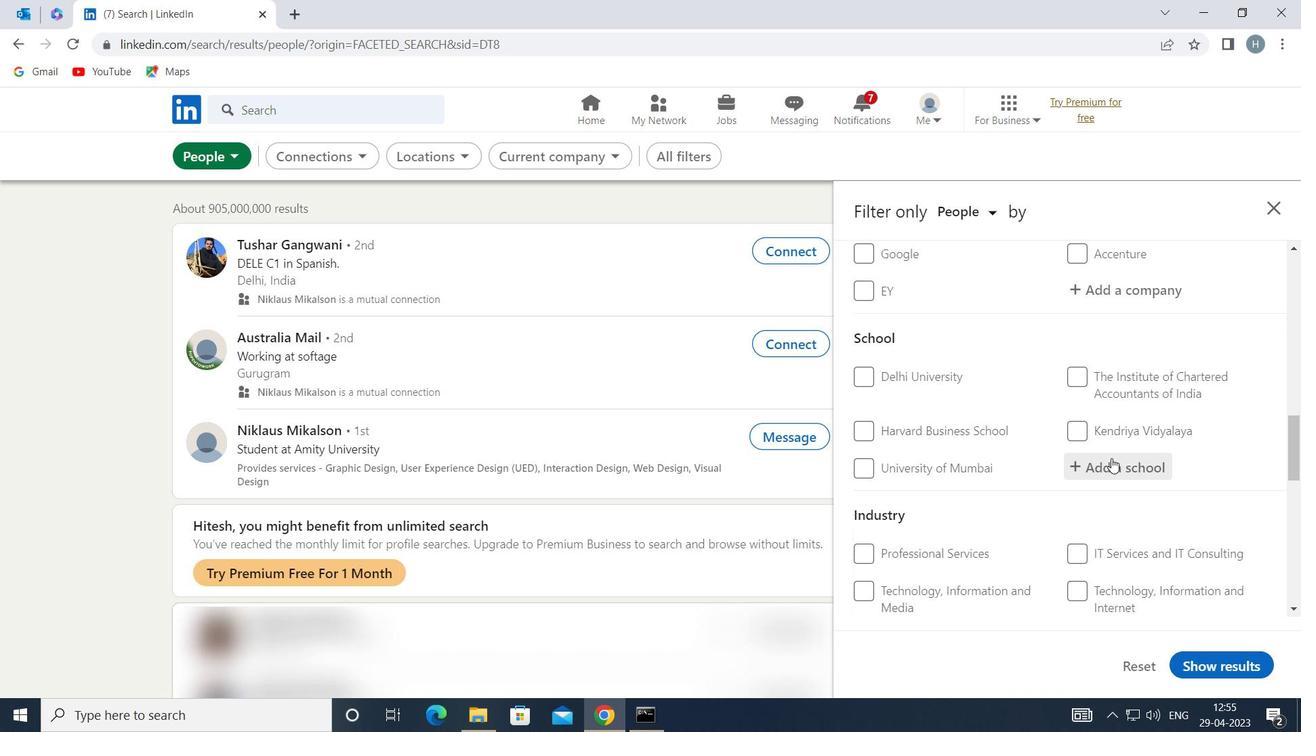 
Action: Key pressed <Key.shift>SINGH
Screenshot: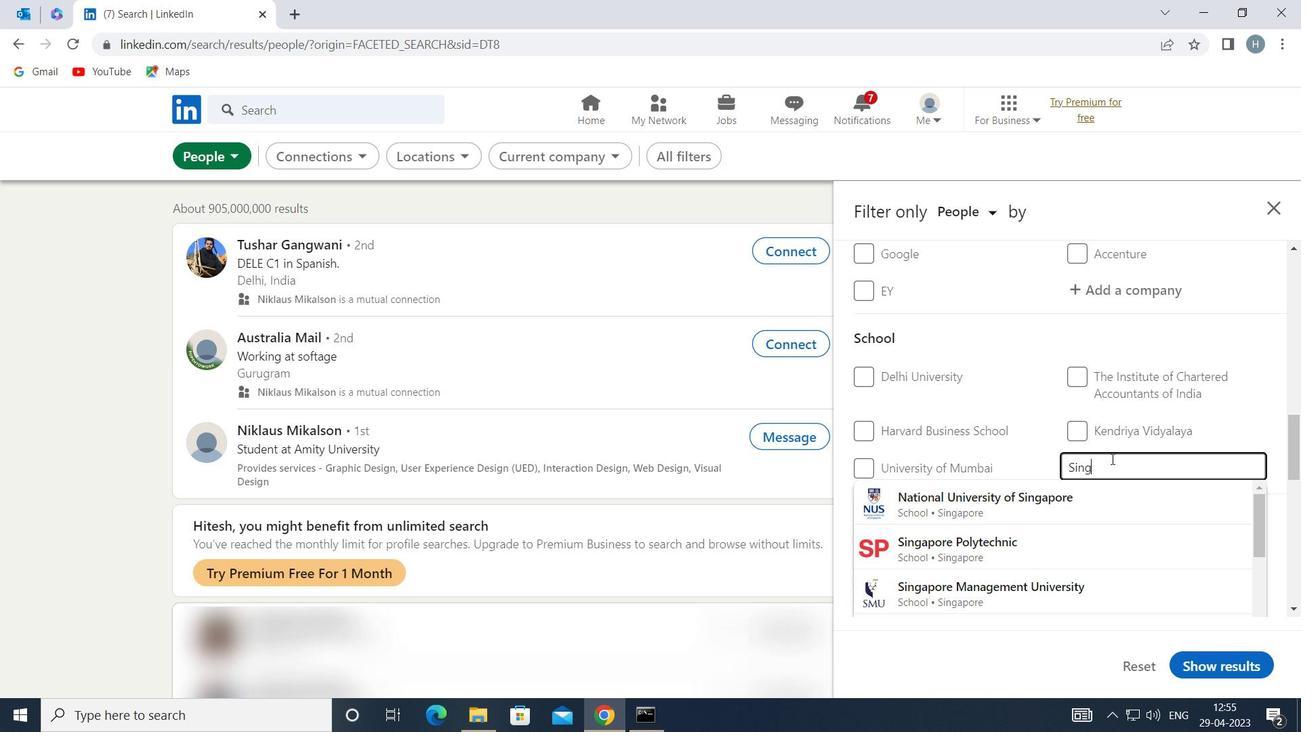 
Action: Mouse moved to (1111, 458)
Screenshot: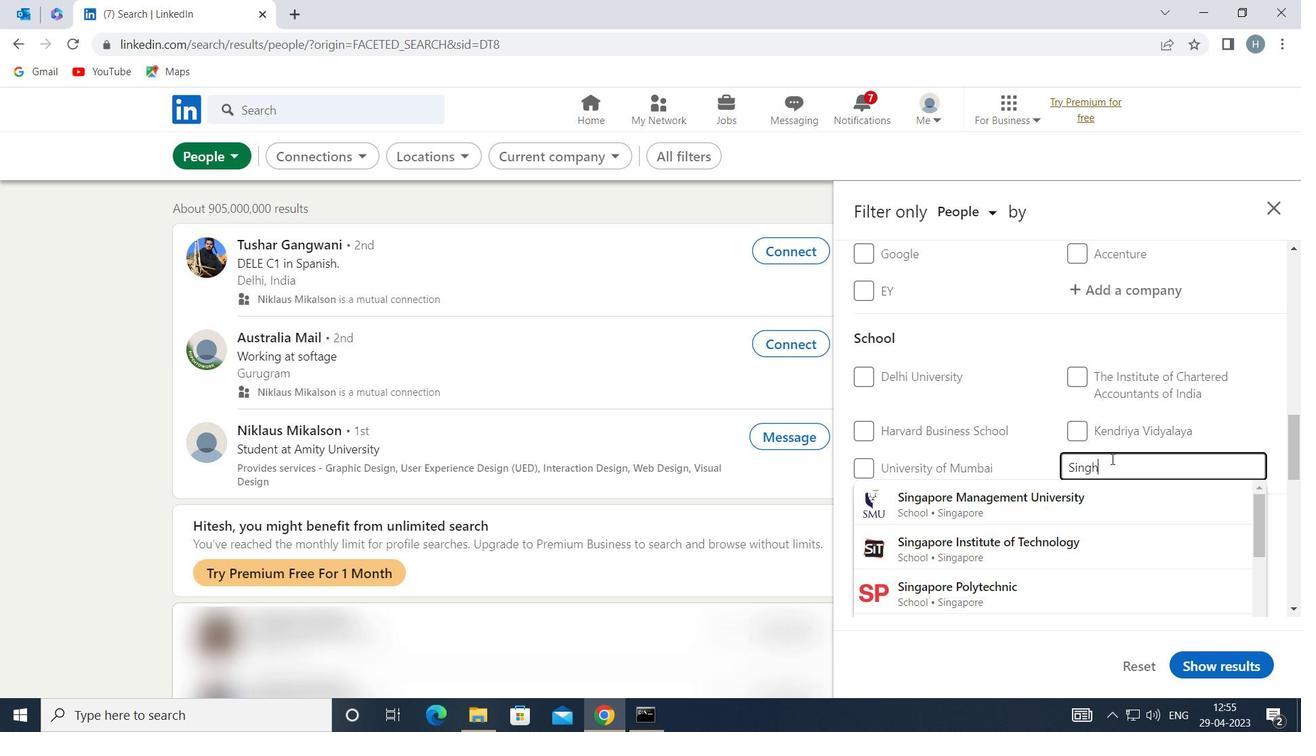 
Action: Key pressed A
Screenshot: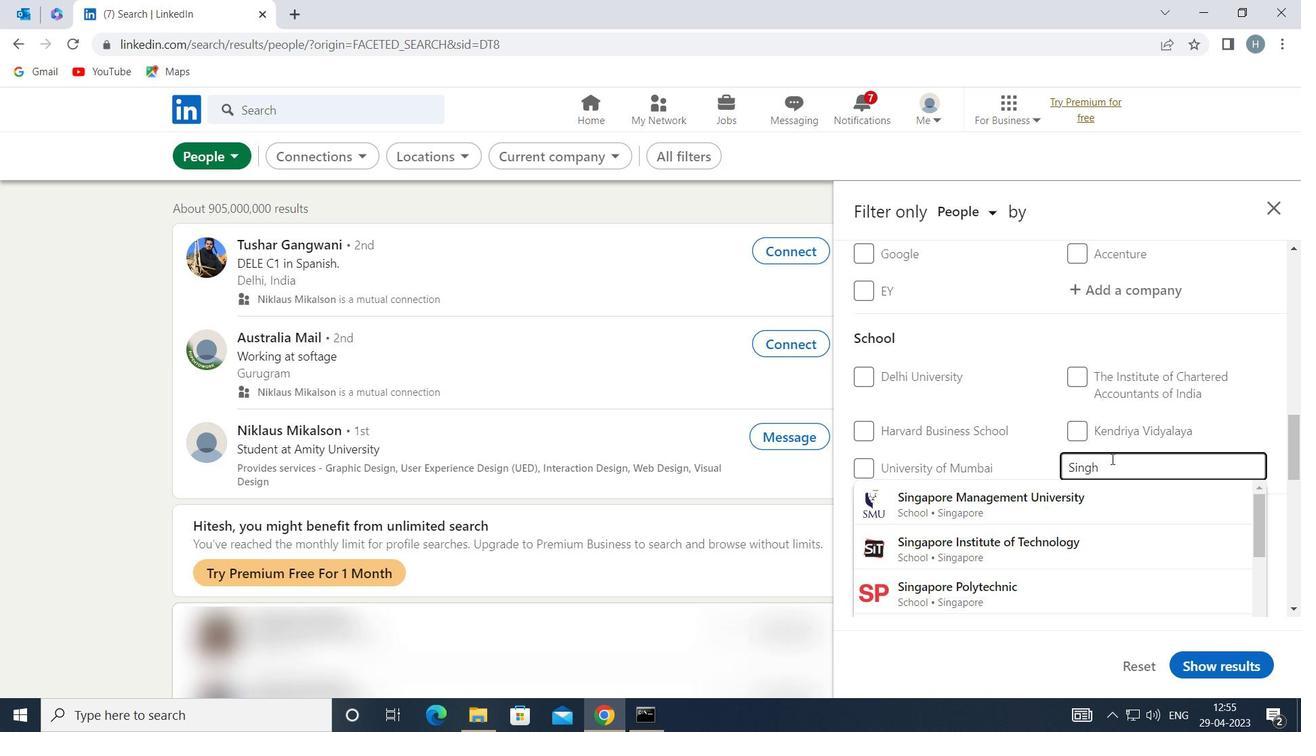 
Action: Mouse moved to (1074, 515)
Screenshot: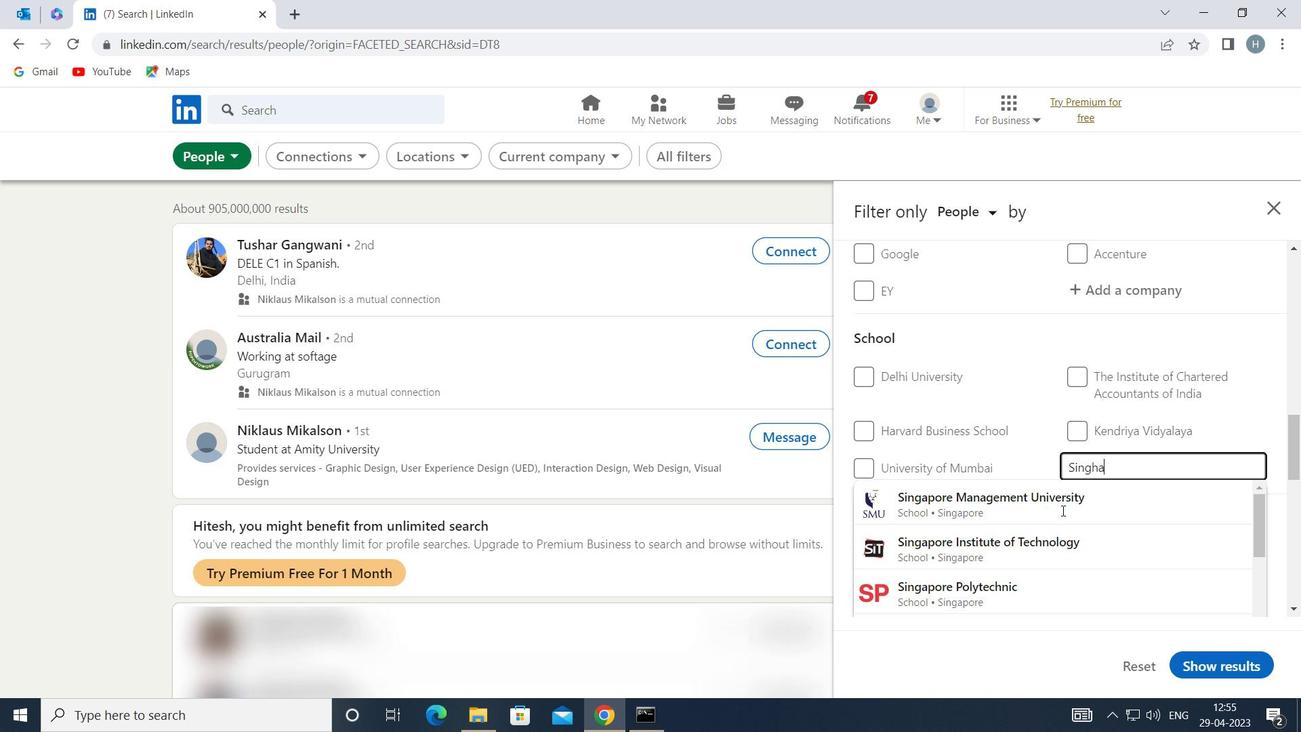 
Action: Key pressed N
Screenshot: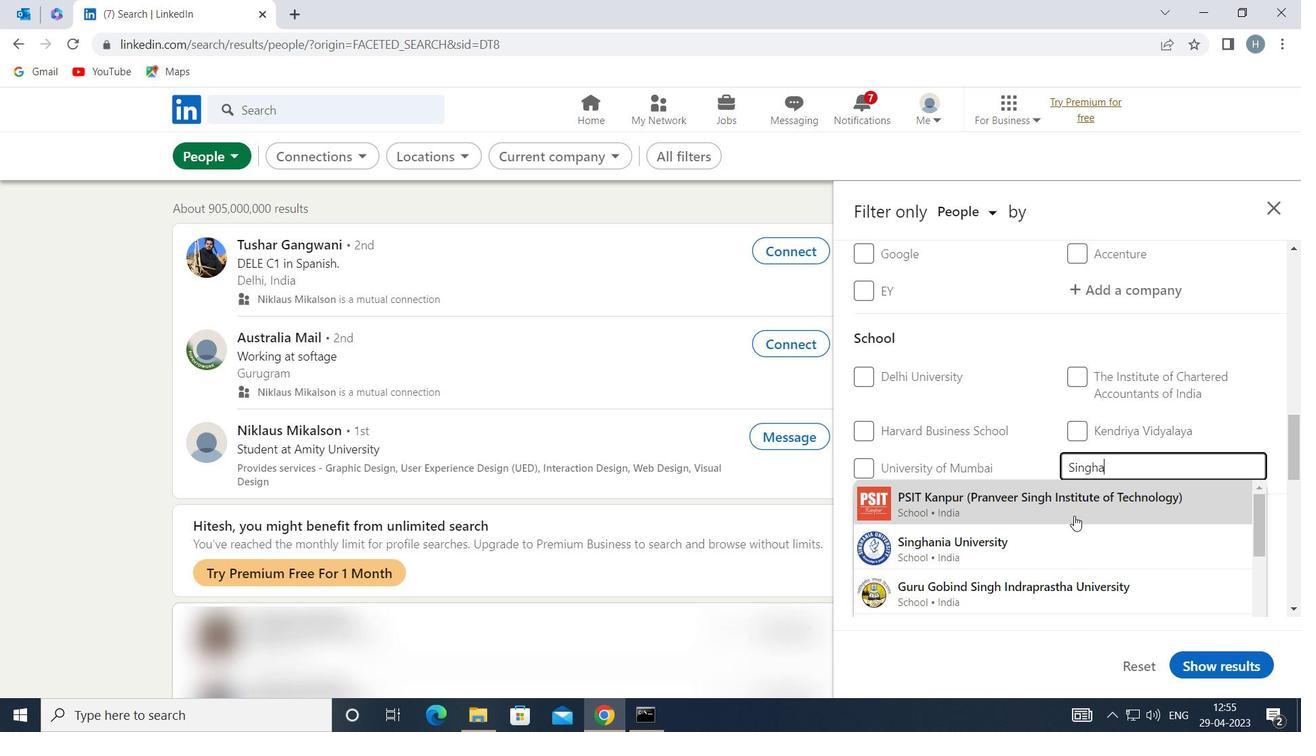
Action: Mouse moved to (1080, 503)
Screenshot: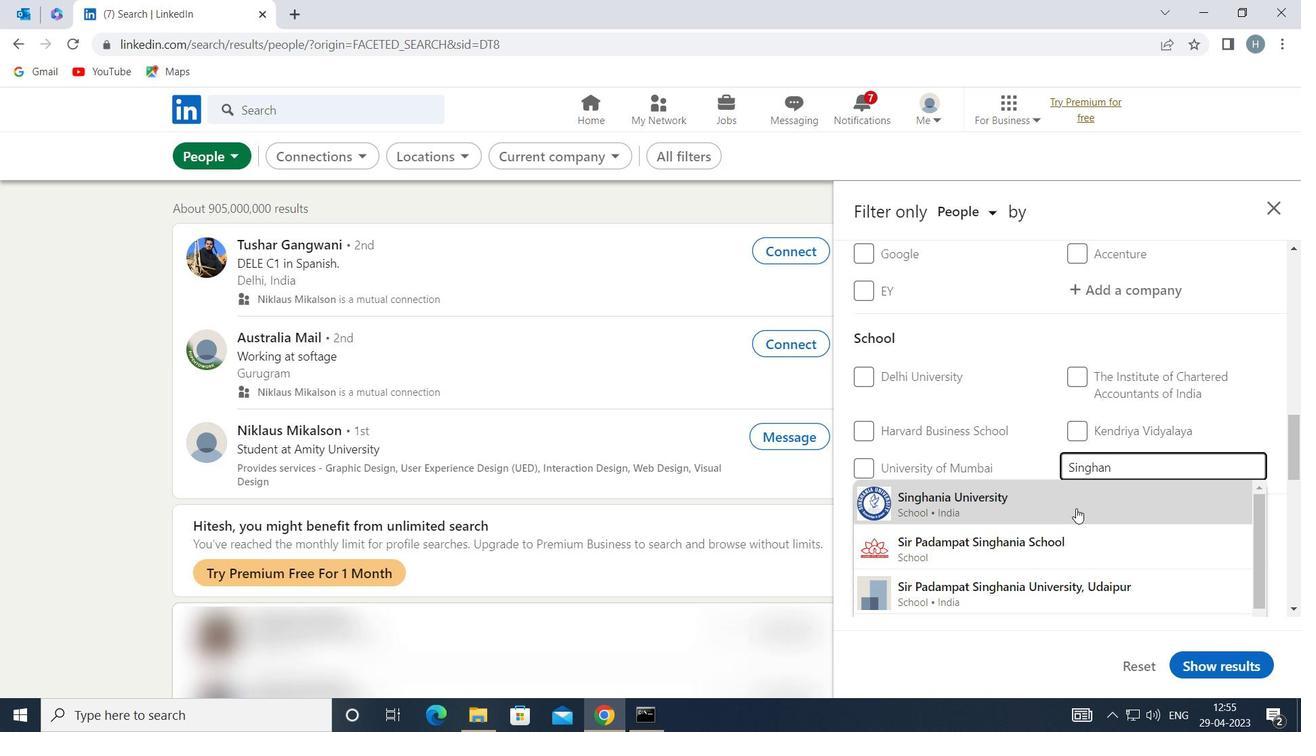
Action: Mouse pressed left at (1080, 503)
Screenshot: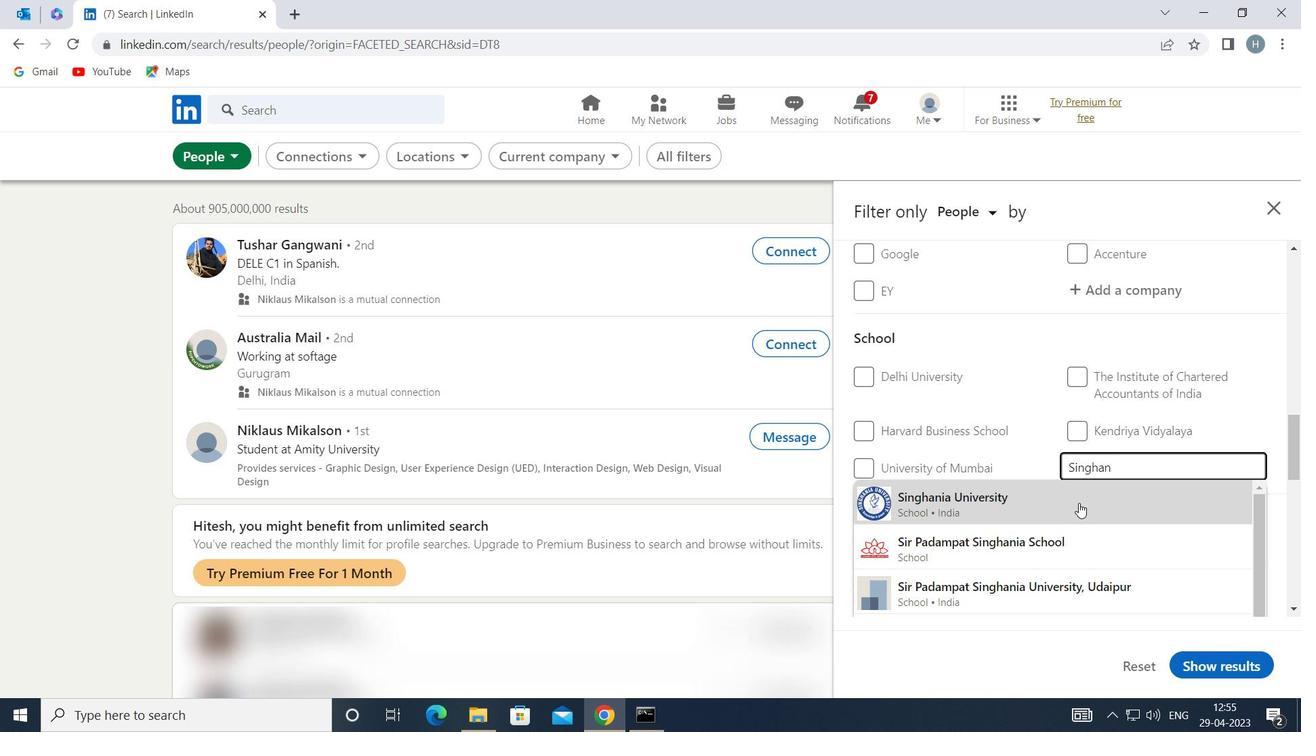 
Action: Mouse moved to (1062, 495)
Screenshot: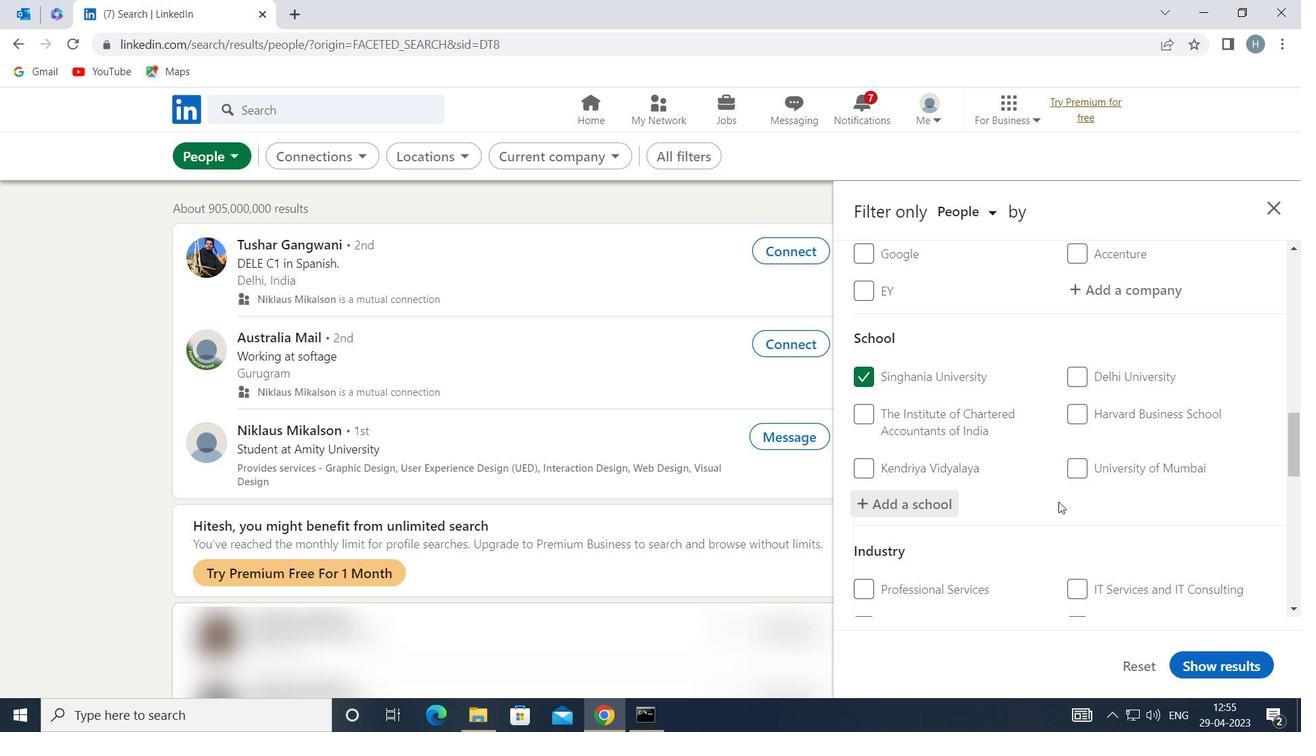 
Action: Mouse scrolled (1062, 494) with delta (0, 0)
Screenshot: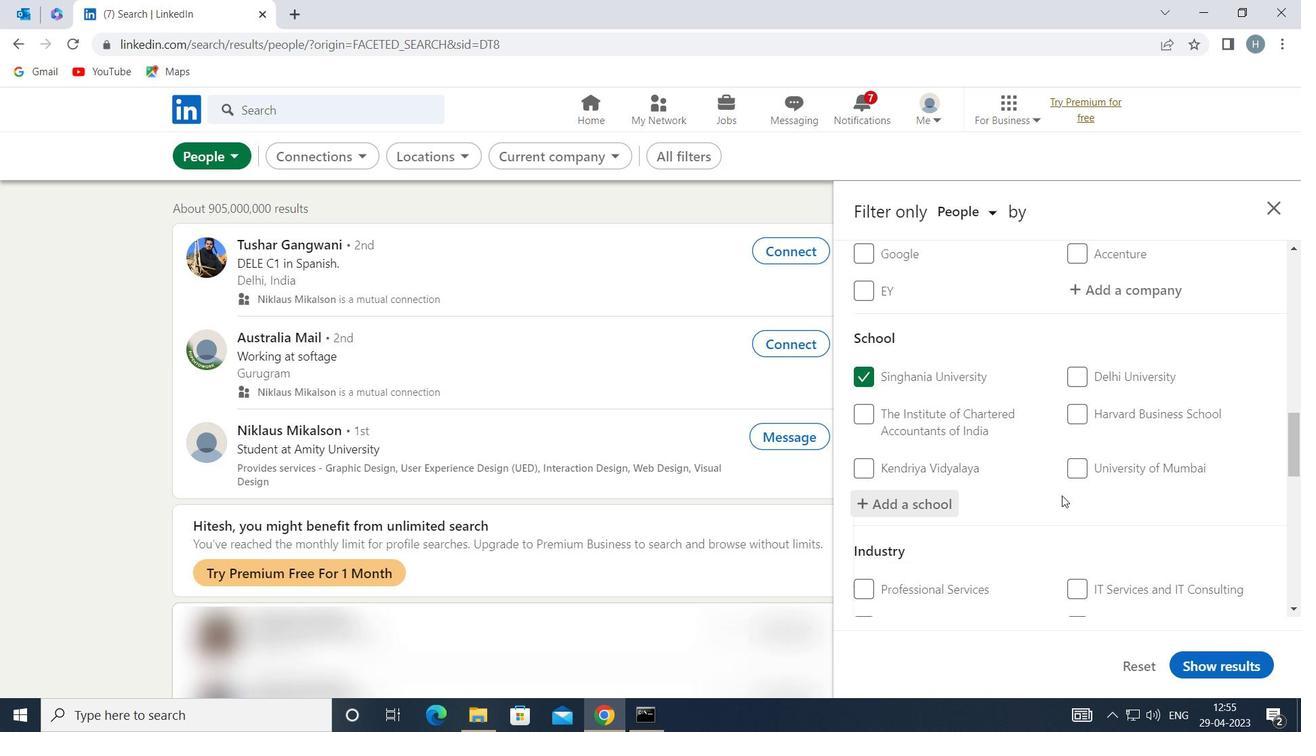 
Action: Mouse moved to (1061, 493)
Screenshot: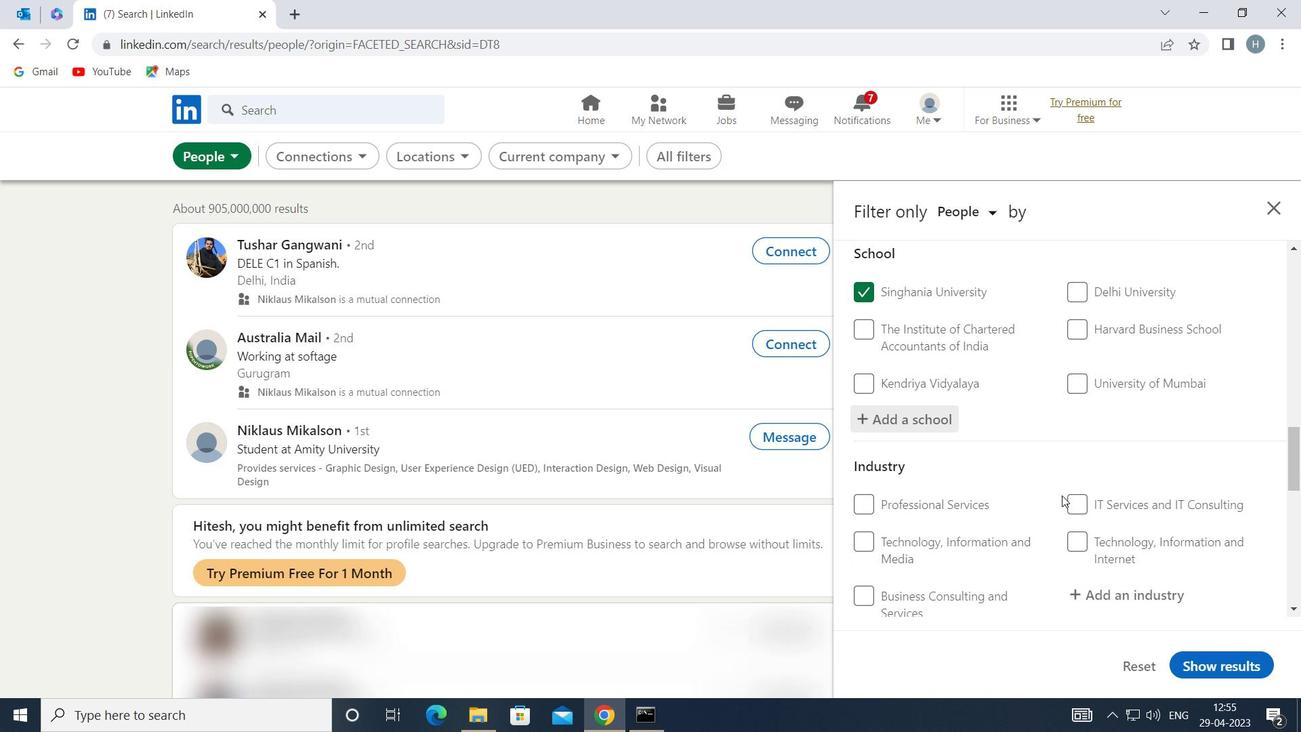
Action: Mouse scrolled (1061, 492) with delta (0, 0)
Screenshot: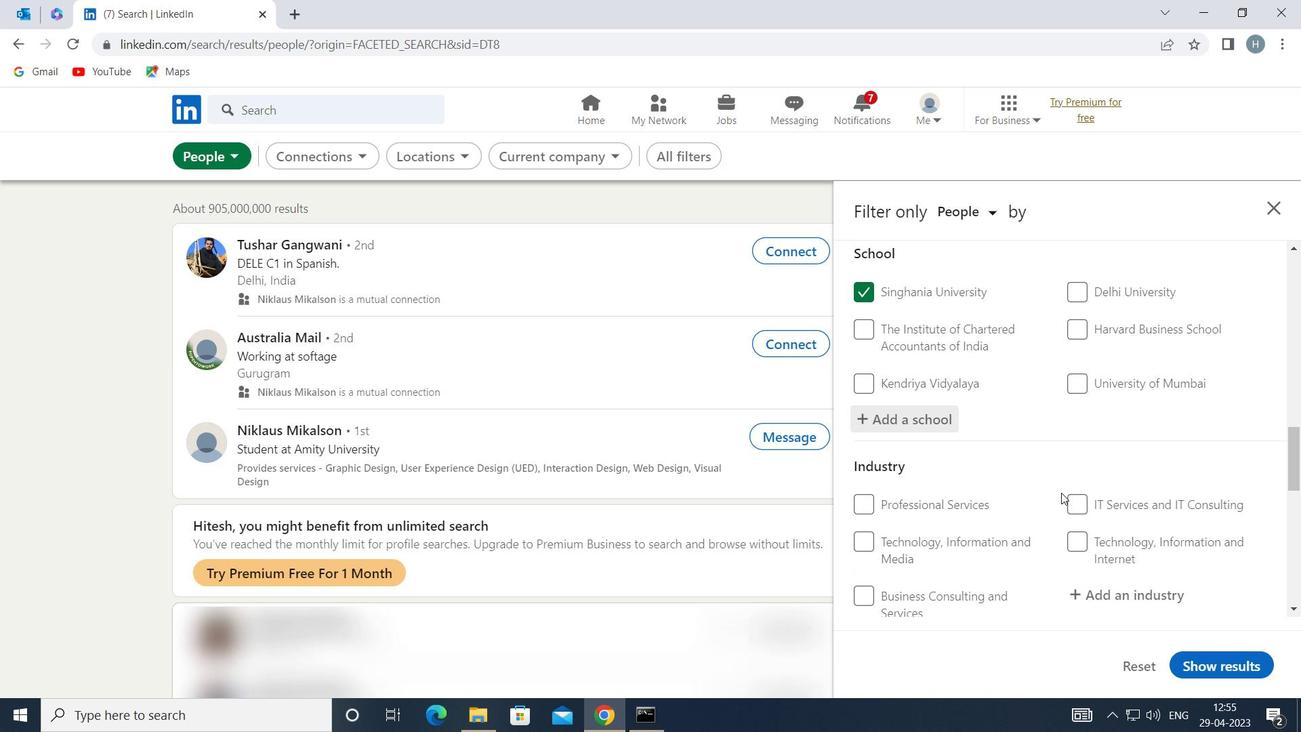 
Action: Mouse moved to (1062, 490)
Screenshot: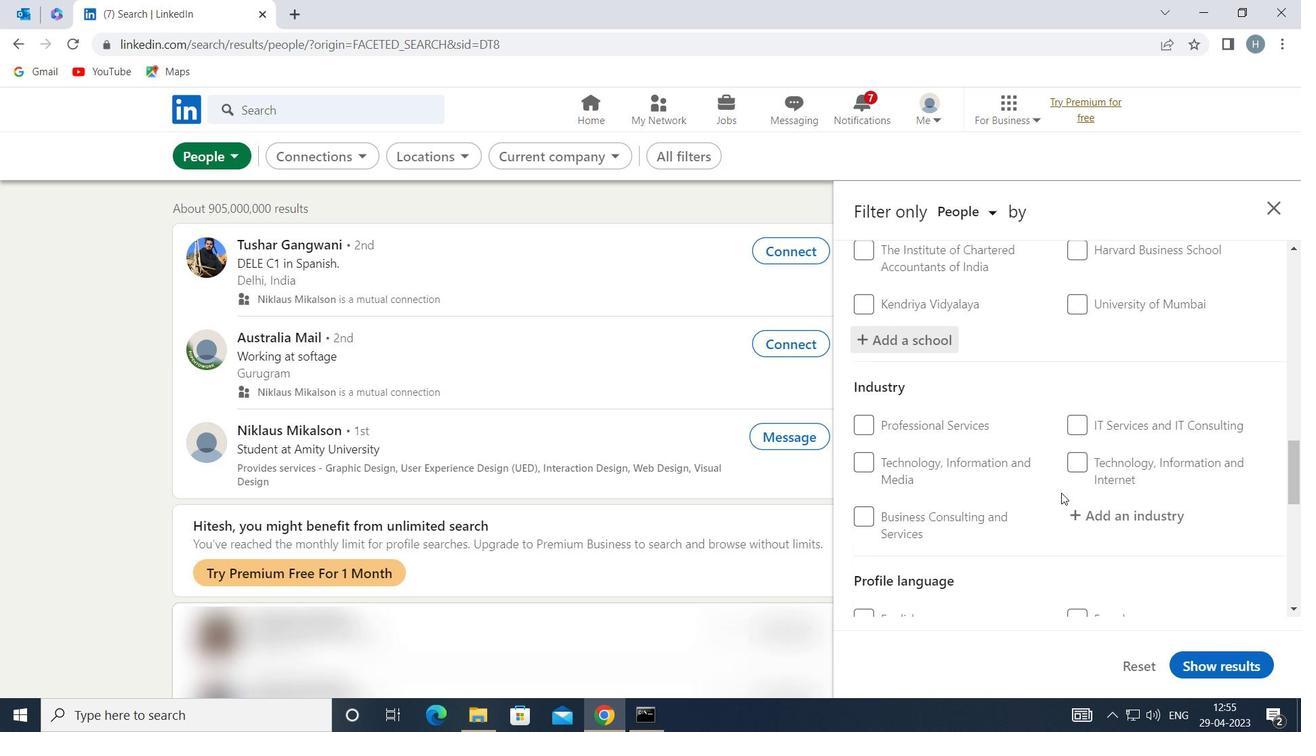 
Action: Mouse scrolled (1062, 489) with delta (0, 0)
Screenshot: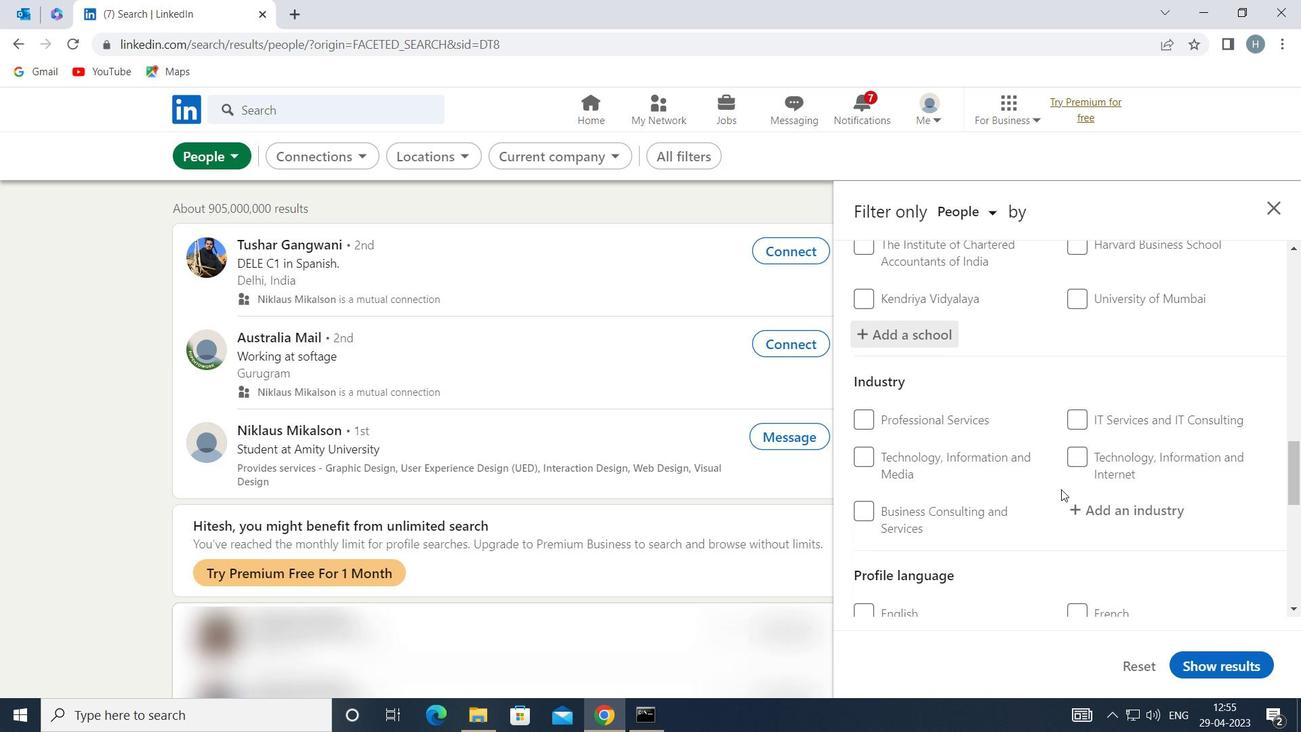 
Action: Mouse moved to (1121, 425)
Screenshot: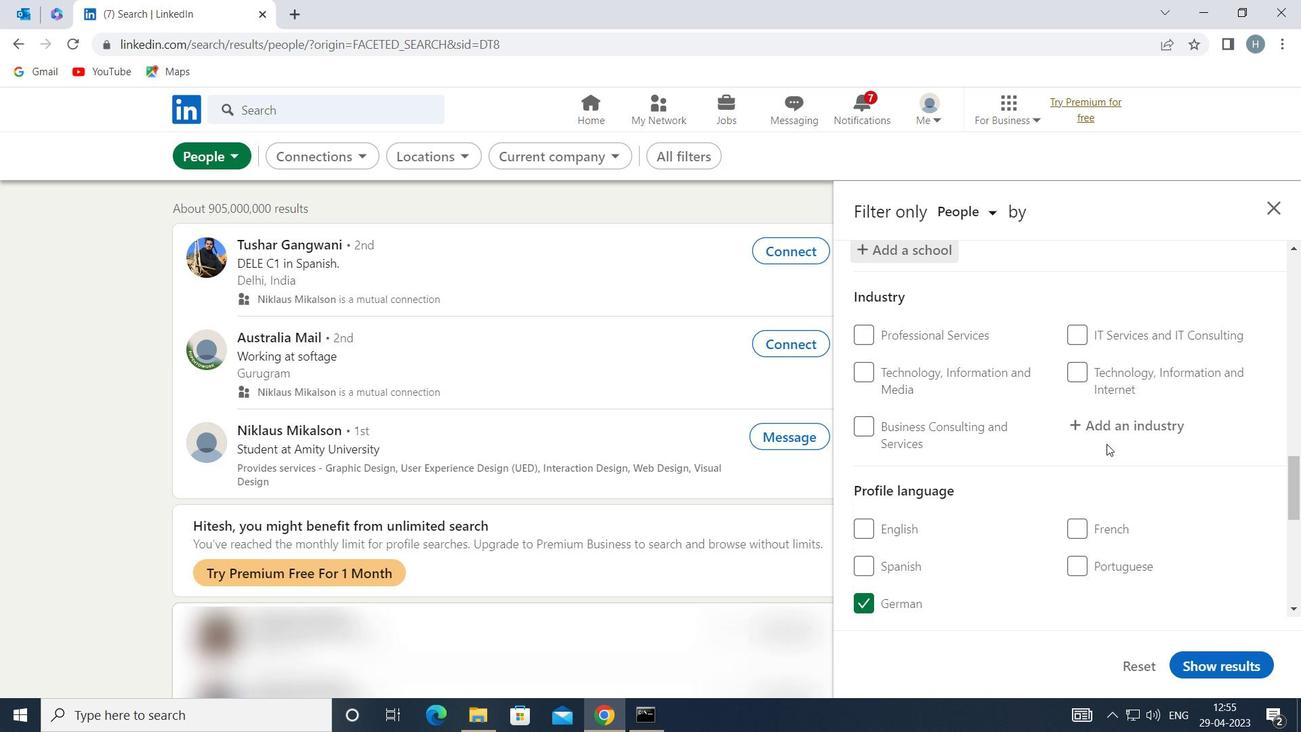 
Action: Mouse pressed left at (1121, 425)
Screenshot: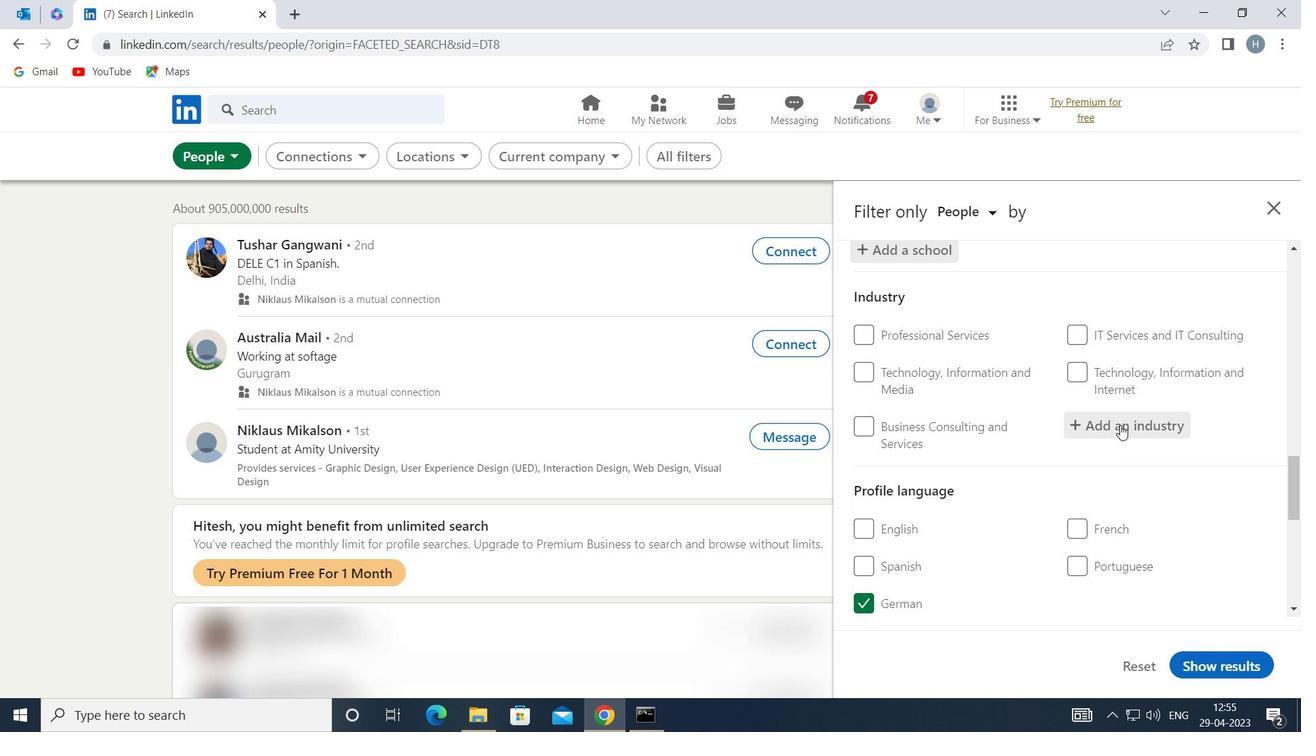 
Action: Key pressed <Key.shift>INSUR
Screenshot: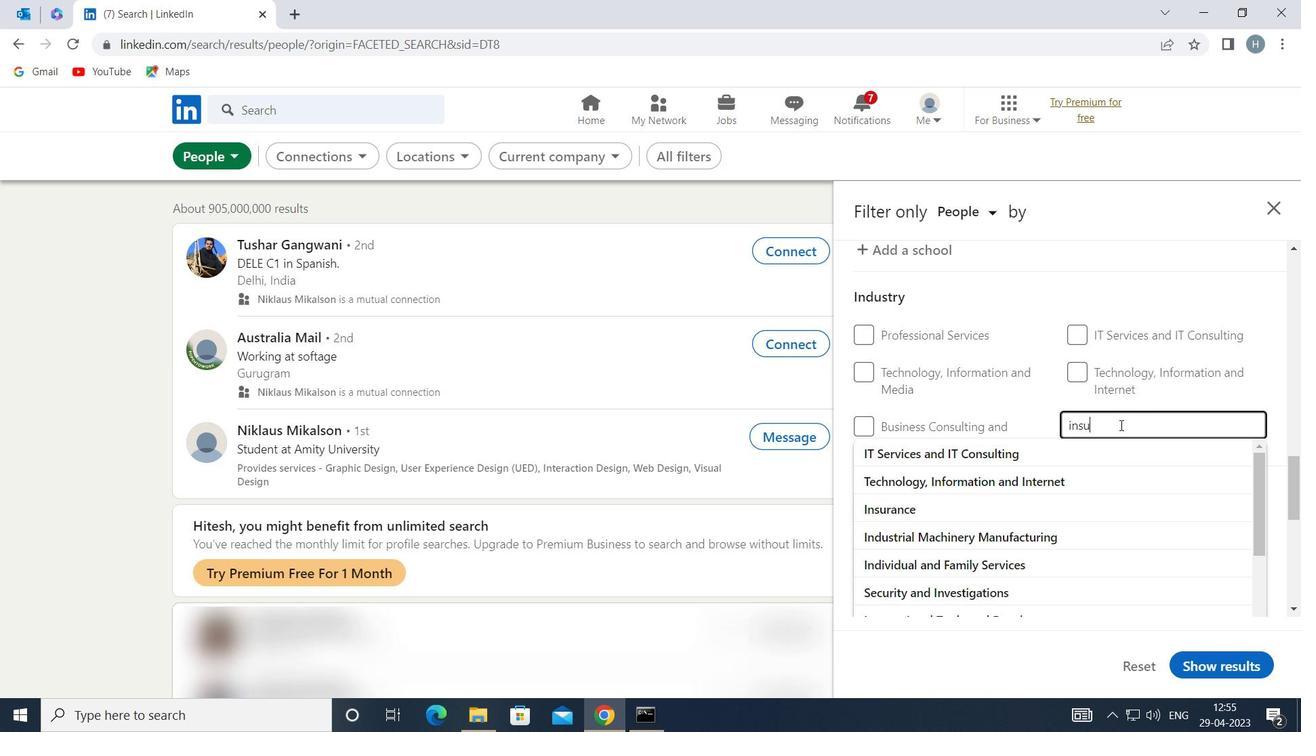 
Action: Mouse moved to (1033, 445)
Screenshot: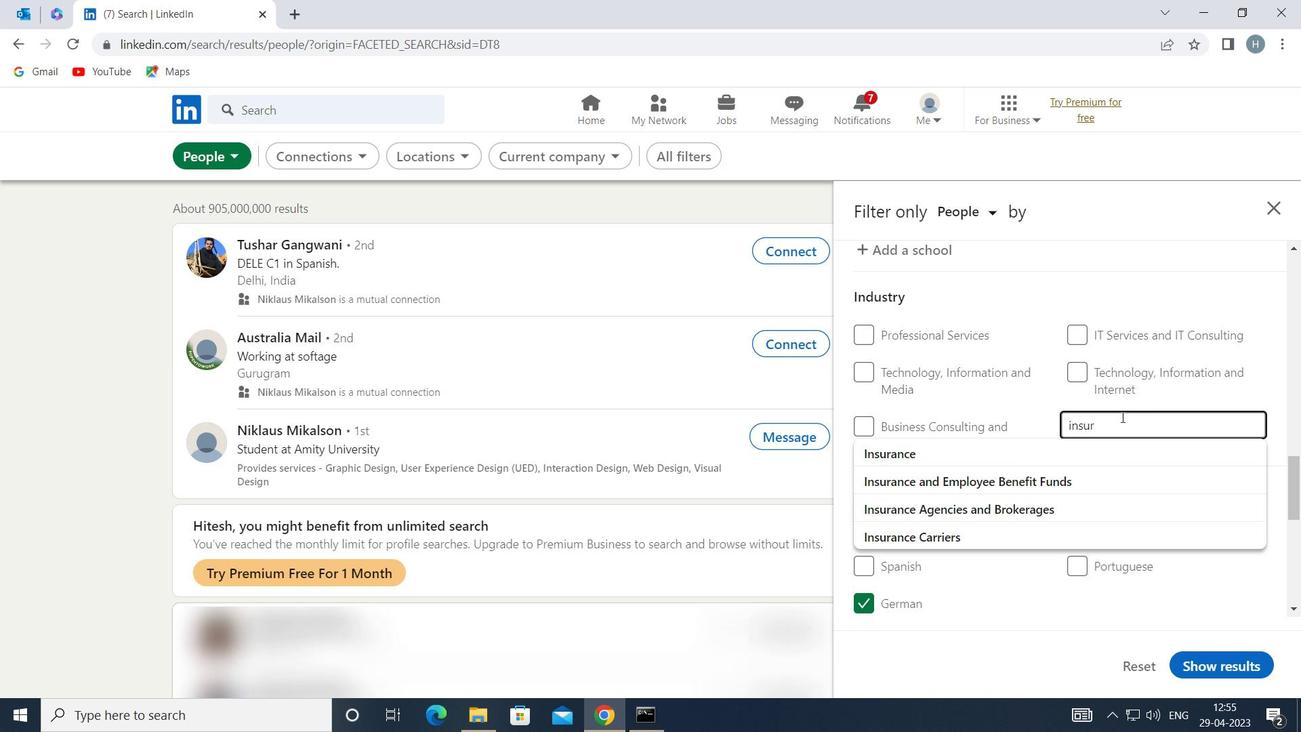 
Action: Mouse pressed left at (1033, 445)
Screenshot: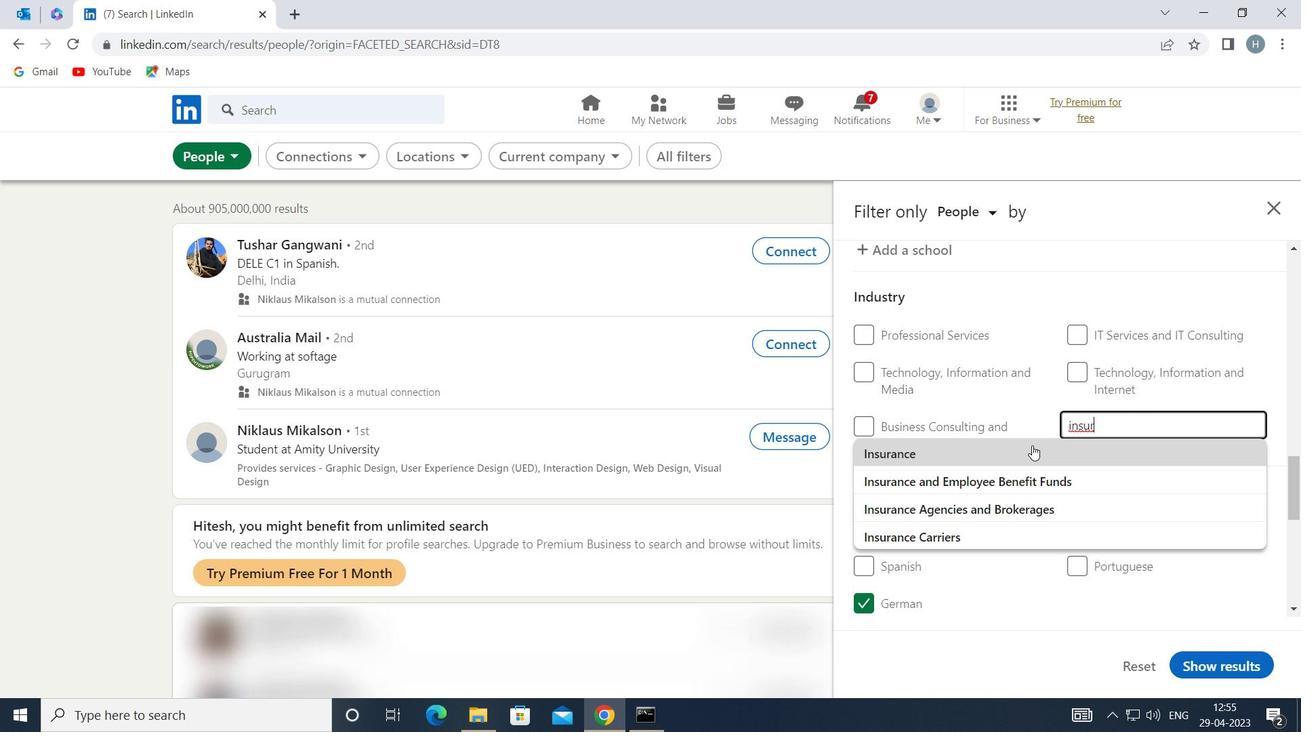 
Action: Mouse moved to (993, 451)
Screenshot: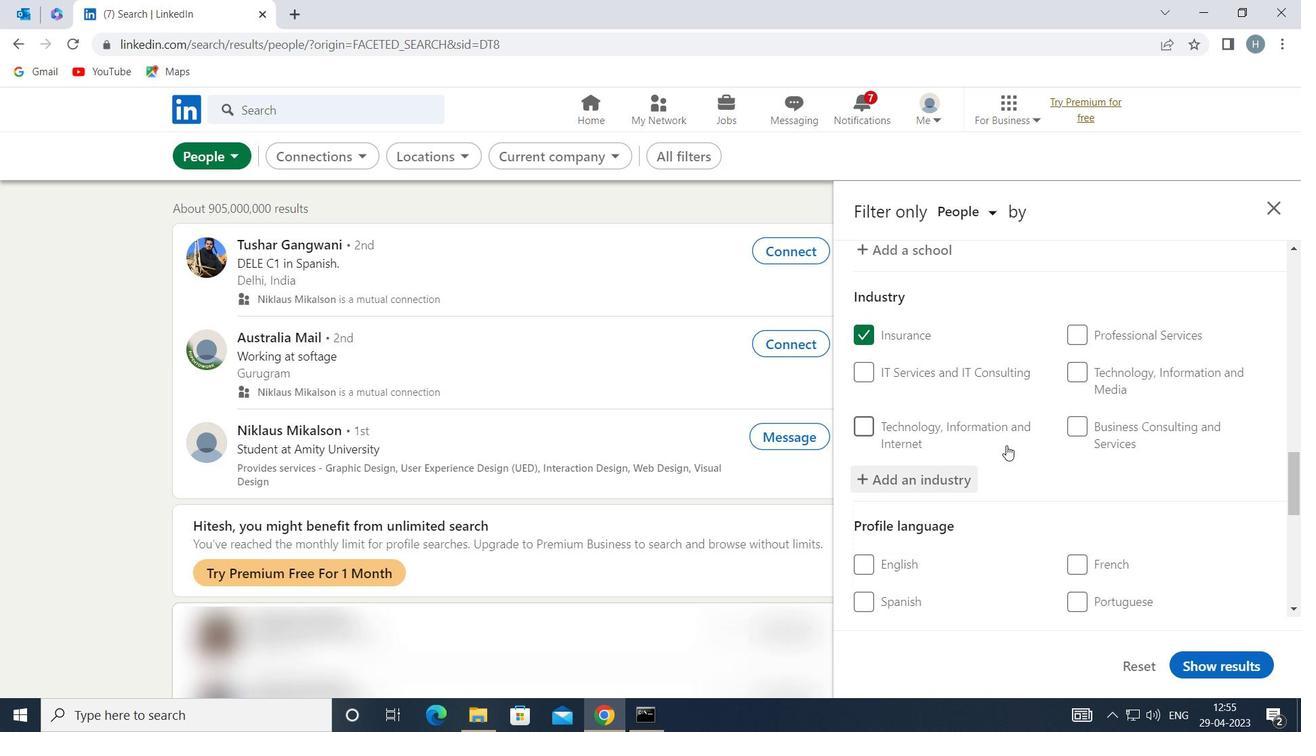
Action: Mouse scrolled (993, 450) with delta (0, 0)
Screenshot: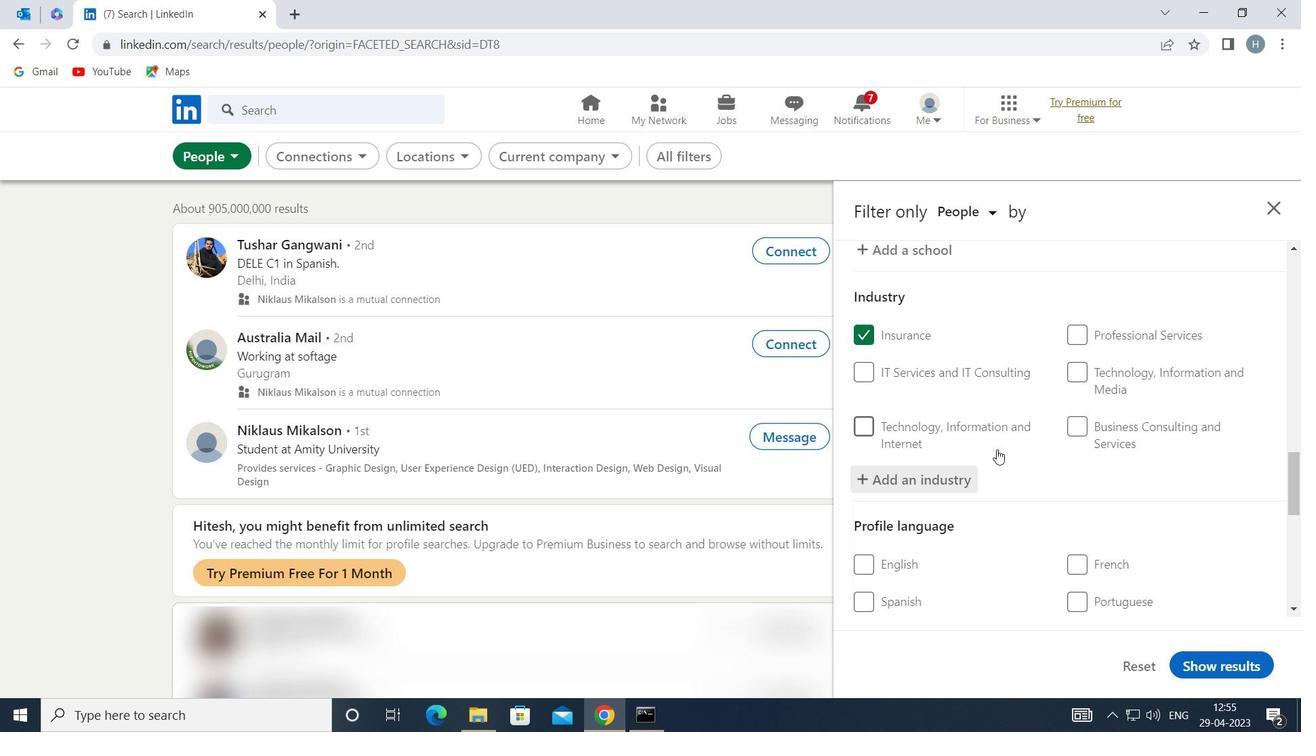 
Action: Mouse scrolled (993, 450) with delta (0, 0)
Screenshot: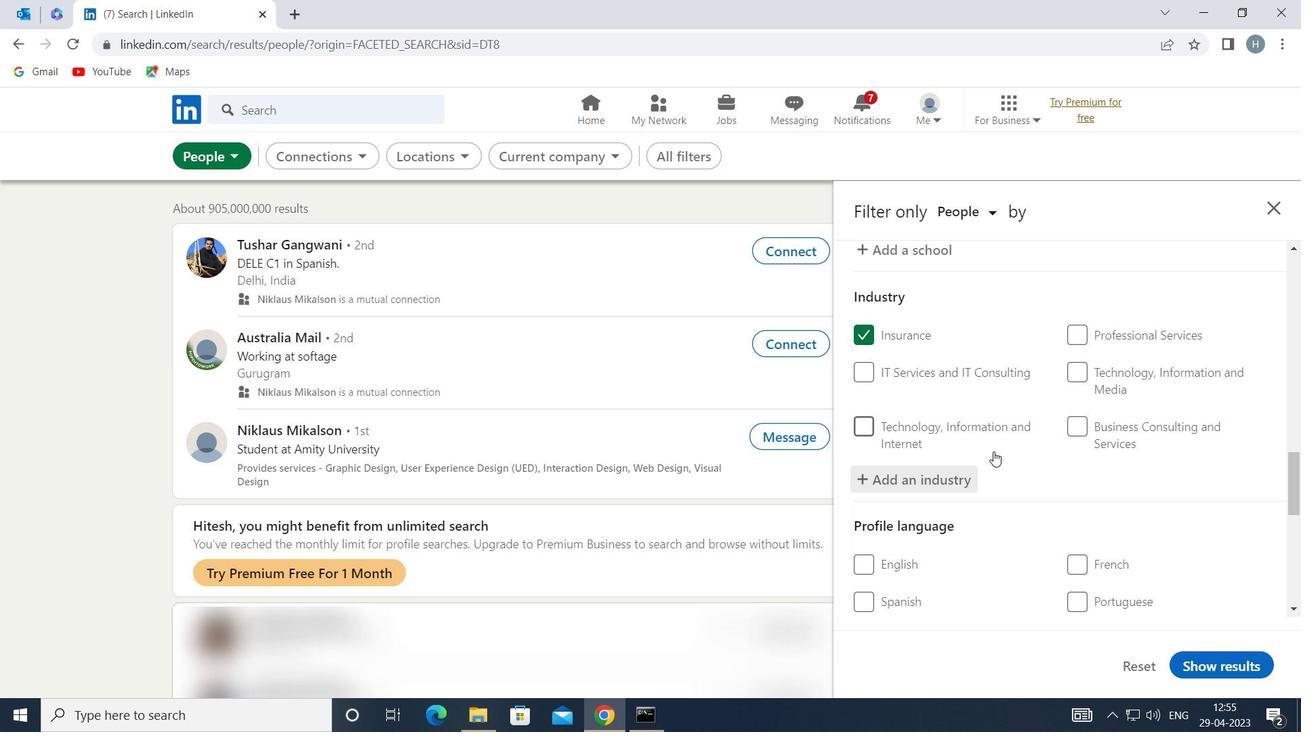
Action: Mouse moved to (993, 451)
Screenshot: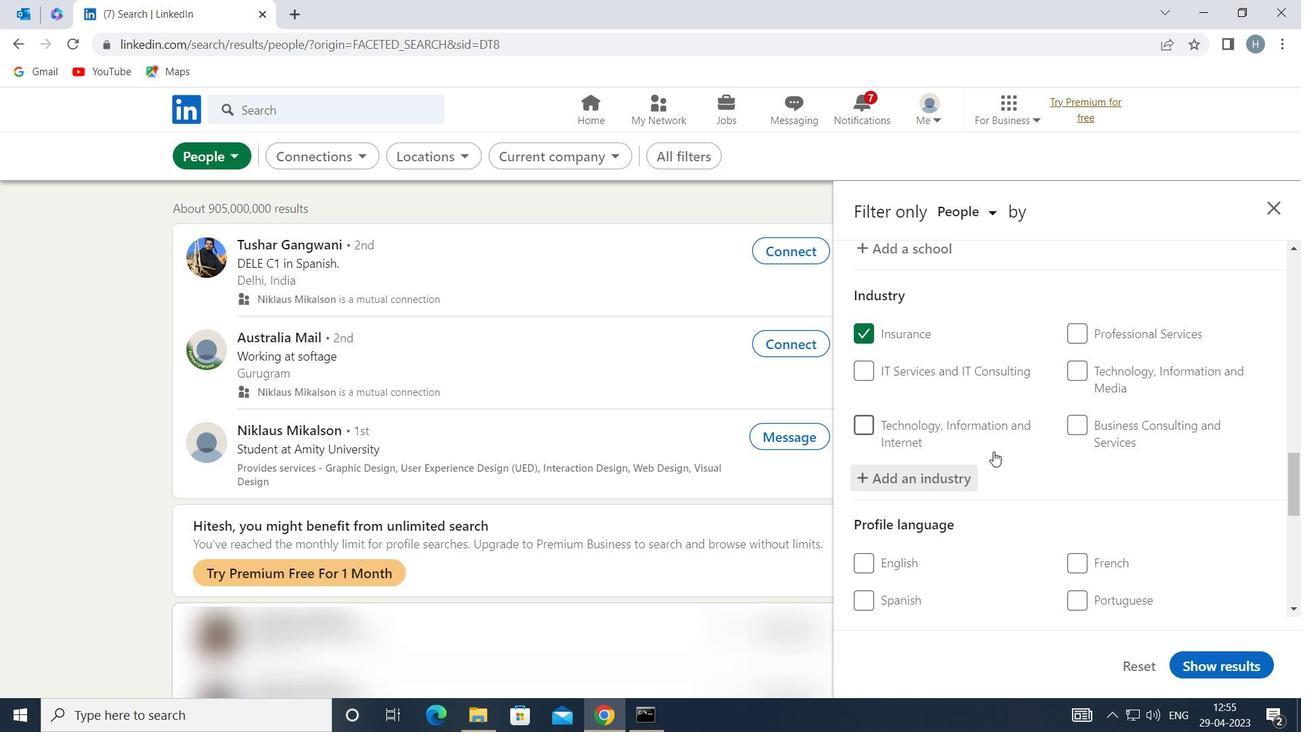 
Action: Mouse scrolled (993, 450) with delta (0, 0)
Screenshot: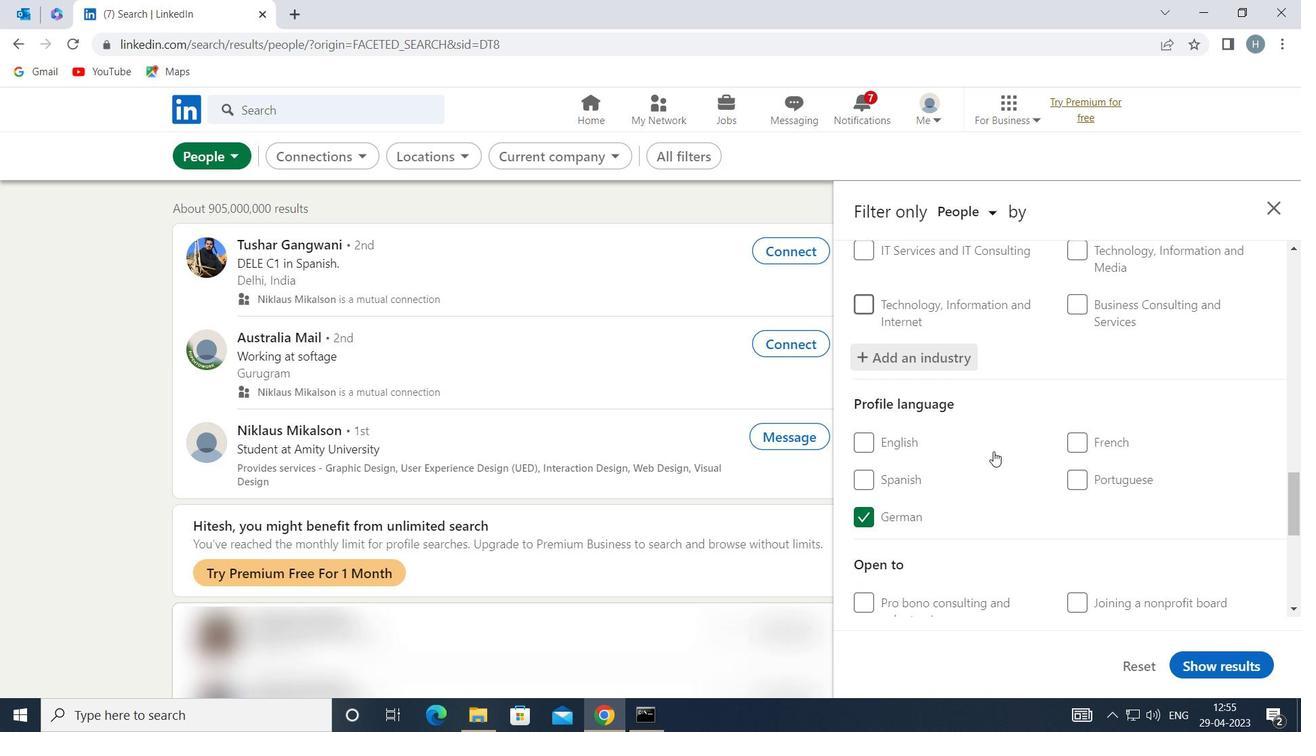 
Action: Mouse scrolled (993, 450) with delta (0, 0)
Screenshot: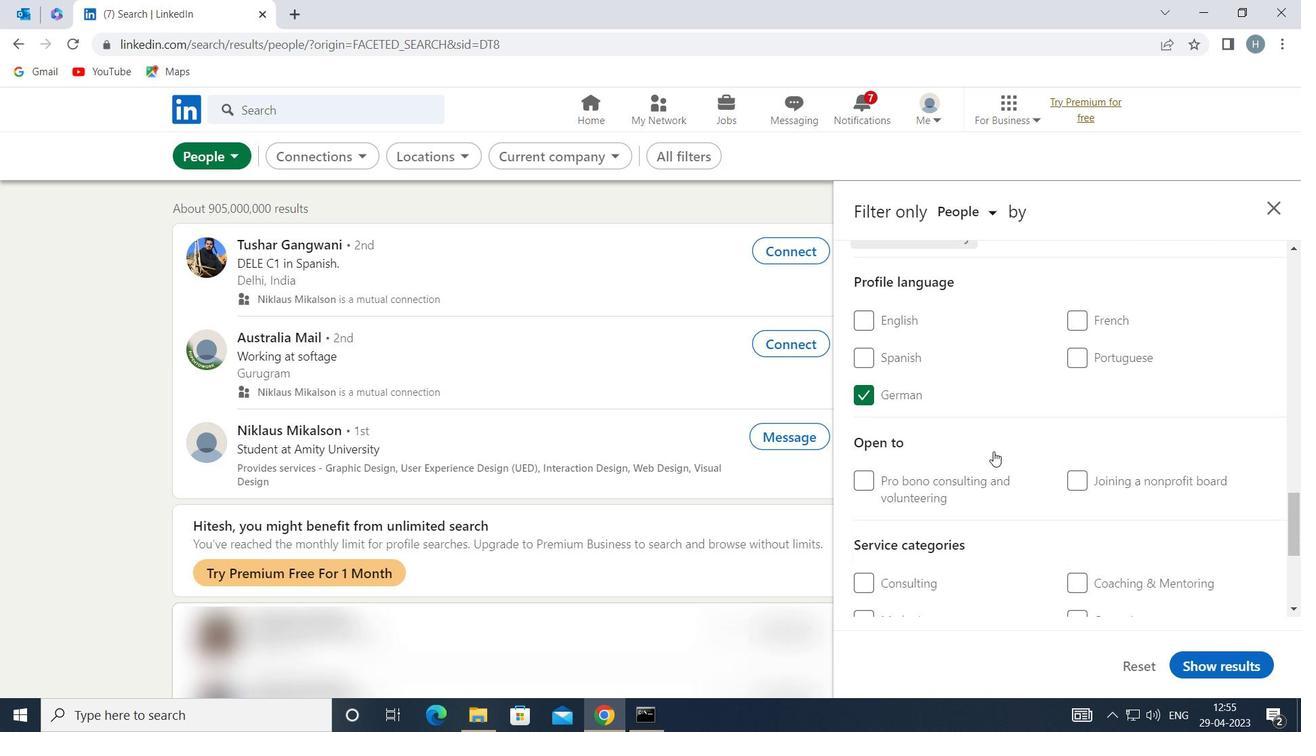 
Action: Mouse scrolled (993, 450) with delta (0, 0)
Screenshot: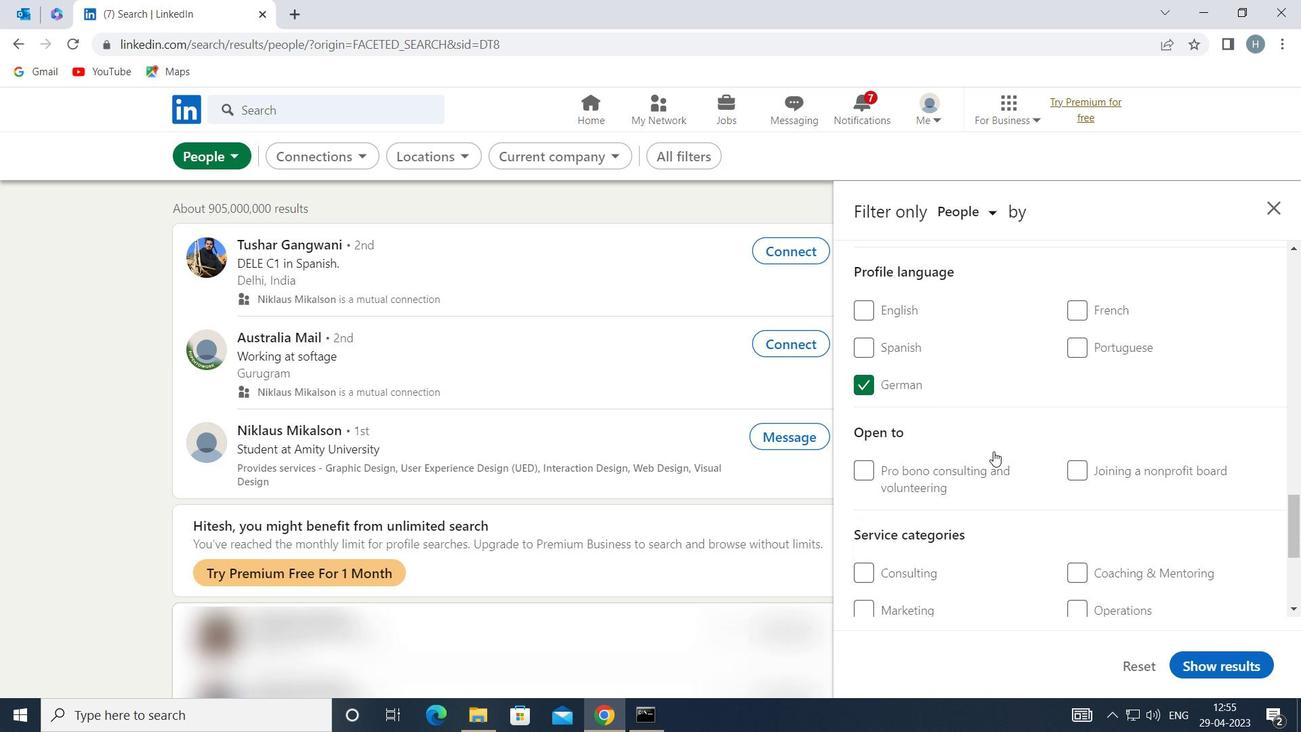 
Action: Mouse scrolled (993, 450) with delta (0, 0)
Screenshot: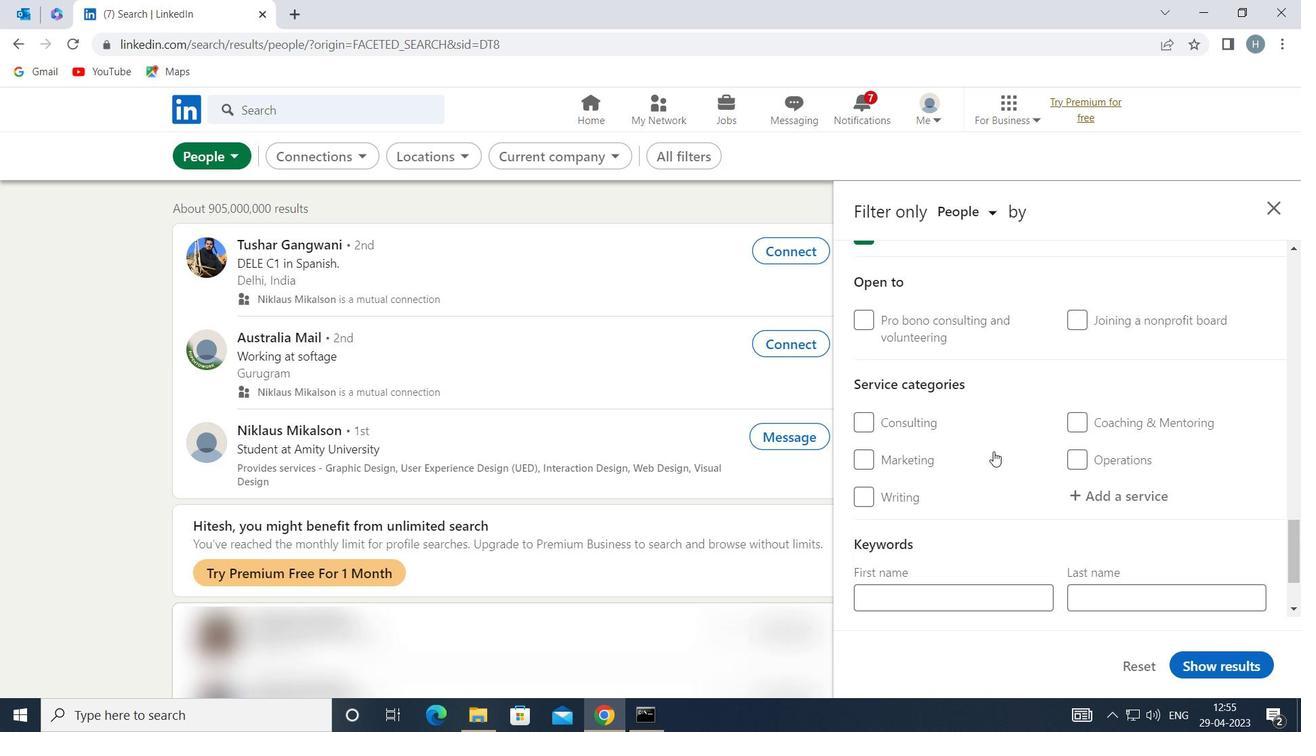 
Action: Mouse moved to (1143, 392)
Screenshot: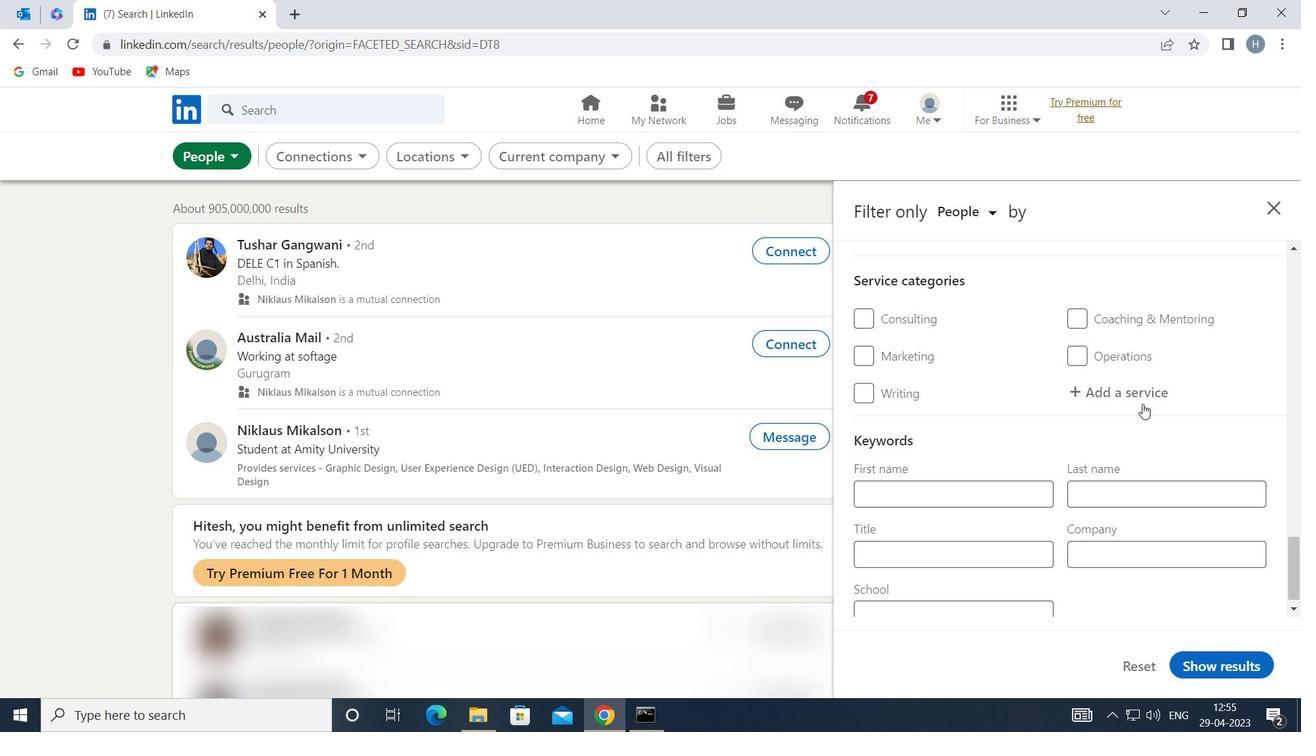 
Action: Mouse pressed left at (1143, 392)
Screenshot: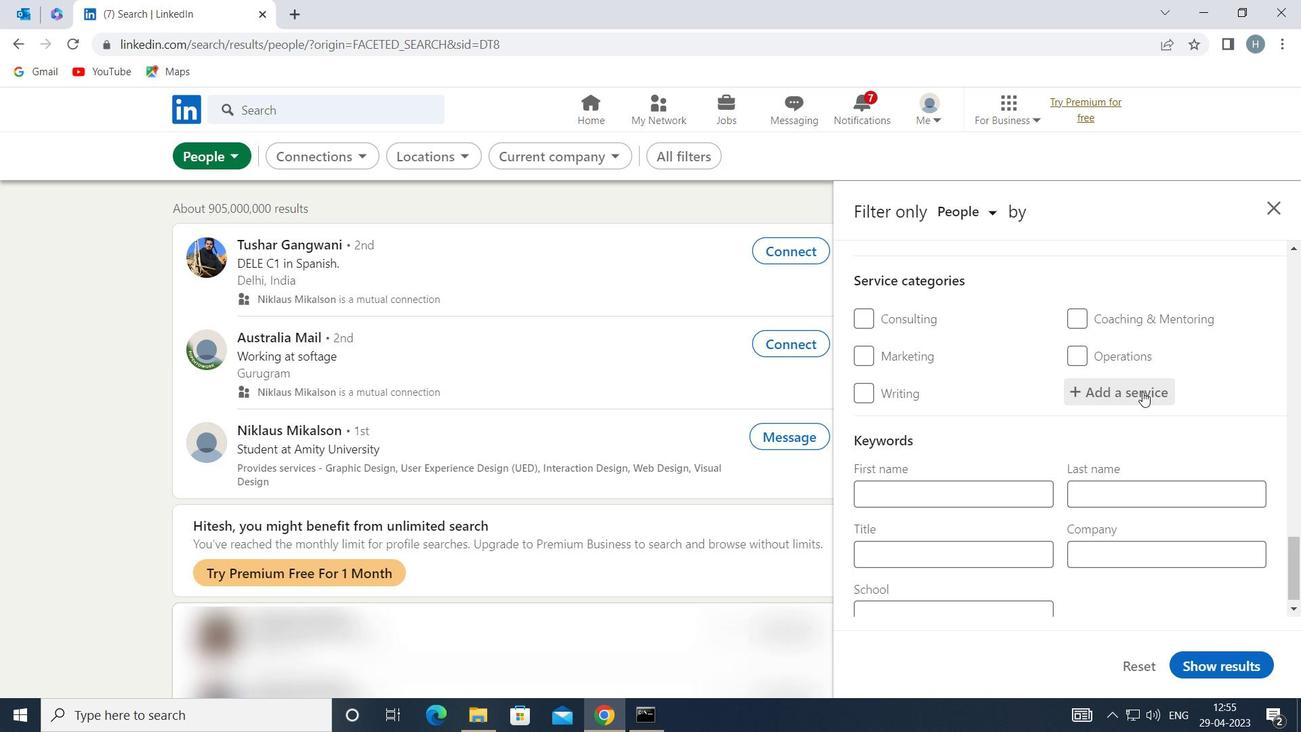 
Action: Mouse moved to (1139, 391)
Screenshot: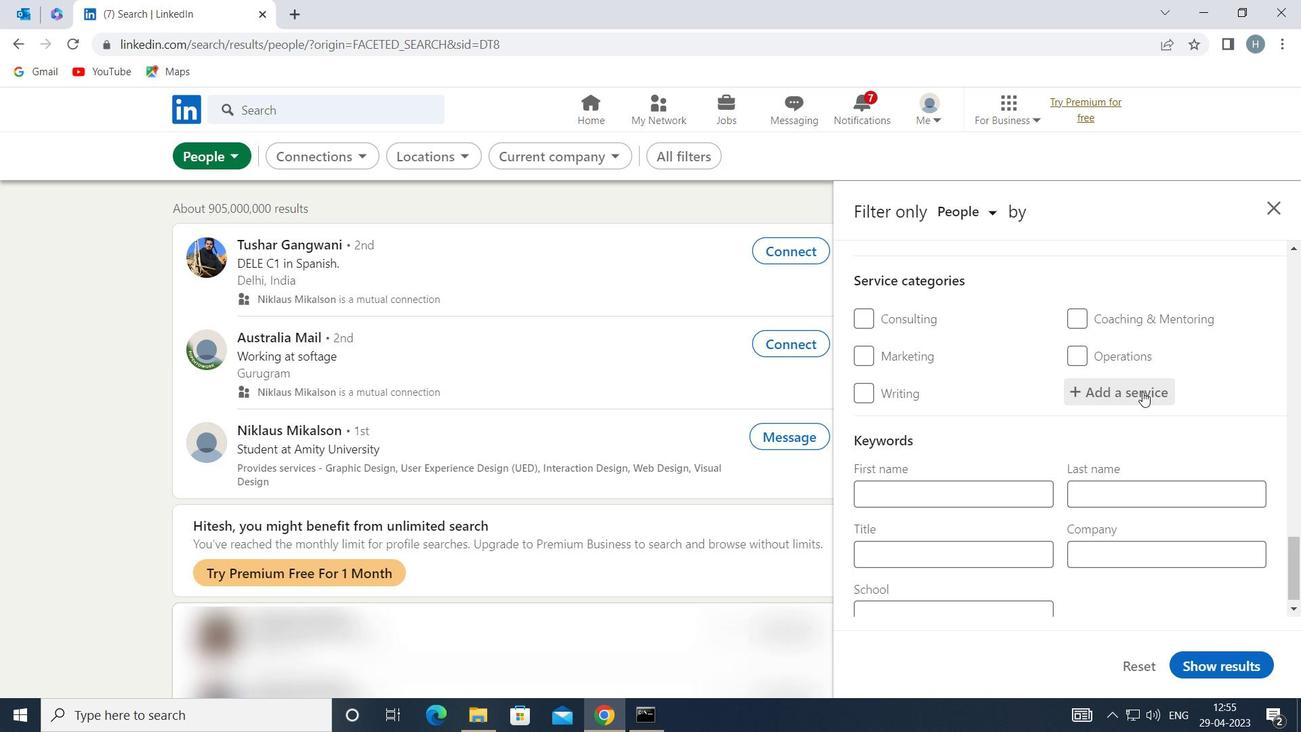 
Action: Key pressed <Key.shift>REAL
Screenshot: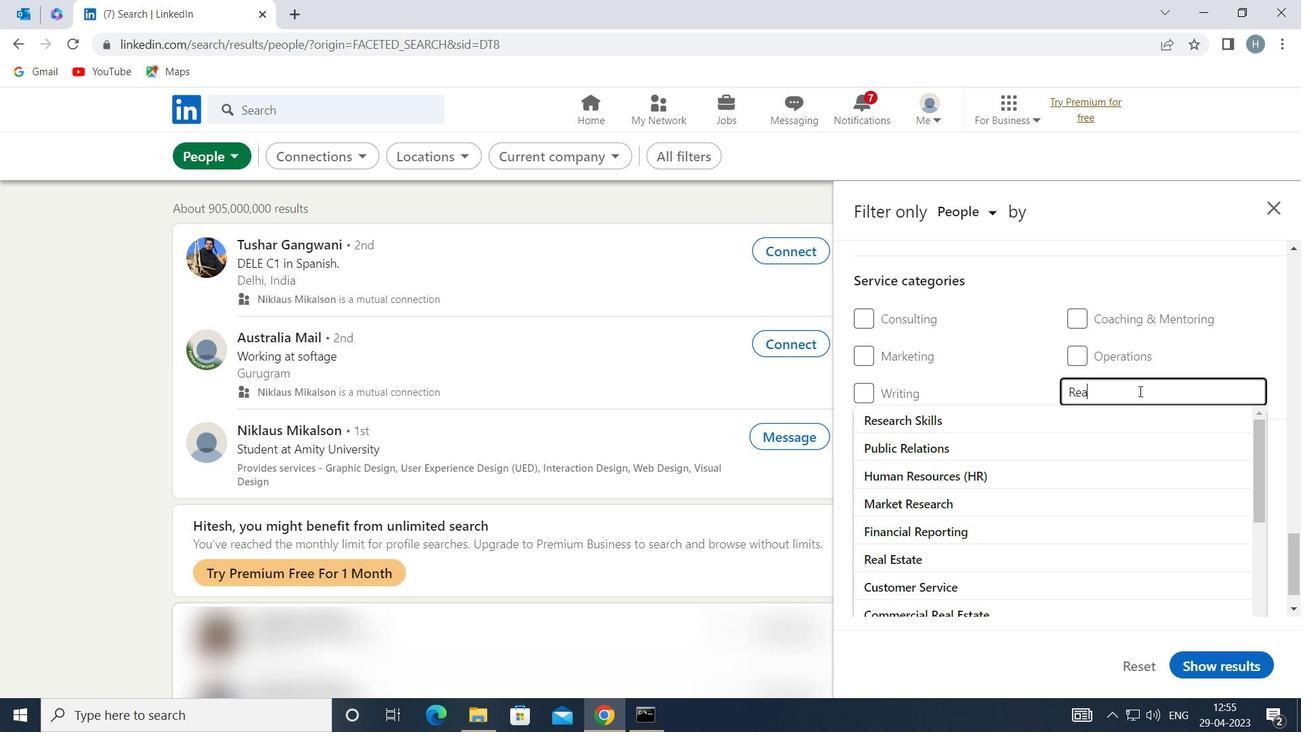 
Action: Mouse moved to (1063, 421)
Screenshot: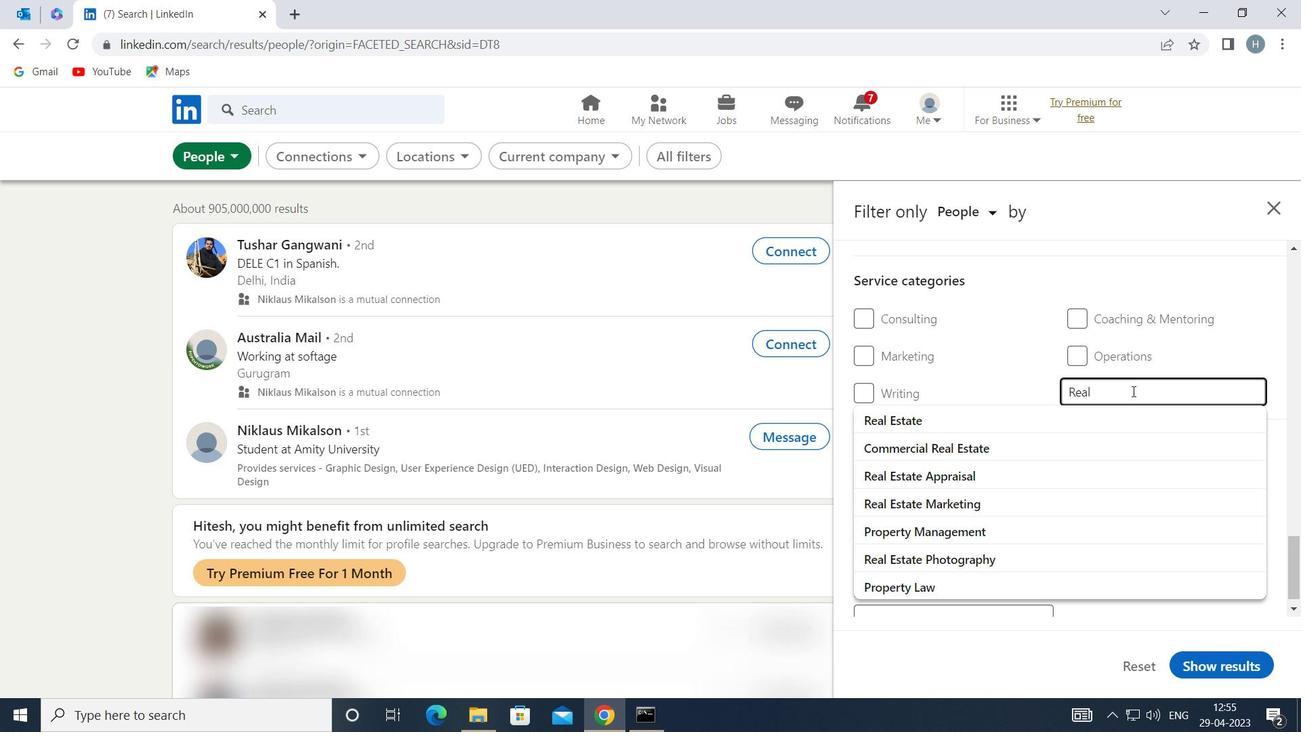 
Action: Mouse pressed left at (1063, 421)
Screenshot: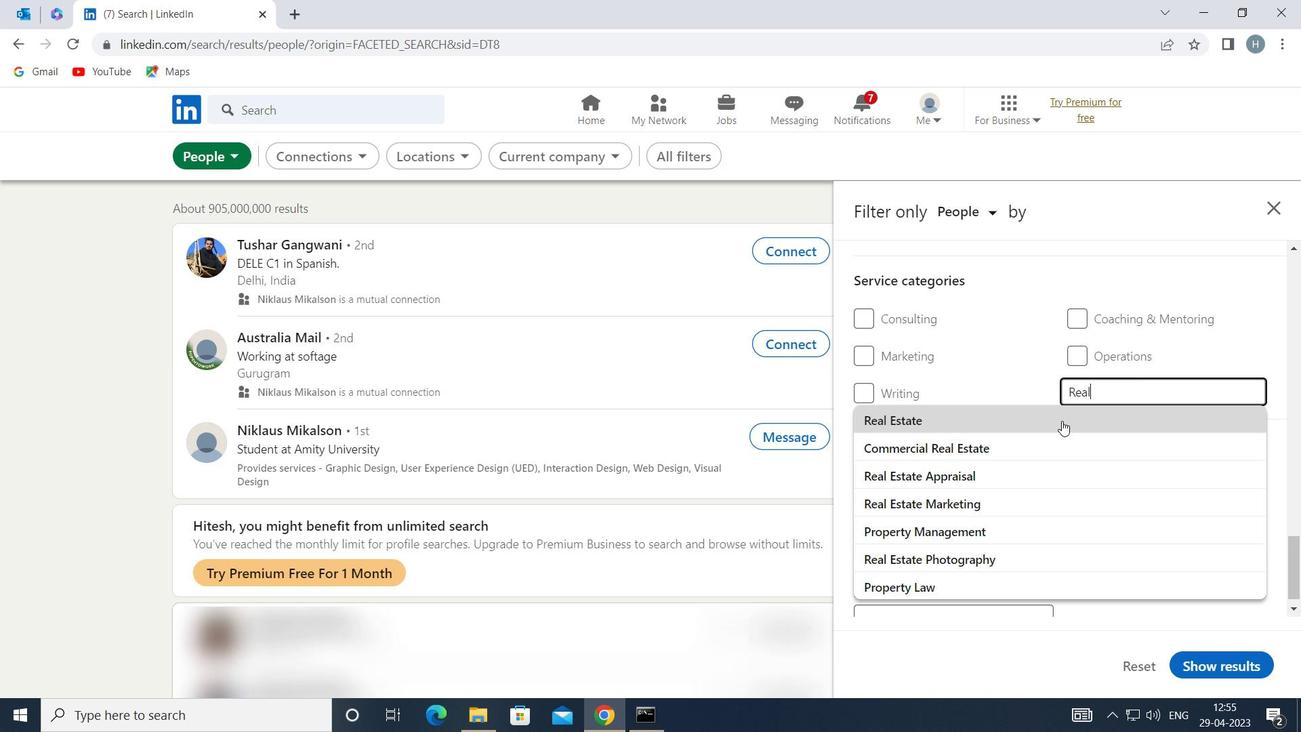 
Action: Mouse moved to (1059, 424)
Screenshot: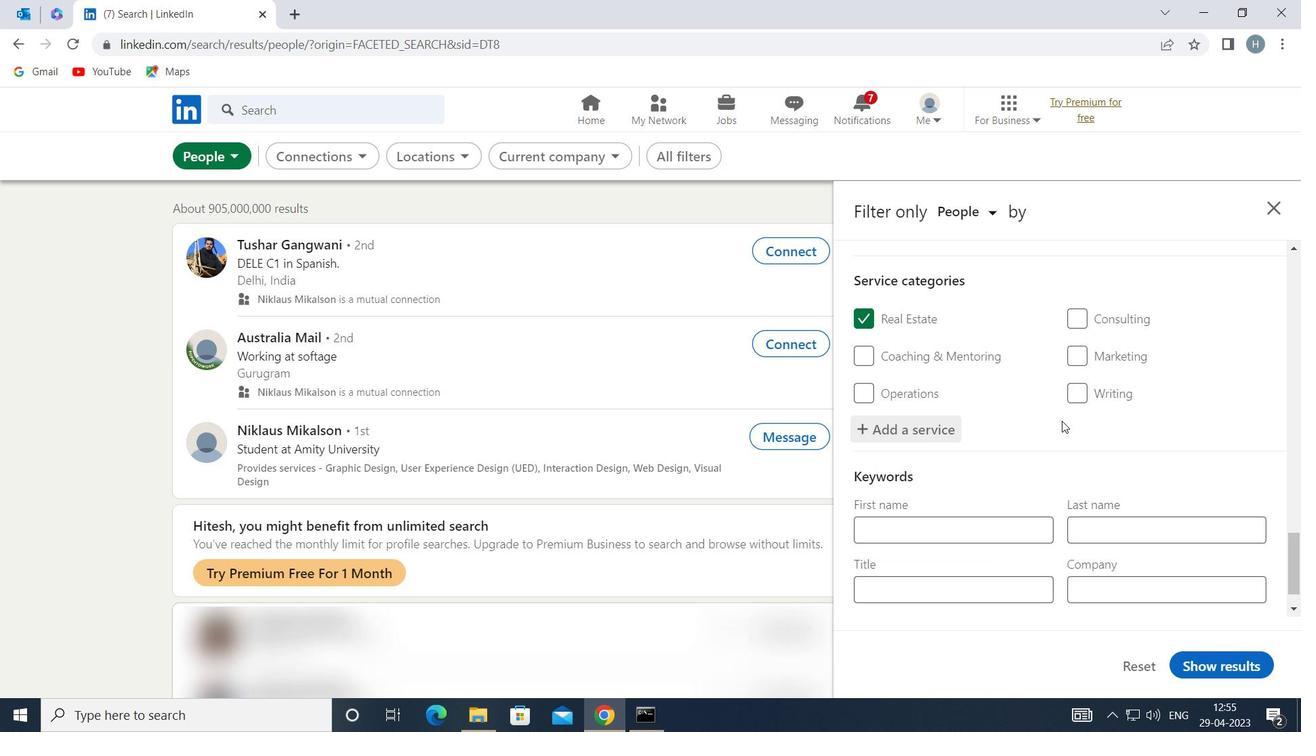 
Action: Mouse scrolled (1059, 423) with delta (0, 0)
Screenshot: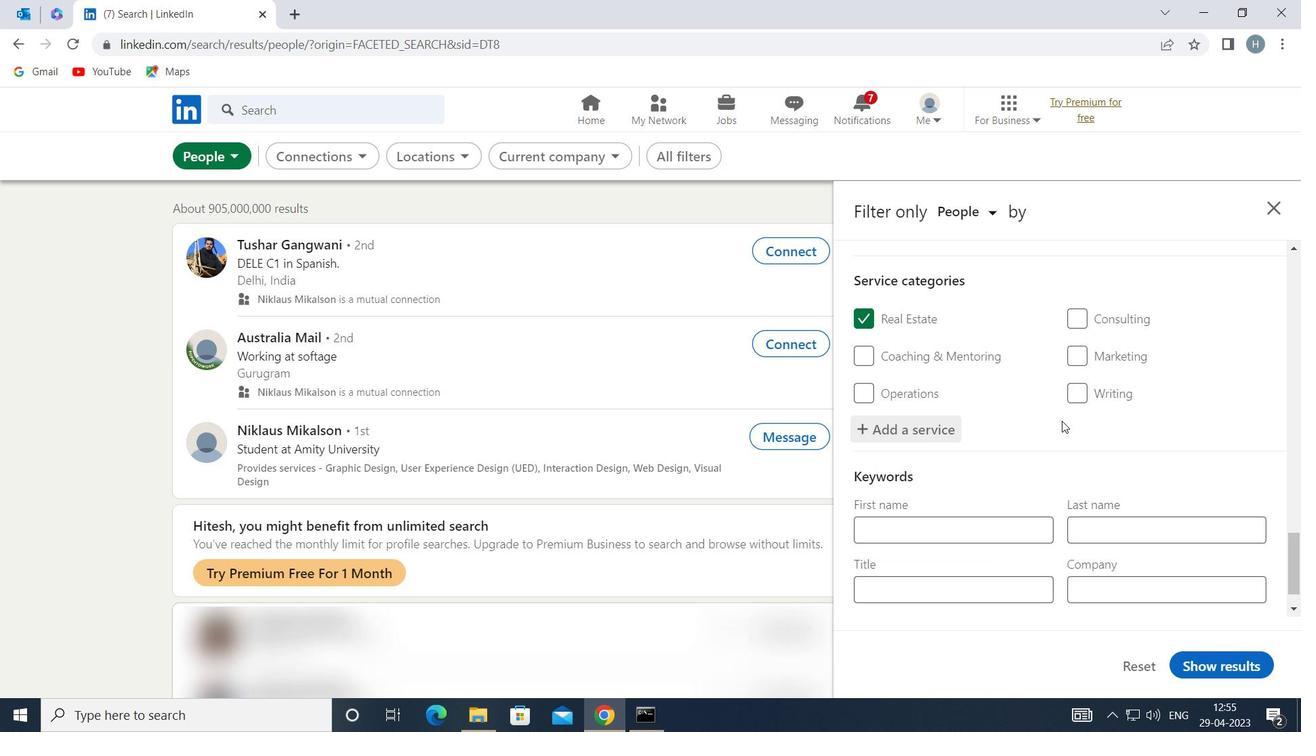 
Action: Mouse moved to (1057, 433)
Screenshot: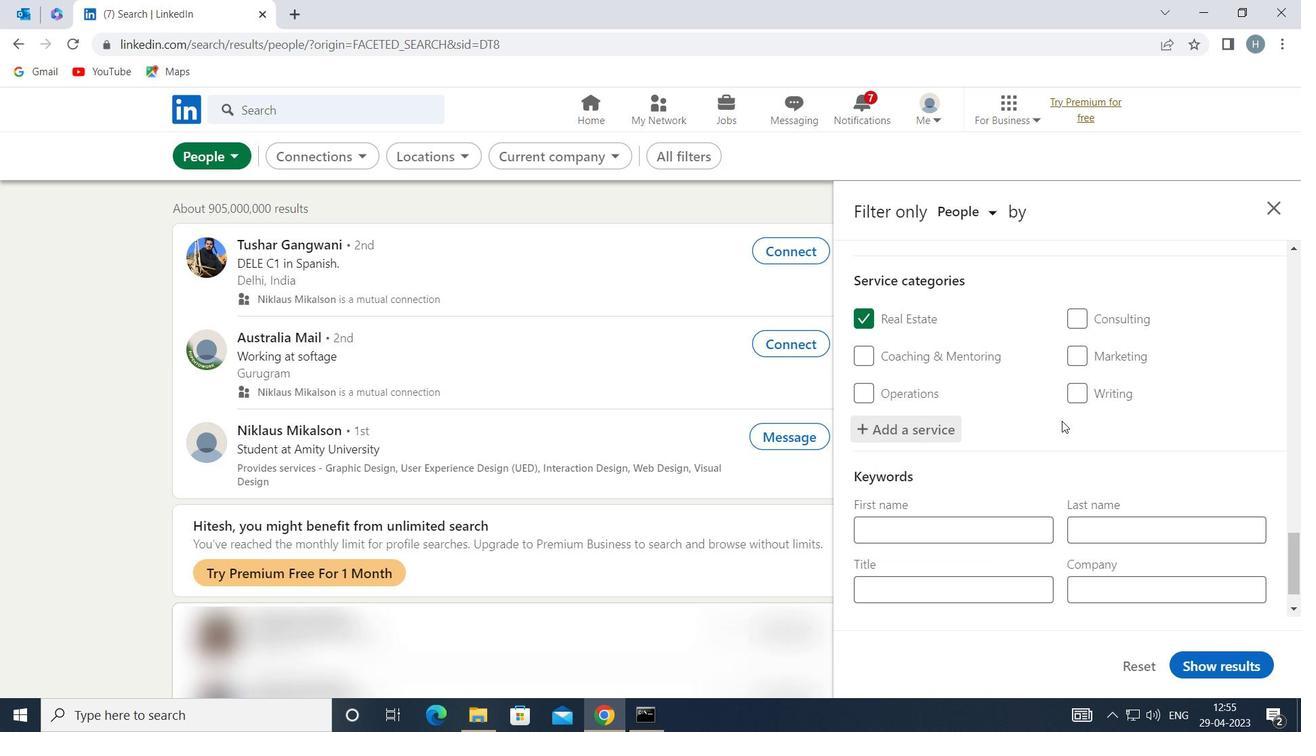 
Action: Mouse scrolled (1057, 433) with delta (0, 0)
Screenshot: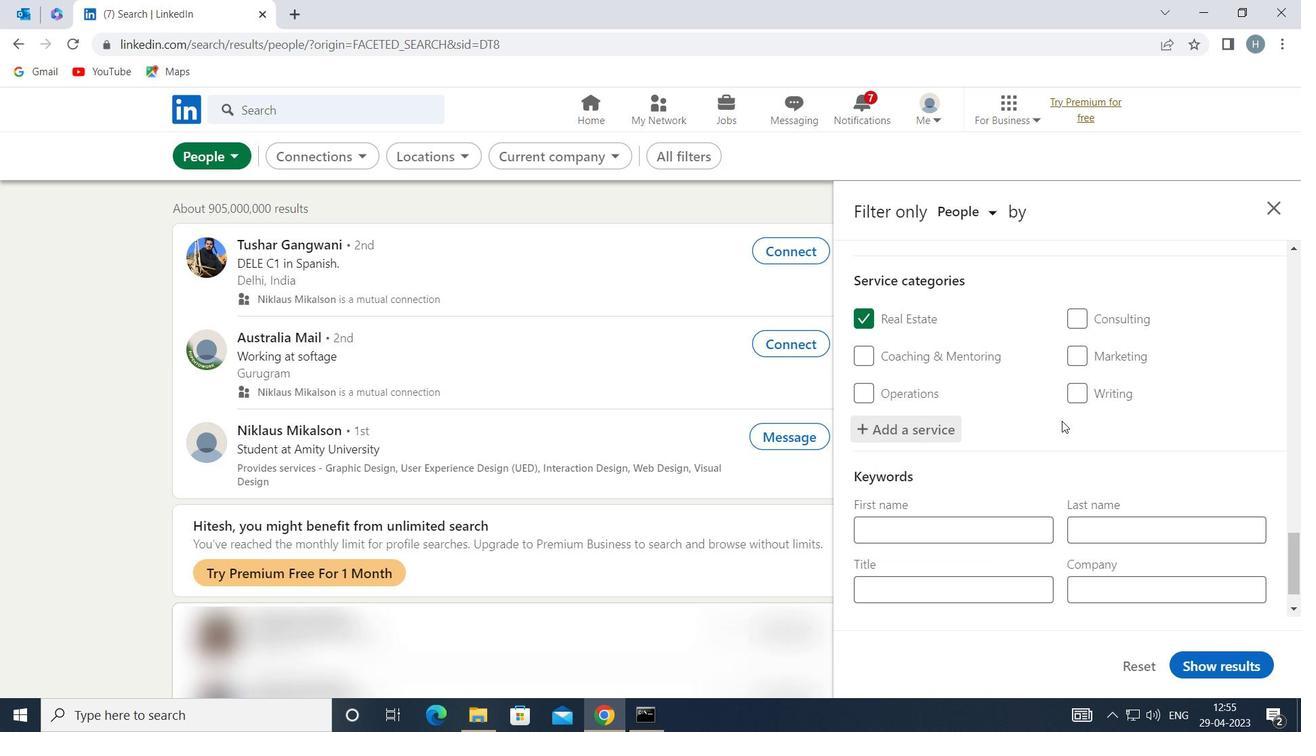 
Action: Mouse moved to (1056, 437)
Screenshot: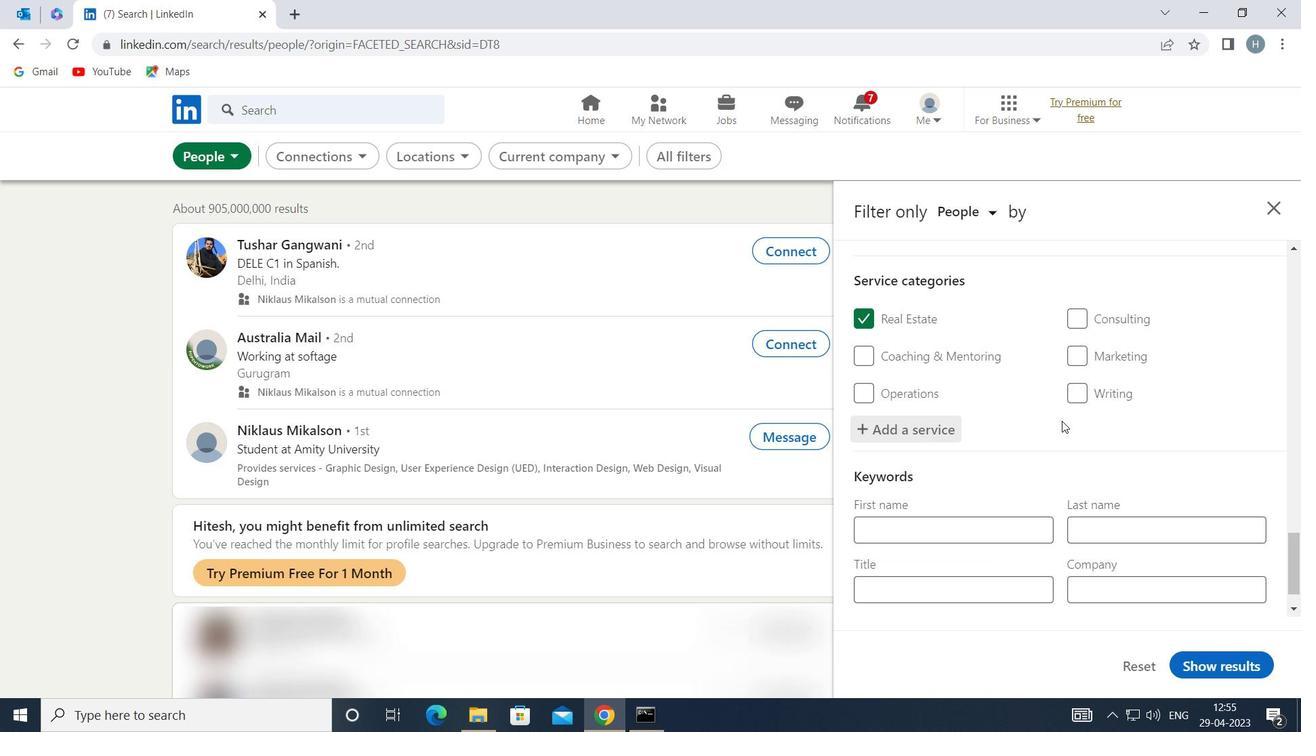 
Action: Mouse scrolled (1056, 437) with delta (0, 0)
Screenshot: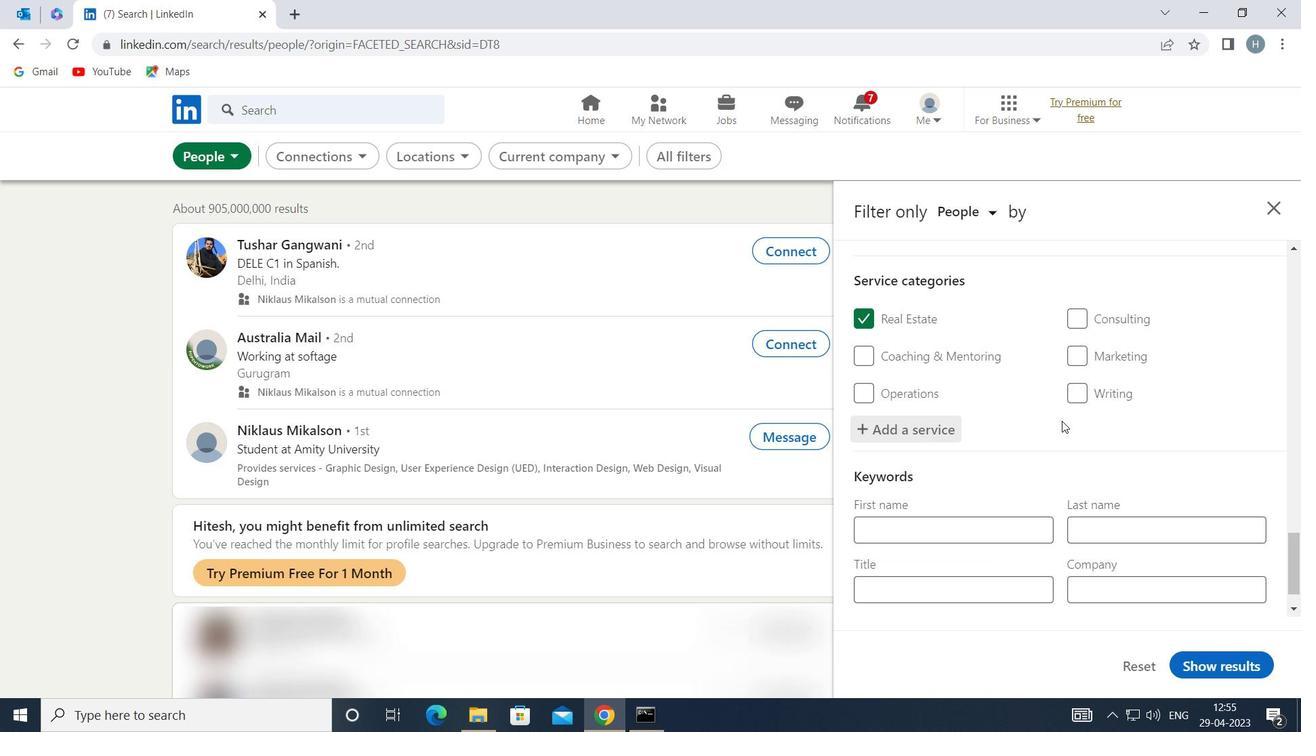 
Action: Mouse moved to (978, 534)
Screenshot: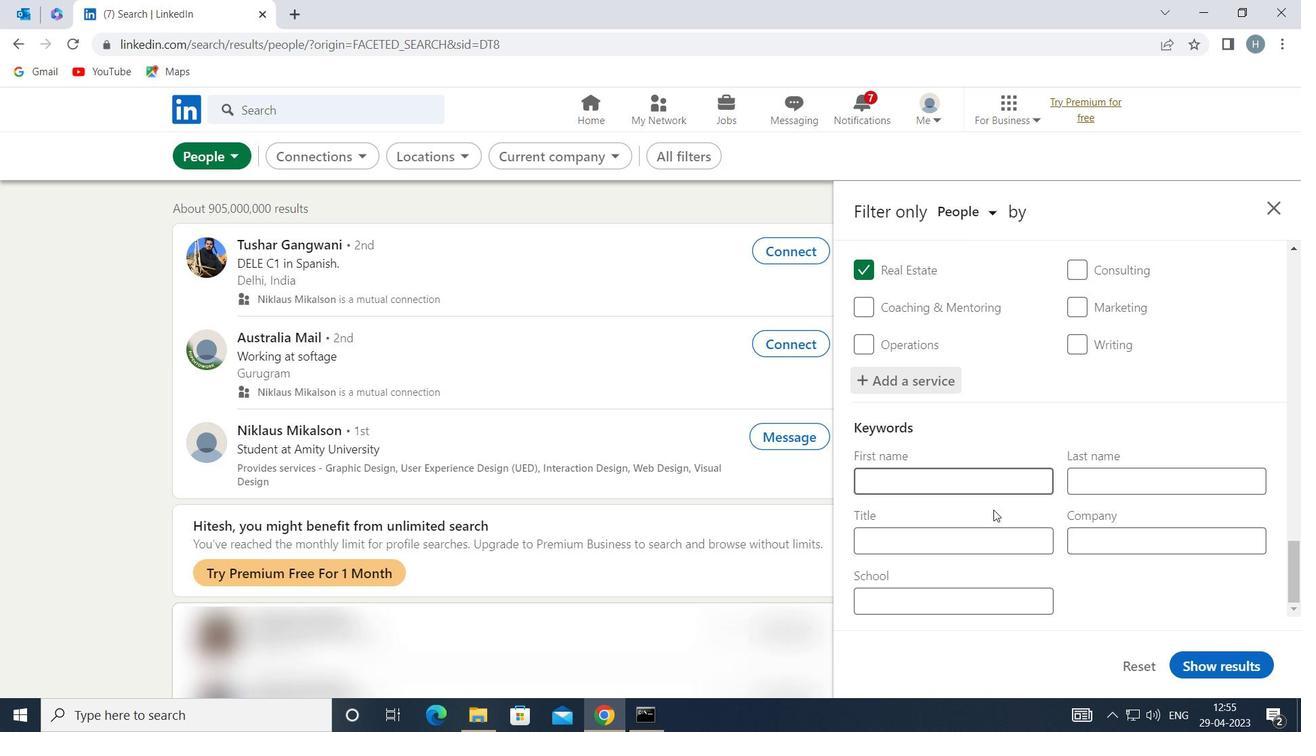 
Action: Mouse pressed left at (978, 534)
Screenshot: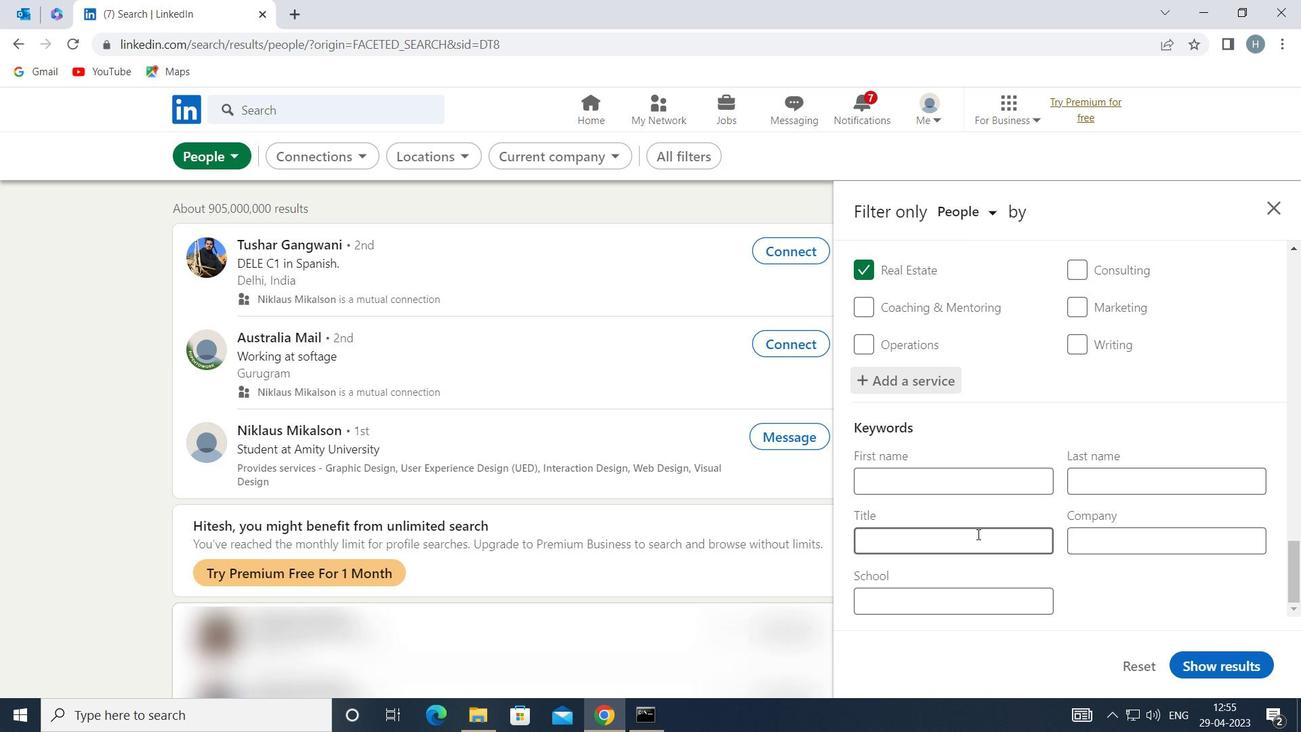 
Action: Mouse moved to (977, 534)
Screenshot: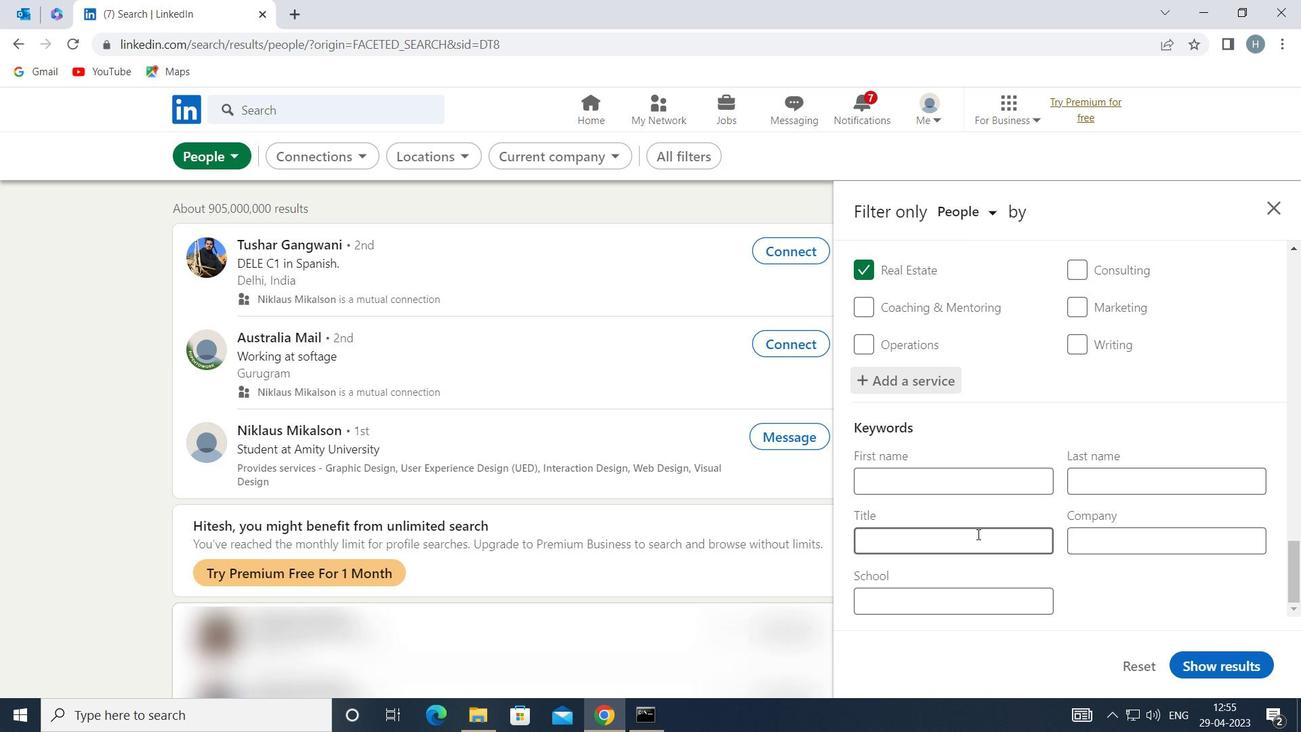 
Action: Key pressed <Key.shift>TRUCK<Key.space><Key.shift>DRIVER
Screenshot: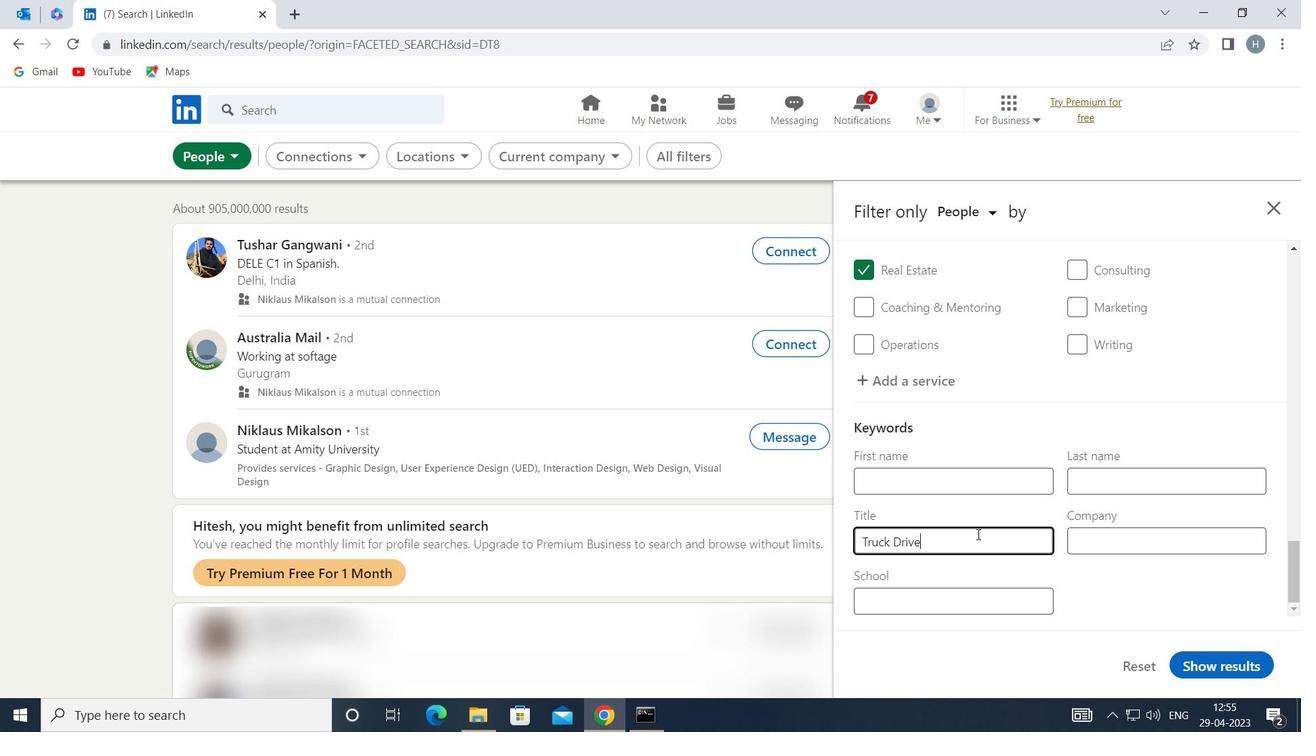
Action: Mouse moved to (1208, 667)
Screenshot: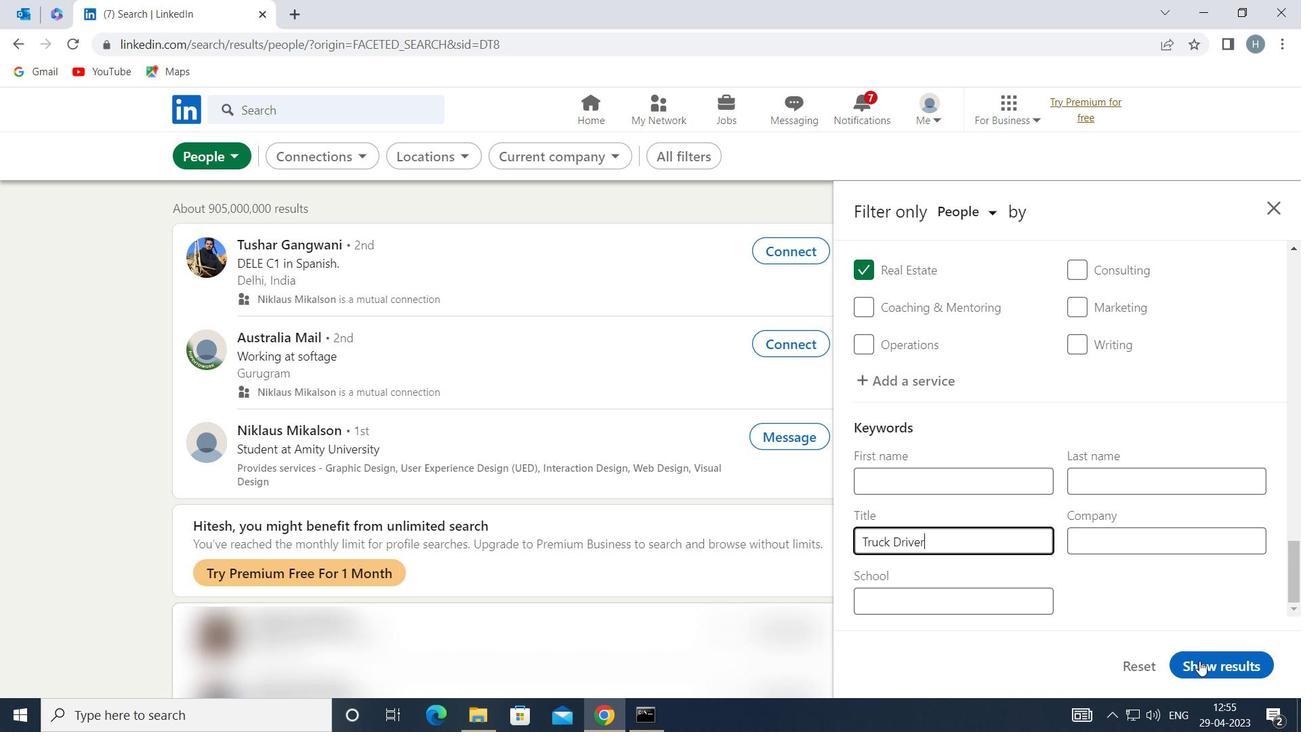 
Action: Mouse pressed left at (1208, 667)
Screenshot: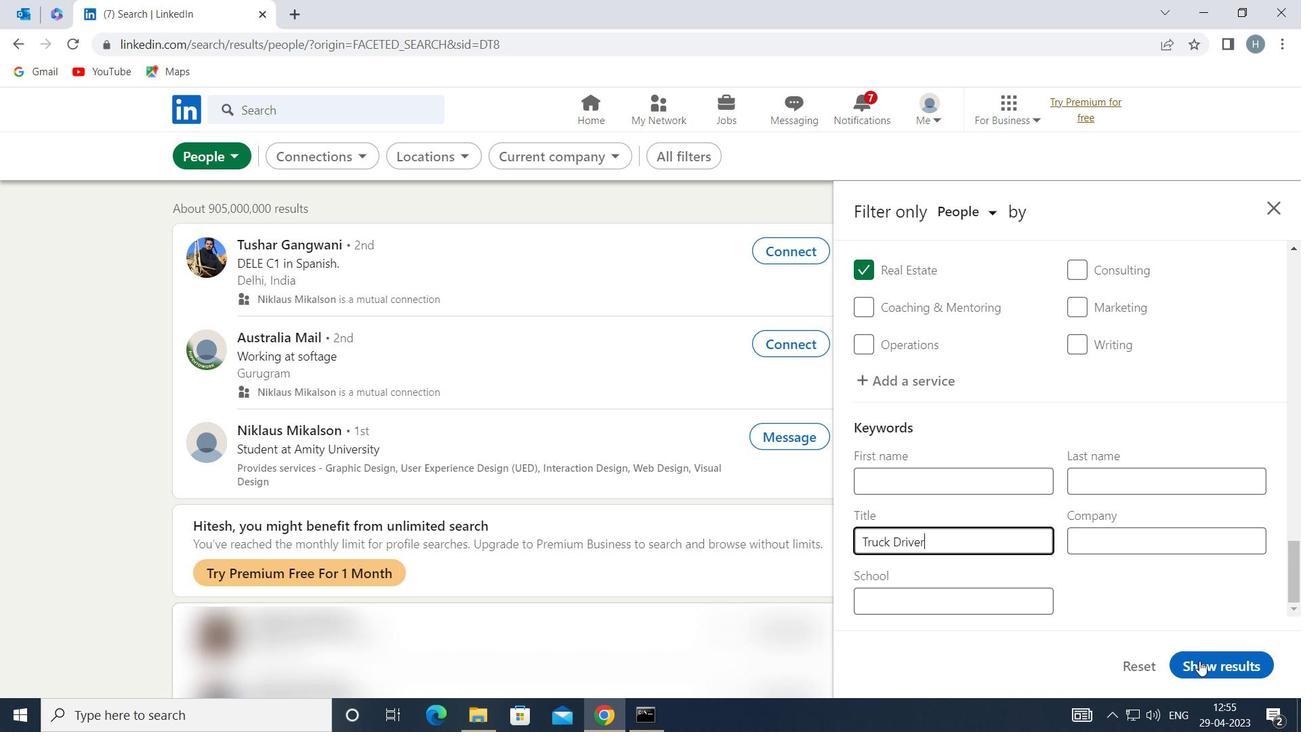 
Action: Mouse moved to (771, 317)
Screenshot: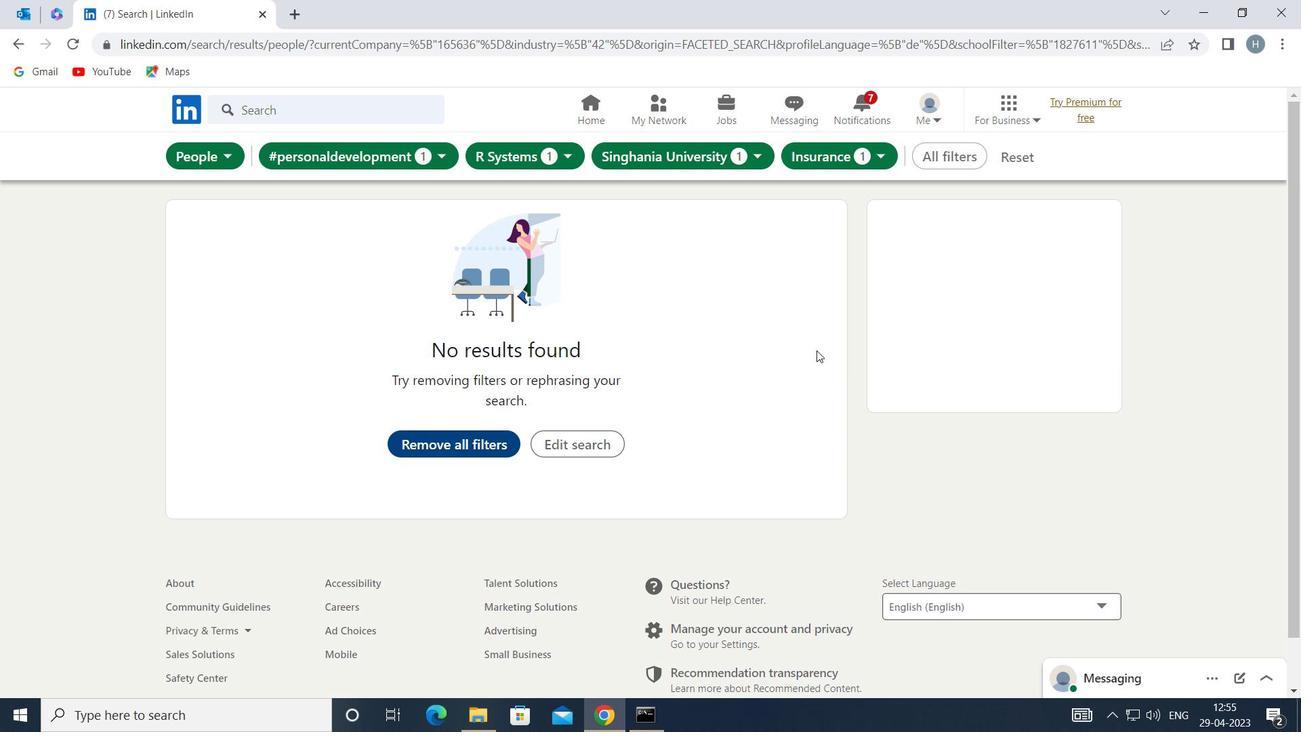 
